 Task: Look for space in Akonolinga, Cameroon from 5th June, 2023 to 16th June, 2023 for 2 adults in price range Rs.14000 to Rs.18000. Place can be entire place with 1  bedroom having 1 bed and 1 bathroom. Property type can be house, flat, guest house, hotel. Amenities needed are: wifi, washing machine. Booking option can be shelf check-in. Required host language is English.
Action: Mouse moved to (327, 218)
Screenshot: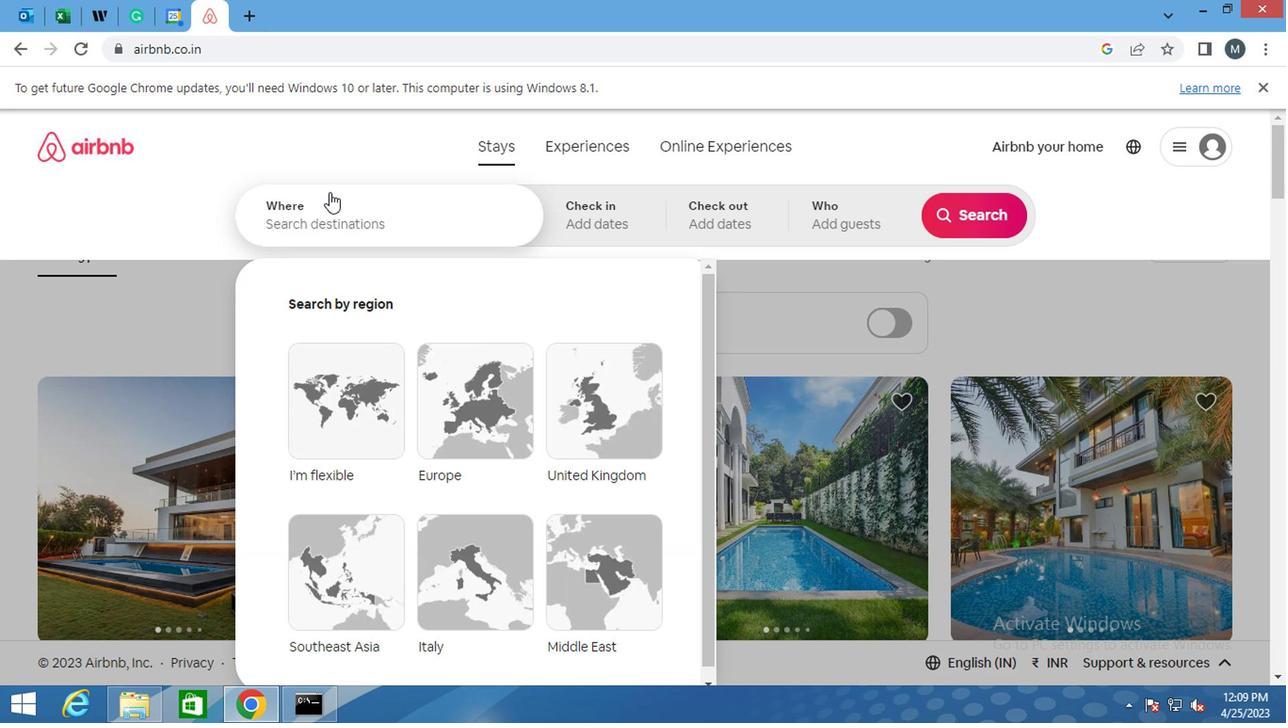 
Action: Mouse pressed left at (327, 218)
Screenshot: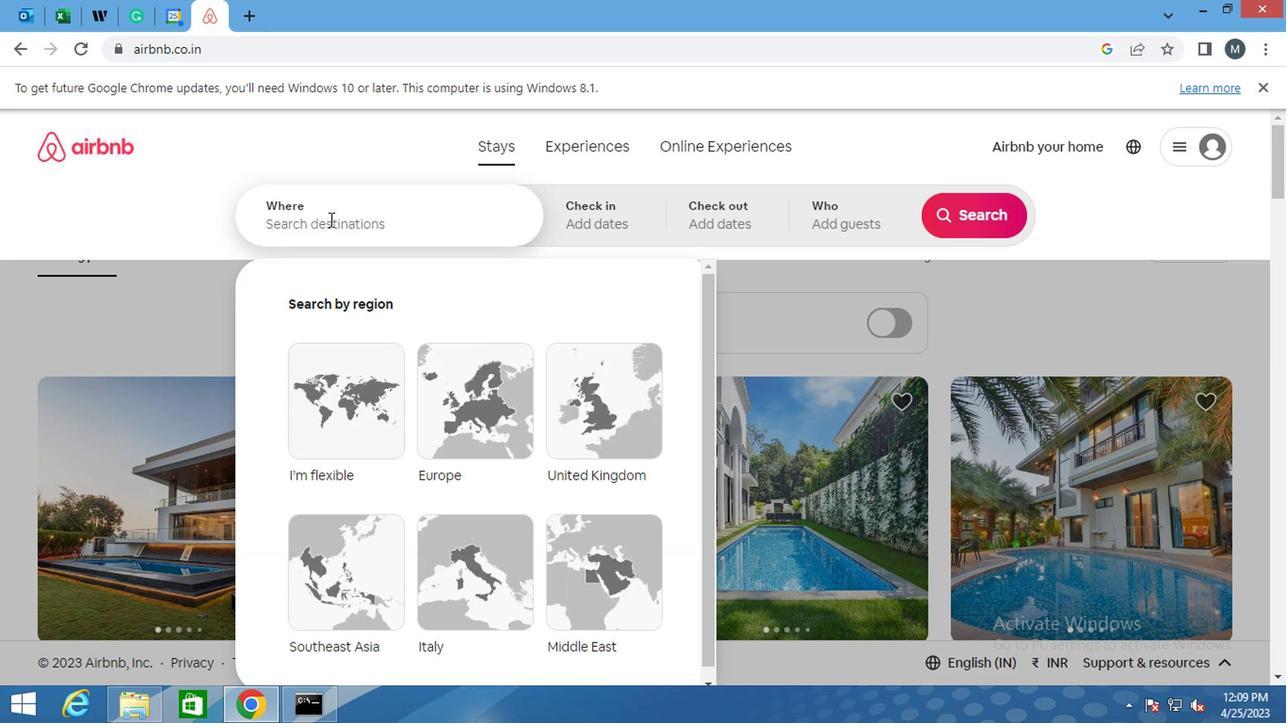 
Action: Mouse moved to (326, 219)
Screenshot: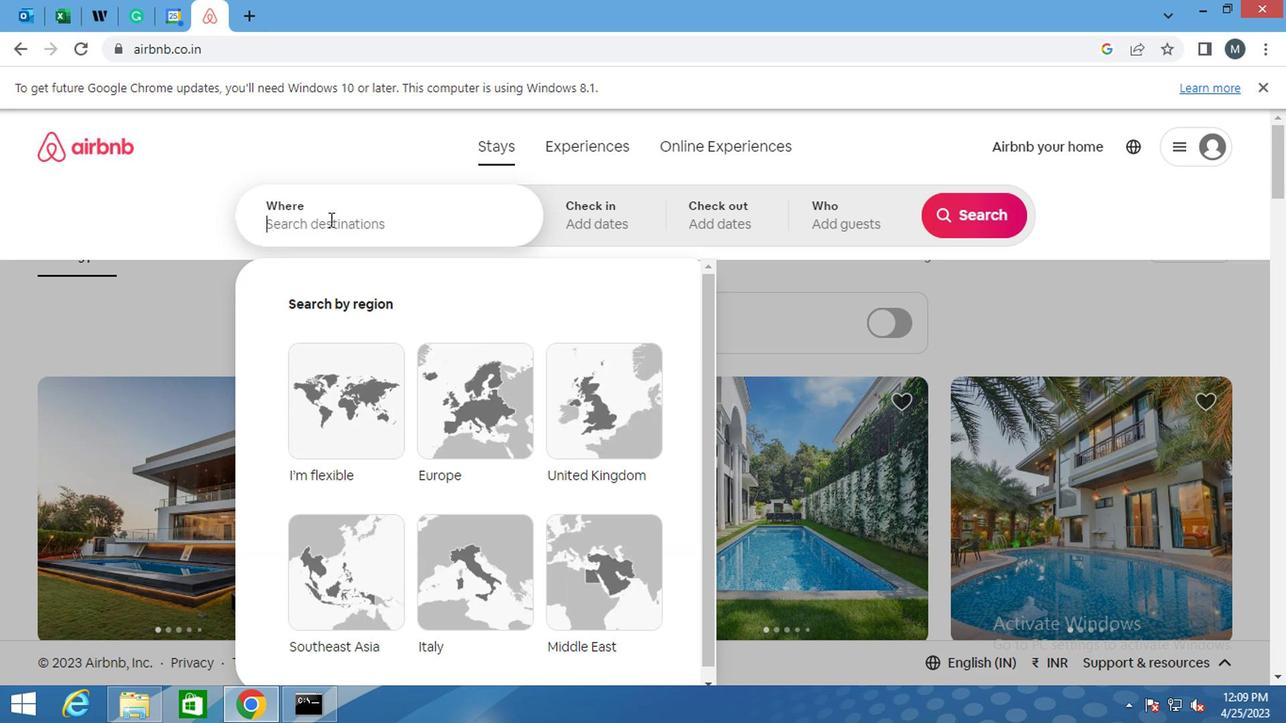
Action: Key pressed <Key.shift>AKONOLINGA
Screenshot: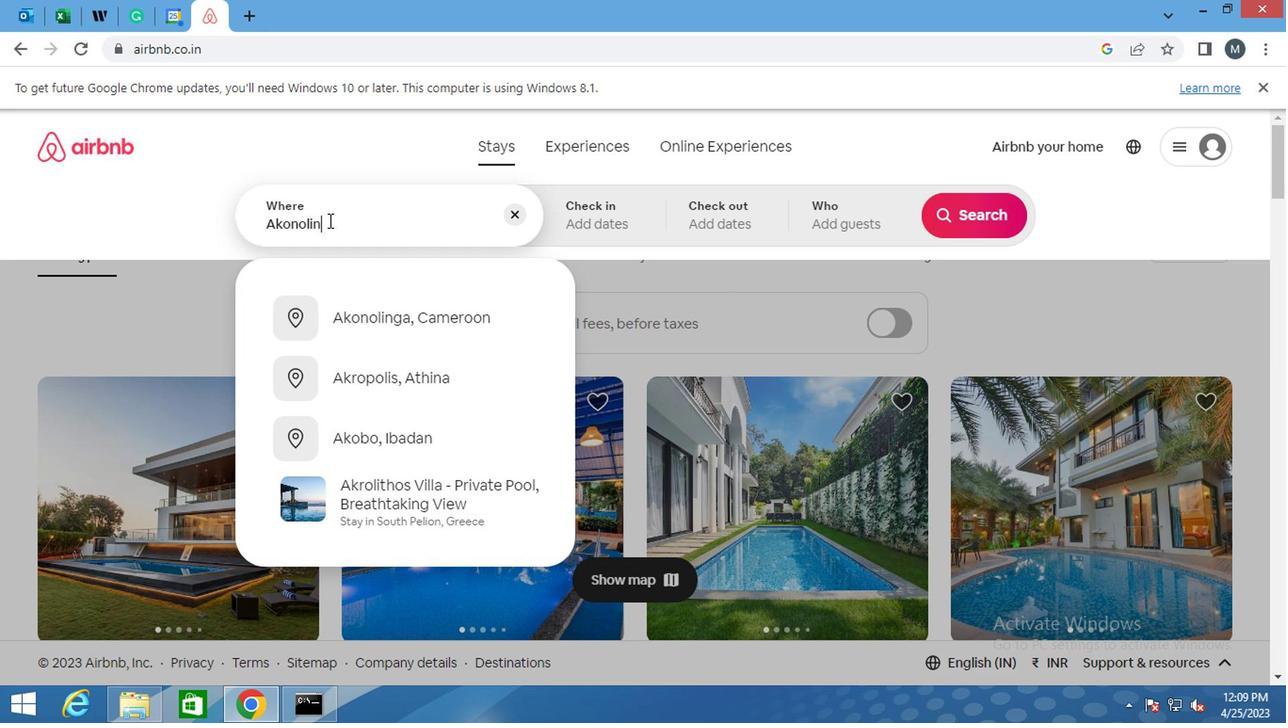 
Action: Mouse moved to (381, 316)
Screenshot: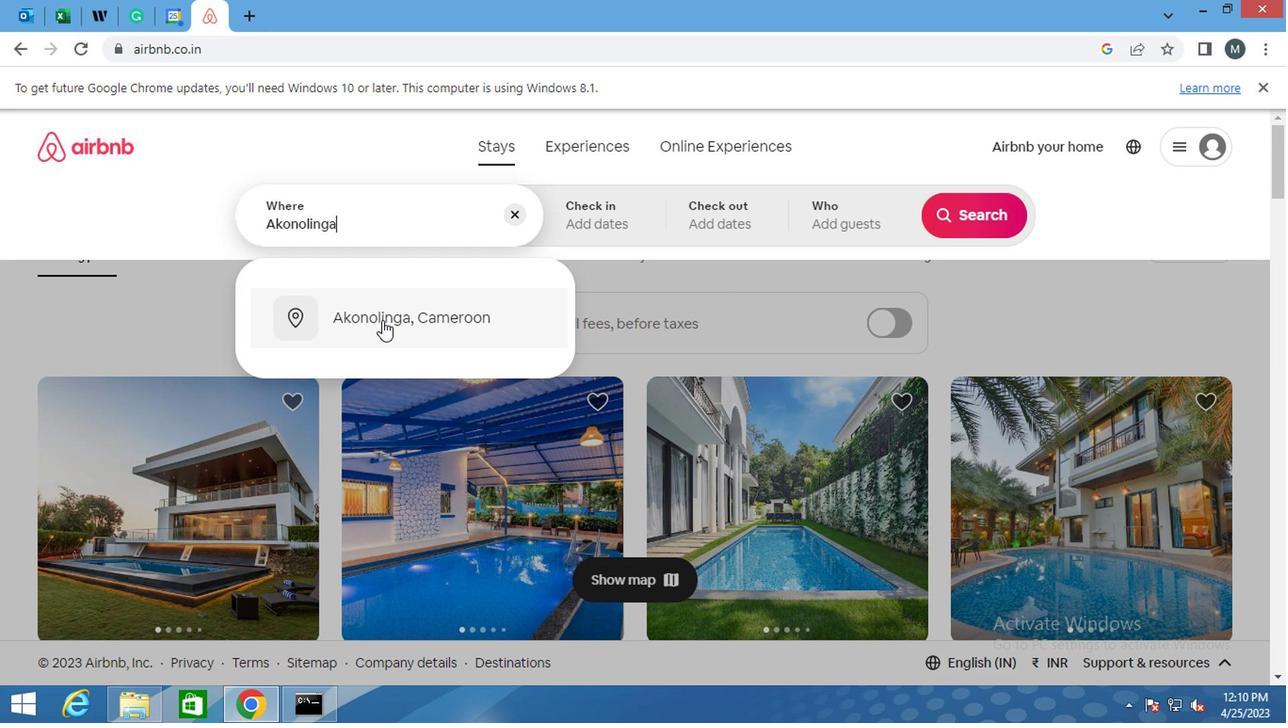
Action: Mouse pressed left at (381, 316)
Screenshot: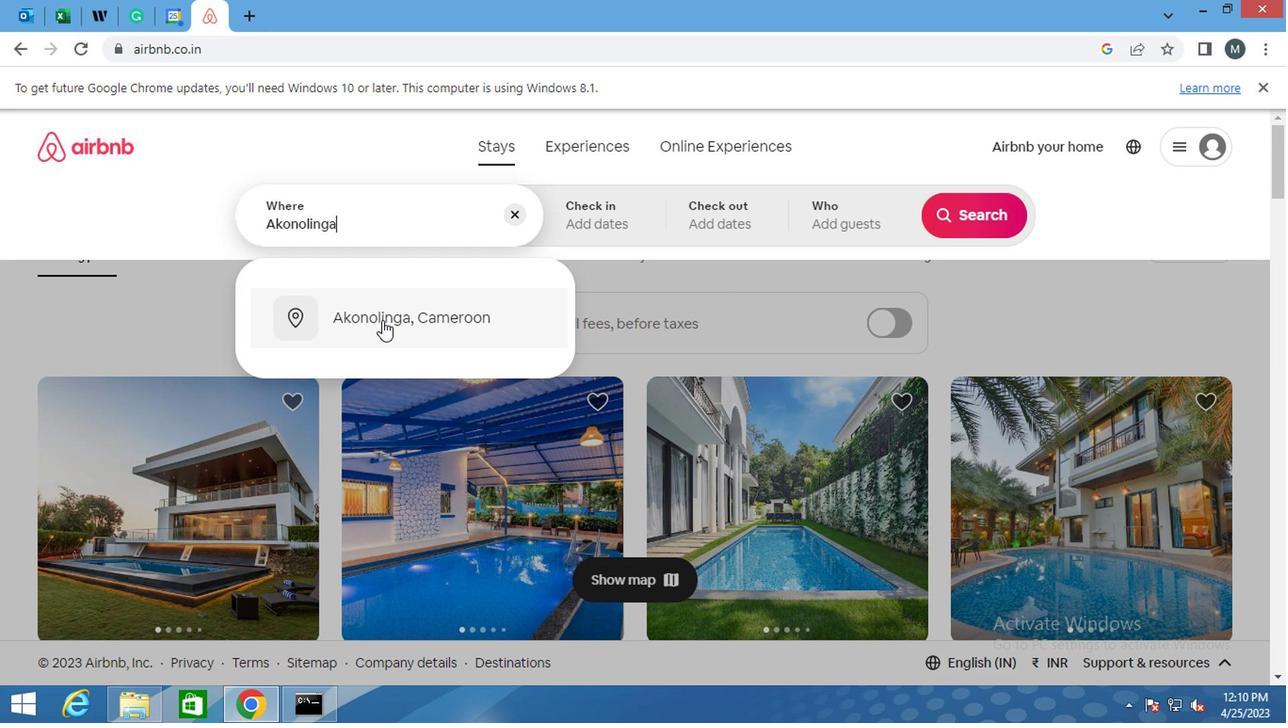 
Action: Mouse moved to (580, 221)
Screenshot: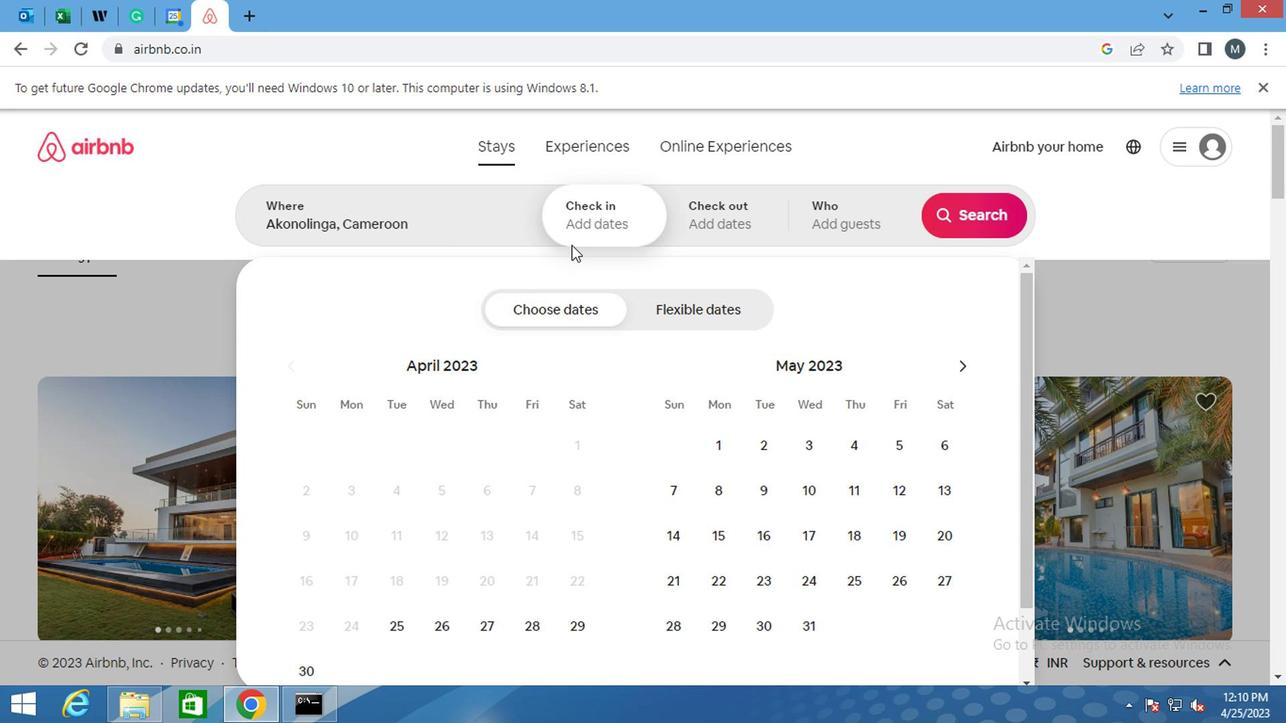 
Action: Mouse pressed left at (580, 221)
Screenshot: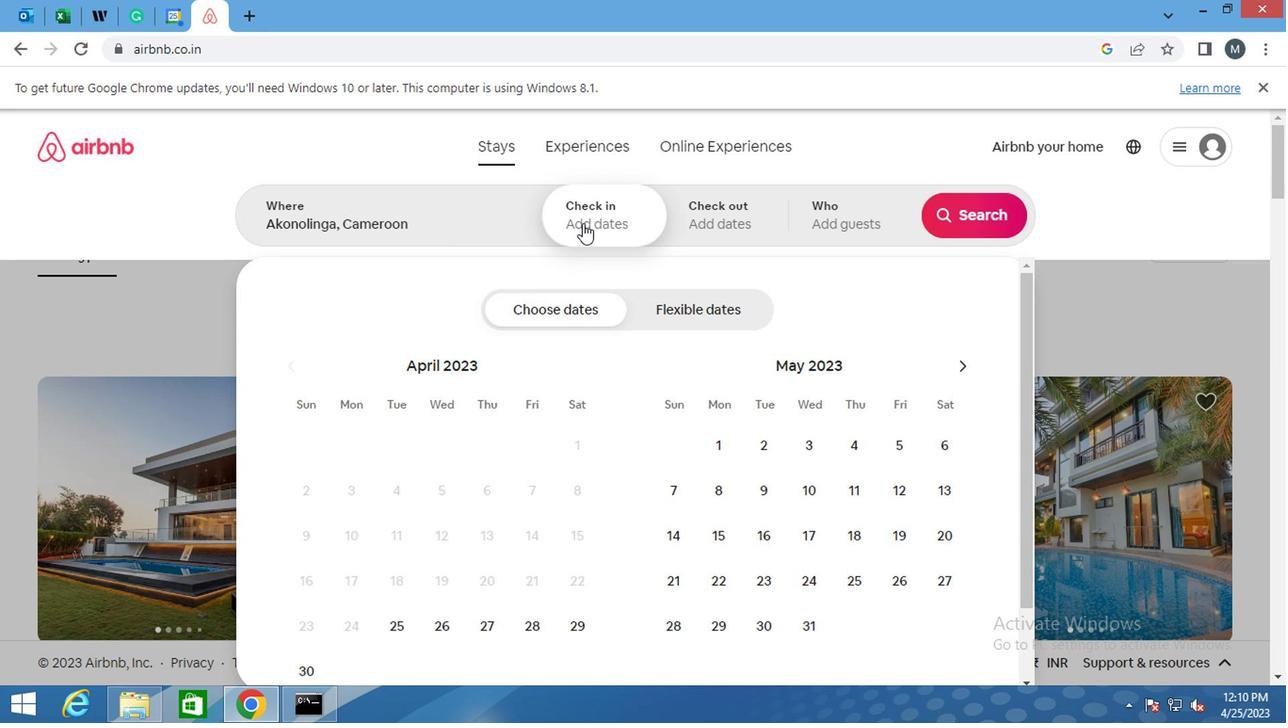 
Action: Mouse moved to (615, 209)
Screenshot: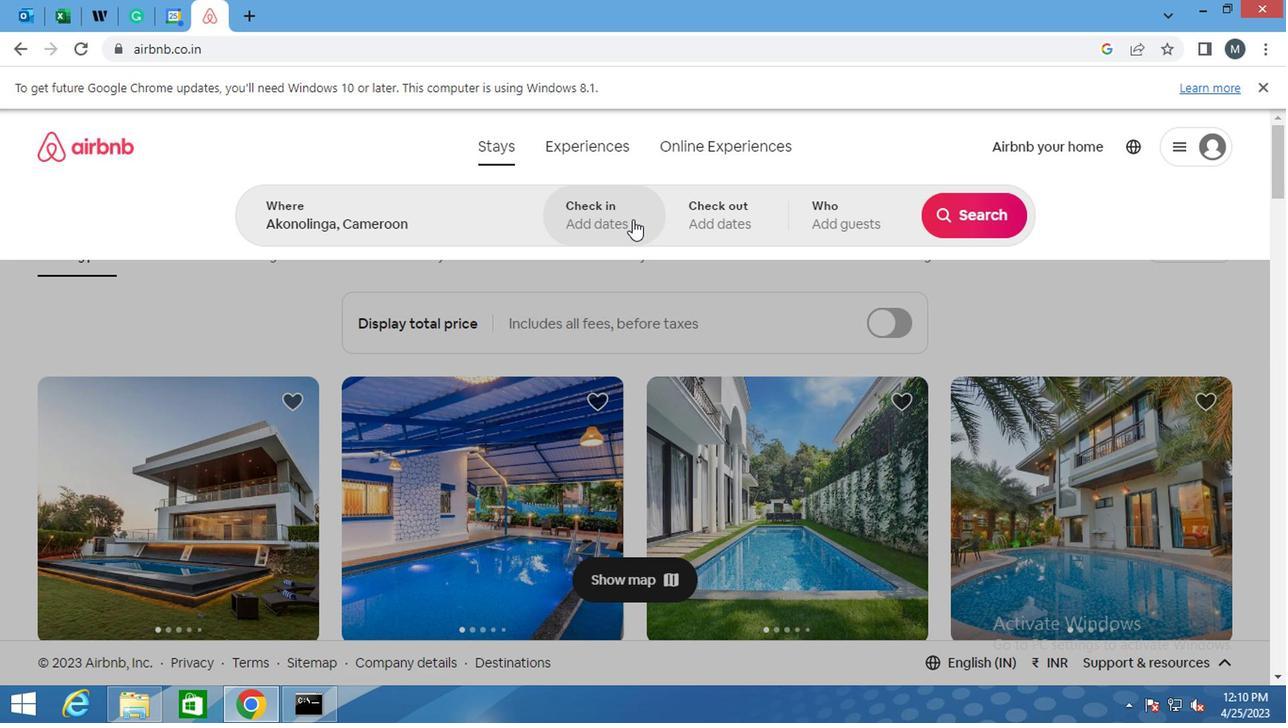 
Action: Mouse pressed left at (615, 209)
Screenshot: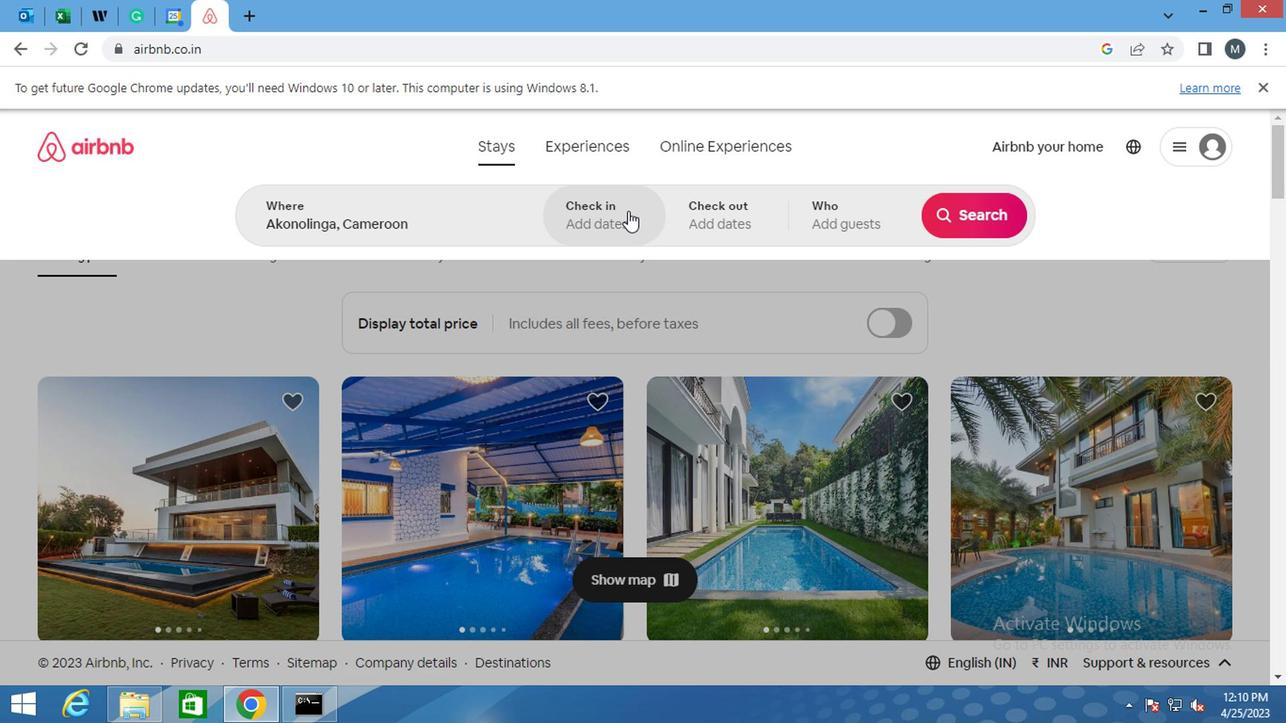 
Action: Mouse moved to (961, 368)
Screenshot: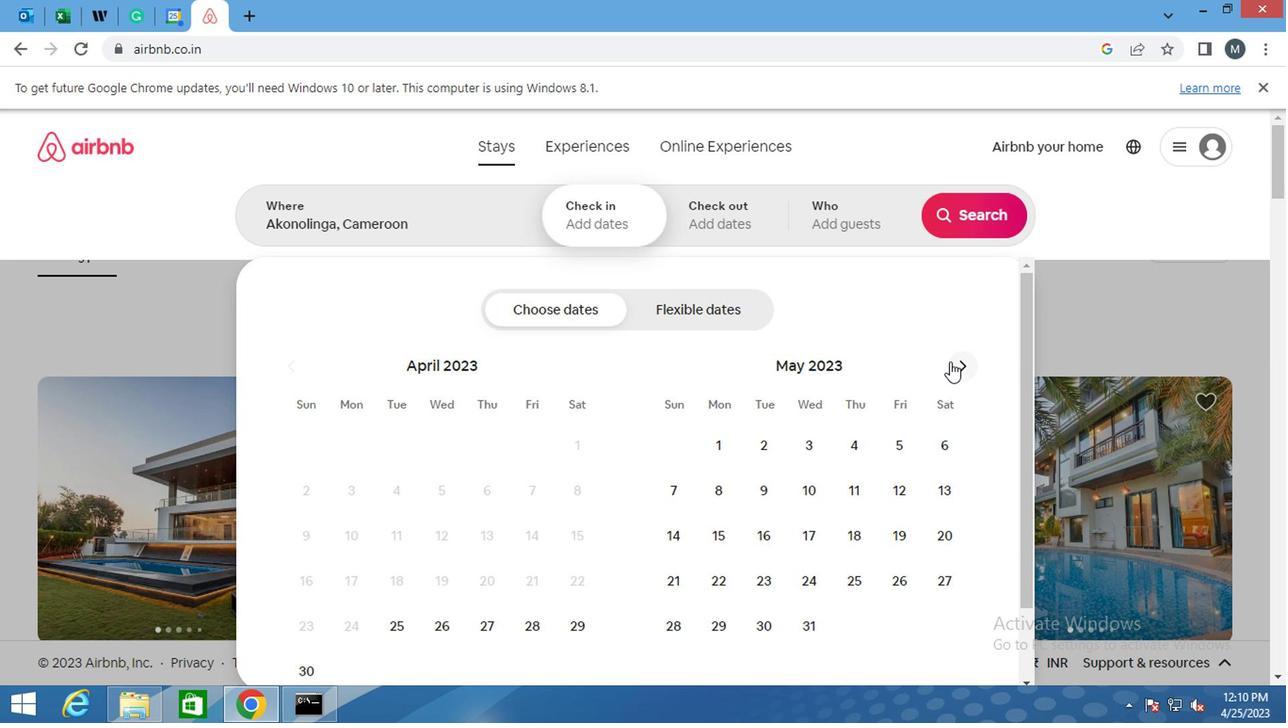 
Action: Mouse pressed left at (961, 368)
Screenshot: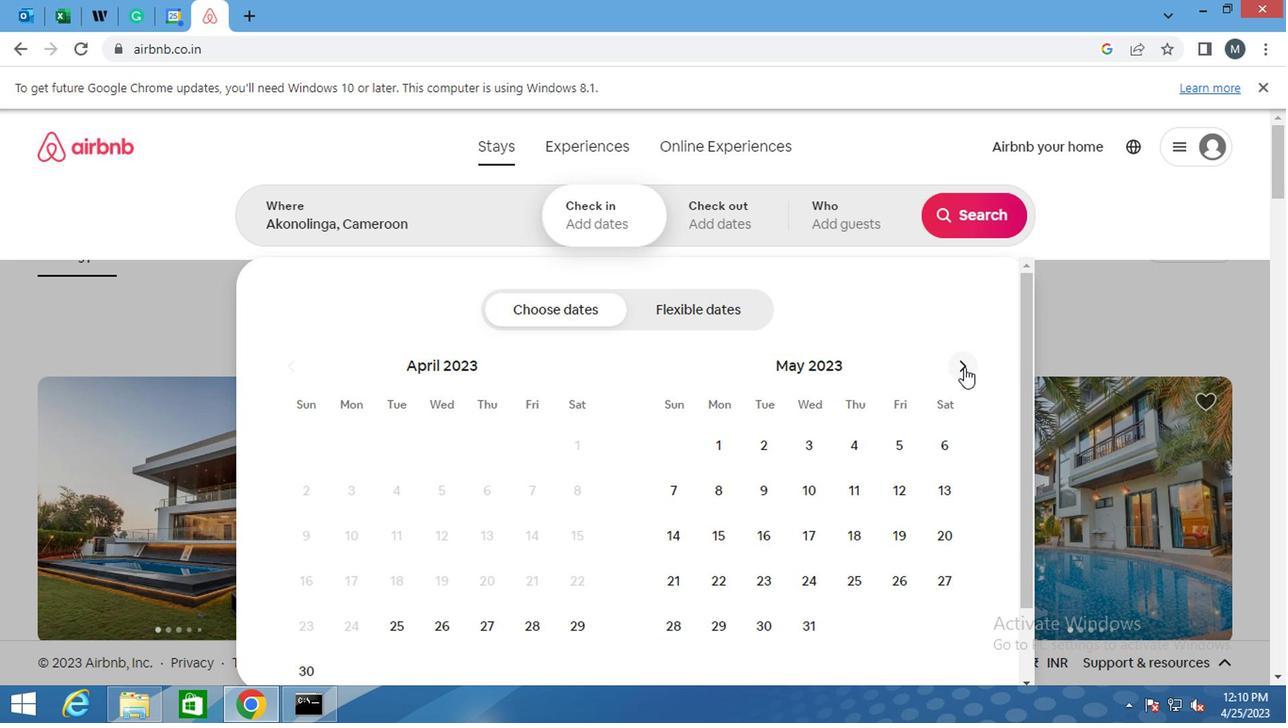 
Action: Mouse pressed left at (961, 368)
Screenshot: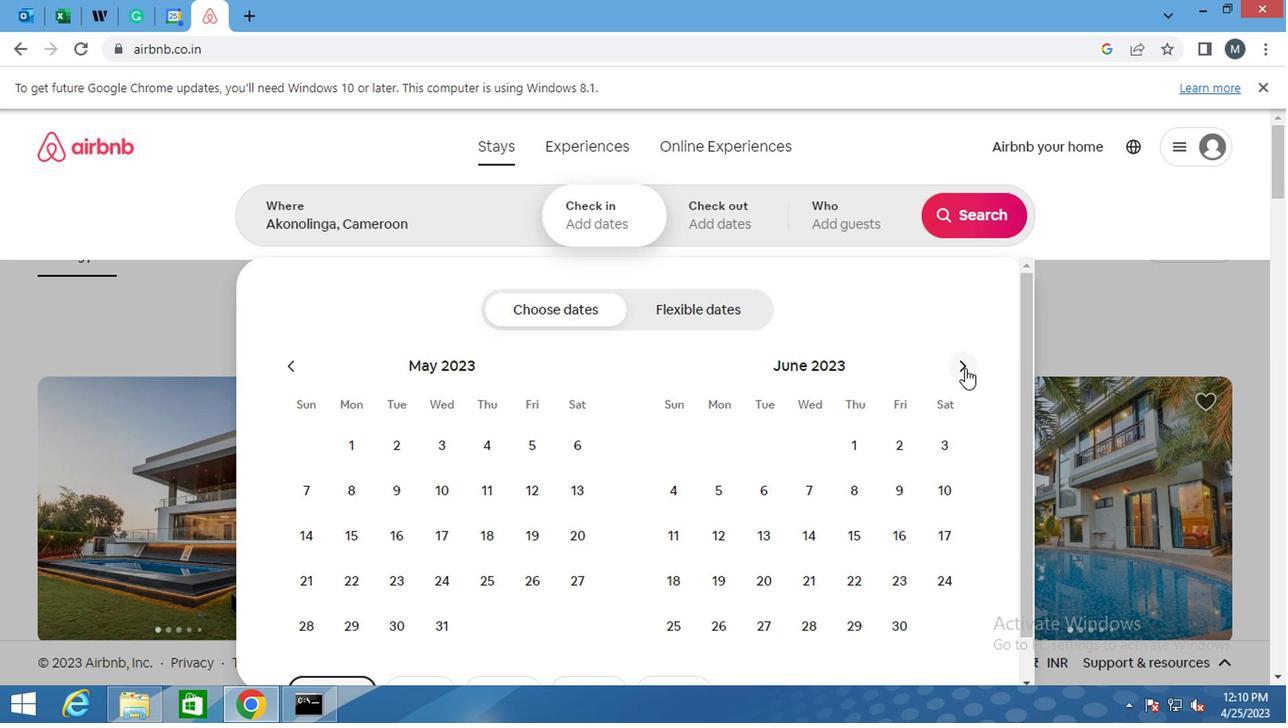
Action: Mouse moved to (363, 493)
Screenshot: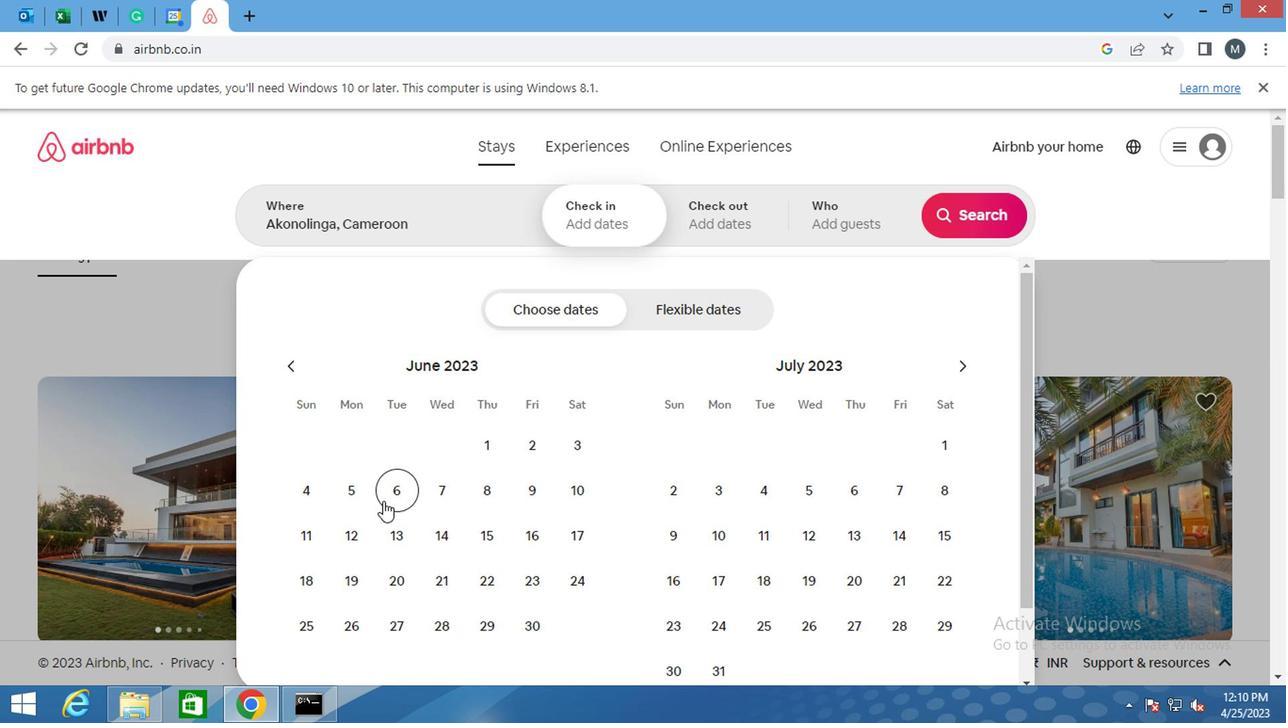 
Action: Mouse pressed left at (363, 493)
Screenshot: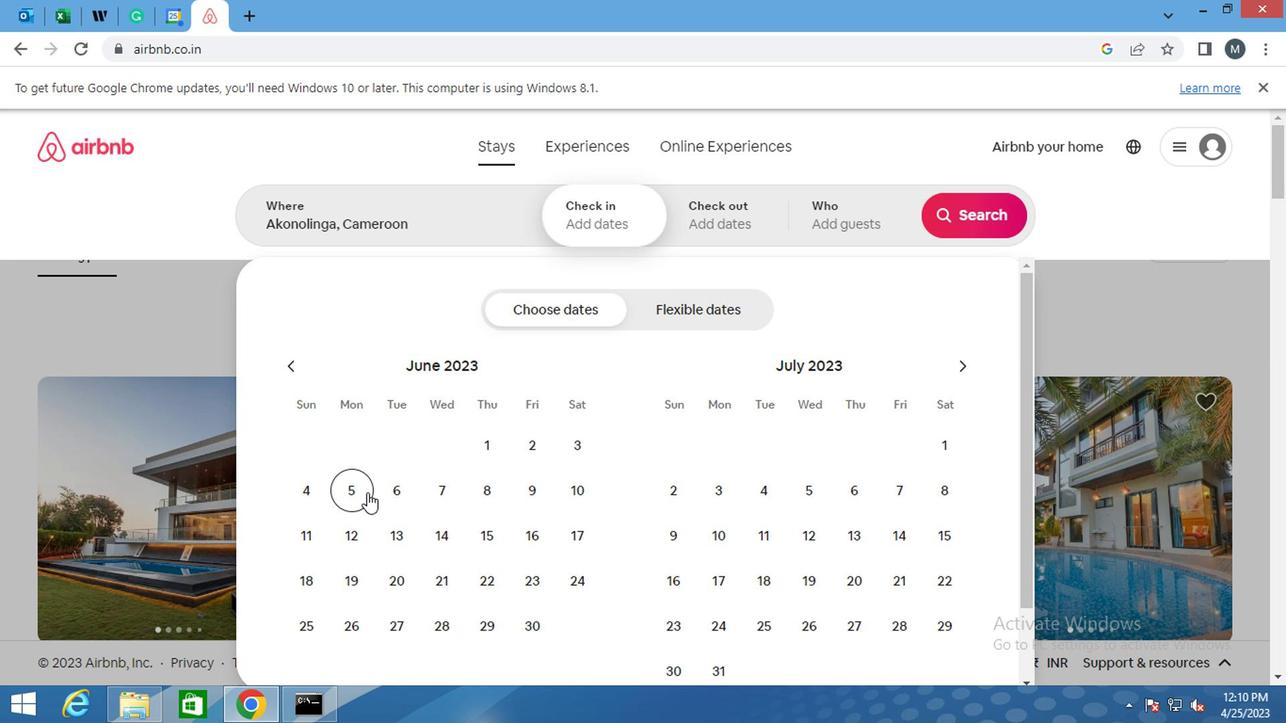 
Action: Mouse moved to (525, 544)
Screenshot: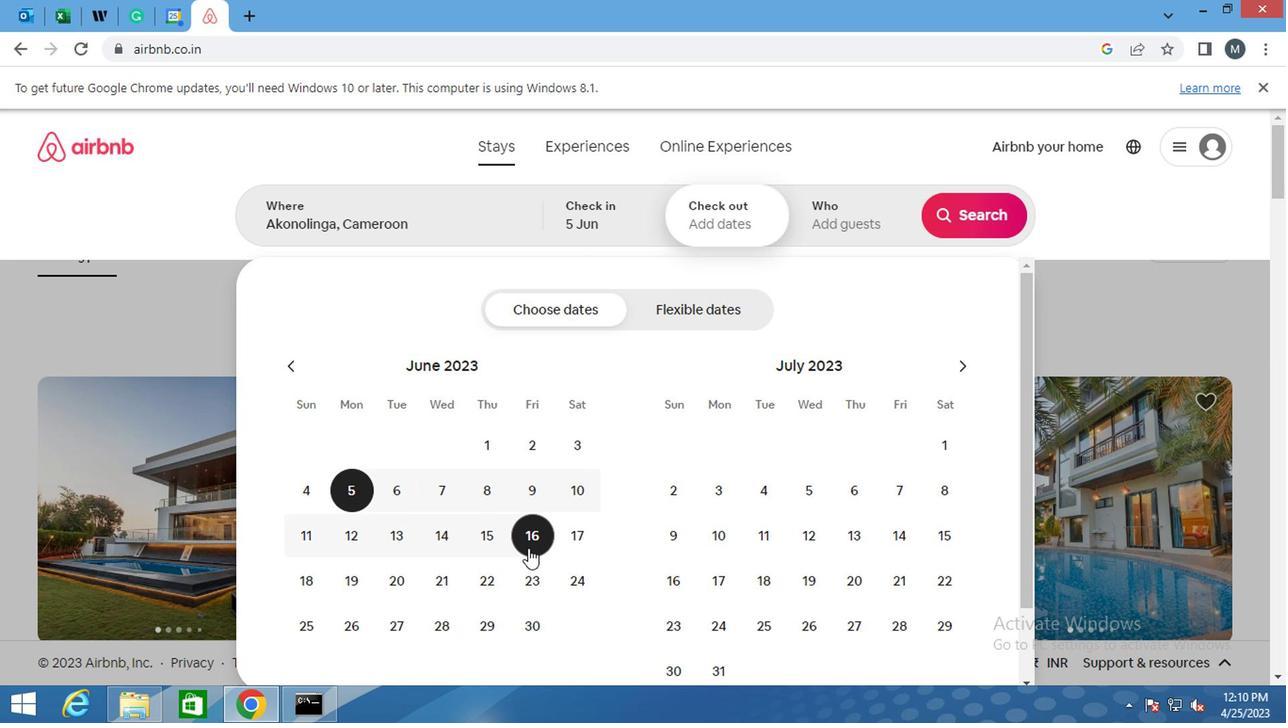 
Action: Mouse pressed left at (525, 544)
Screenshot: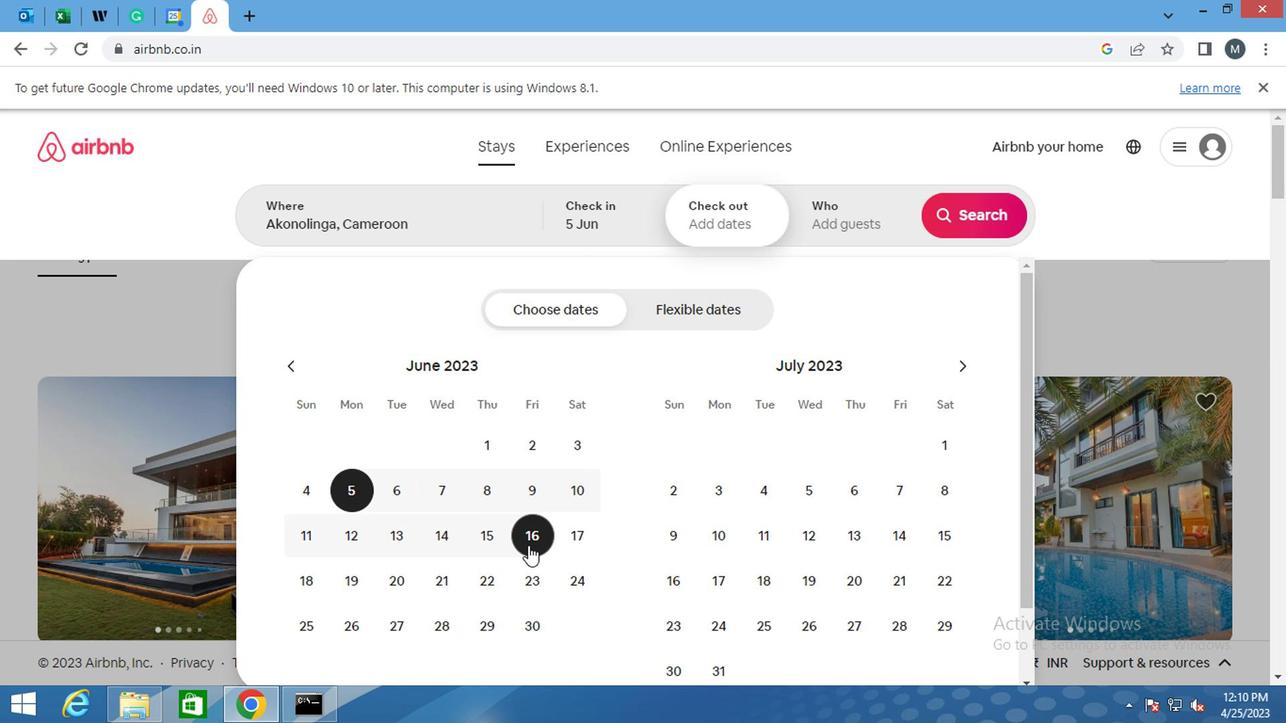 
Action: Mouse moved to (847, 215)
Screenshot: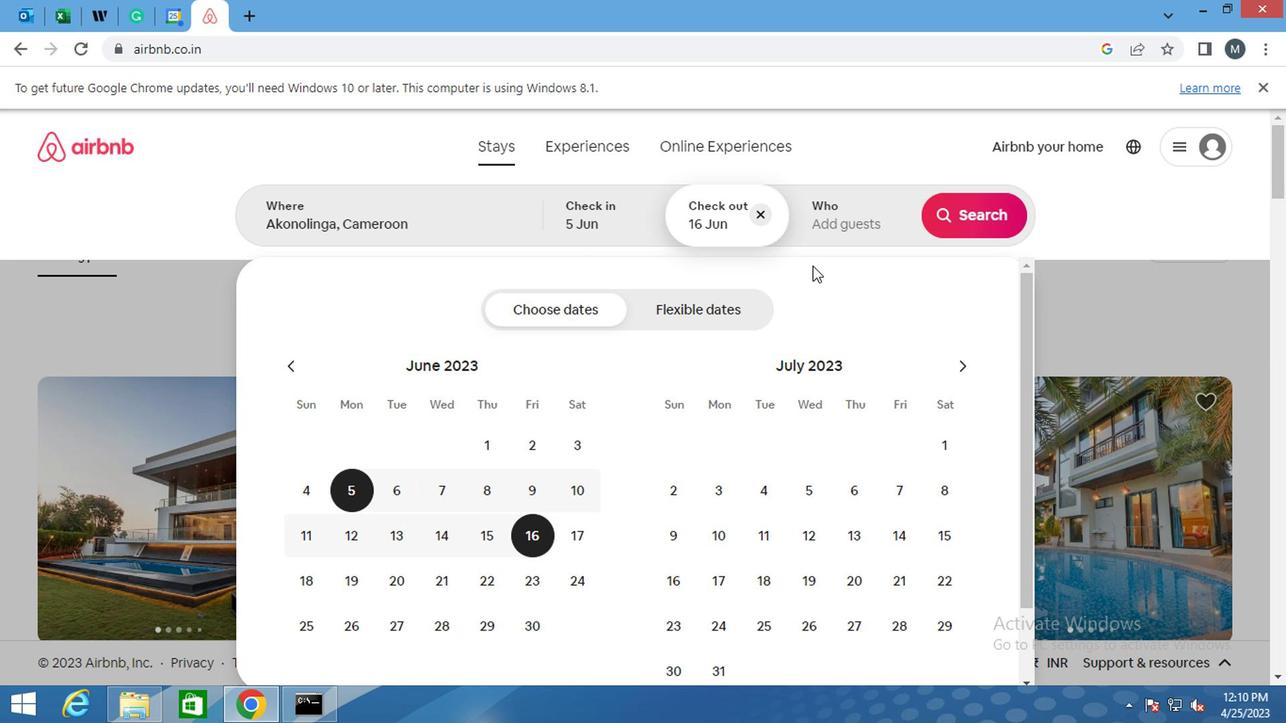 
Action: Mouse pressed left at (847, 215)
Screenshot: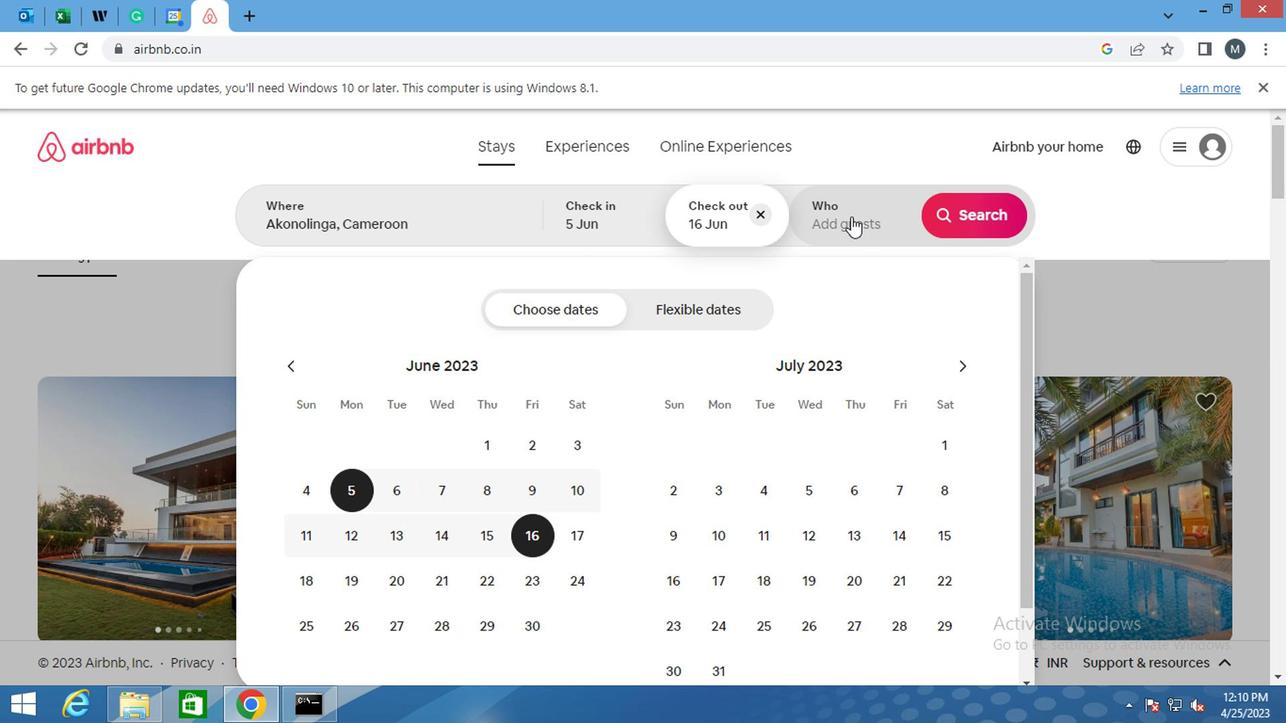 
Action: Mouse moved to (973, 316)
Screenshot: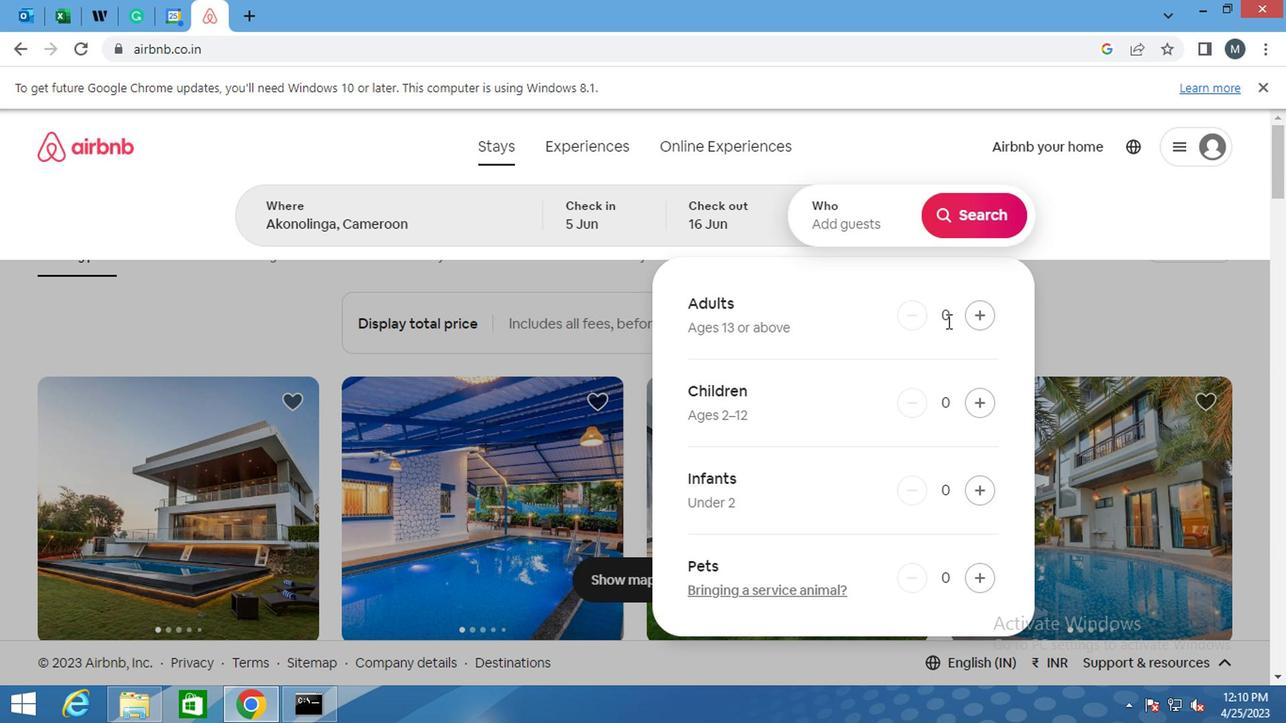 
Action: Mouse pressed left at (973, 316)
Screenshot: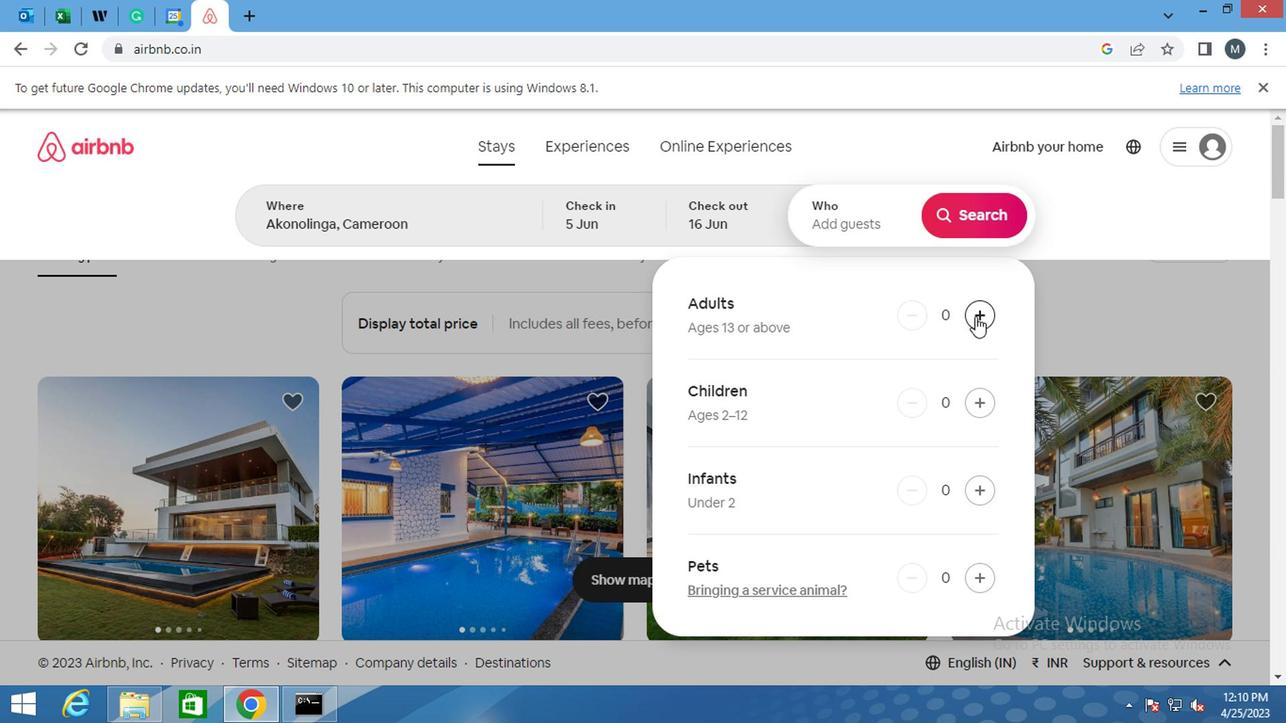 
Action: Mouse moved to (974, 316)
Screenshot: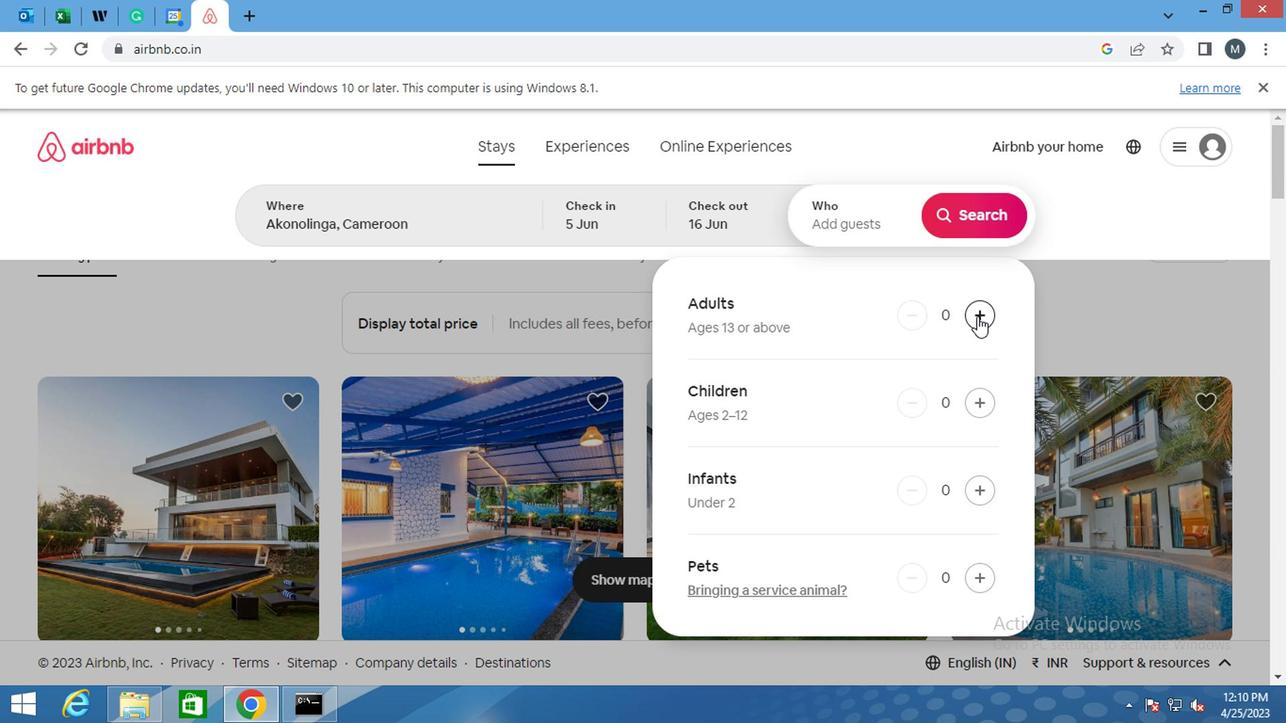 
Action: Mouse pressed left at (974, 316)
Screenshot: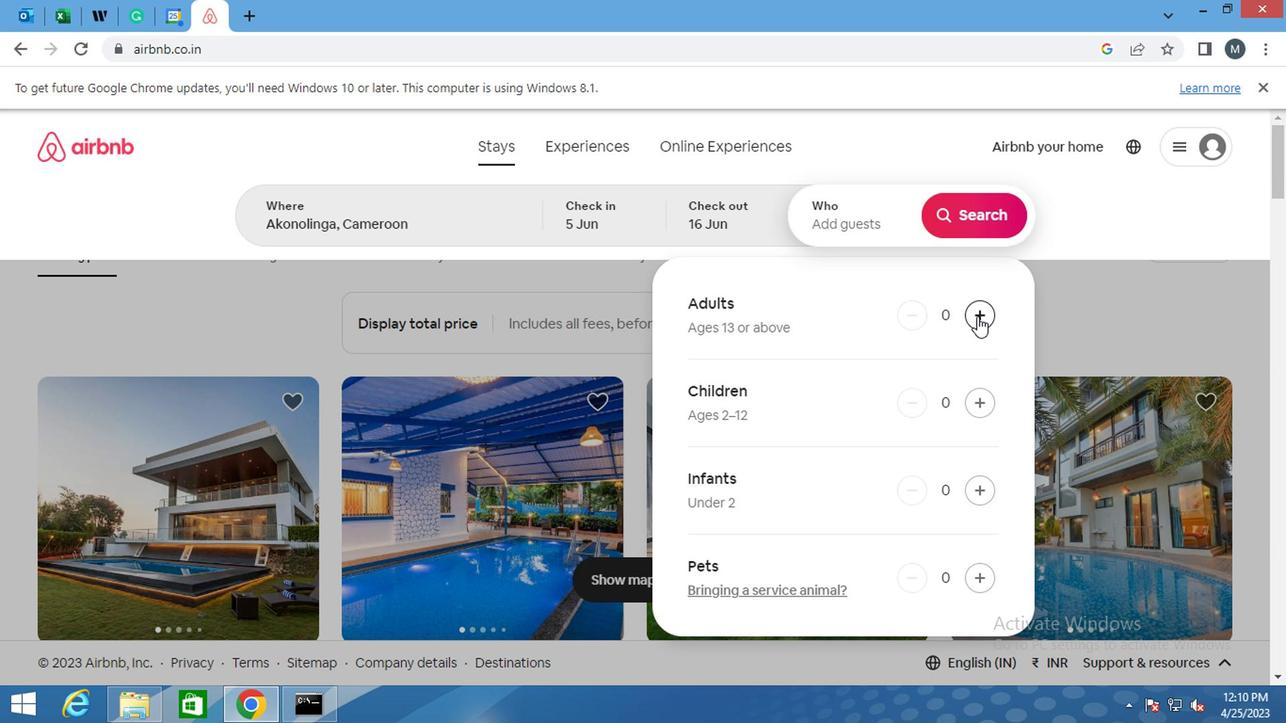 
Action: Mouse moved to (976, 221)
Screenshot: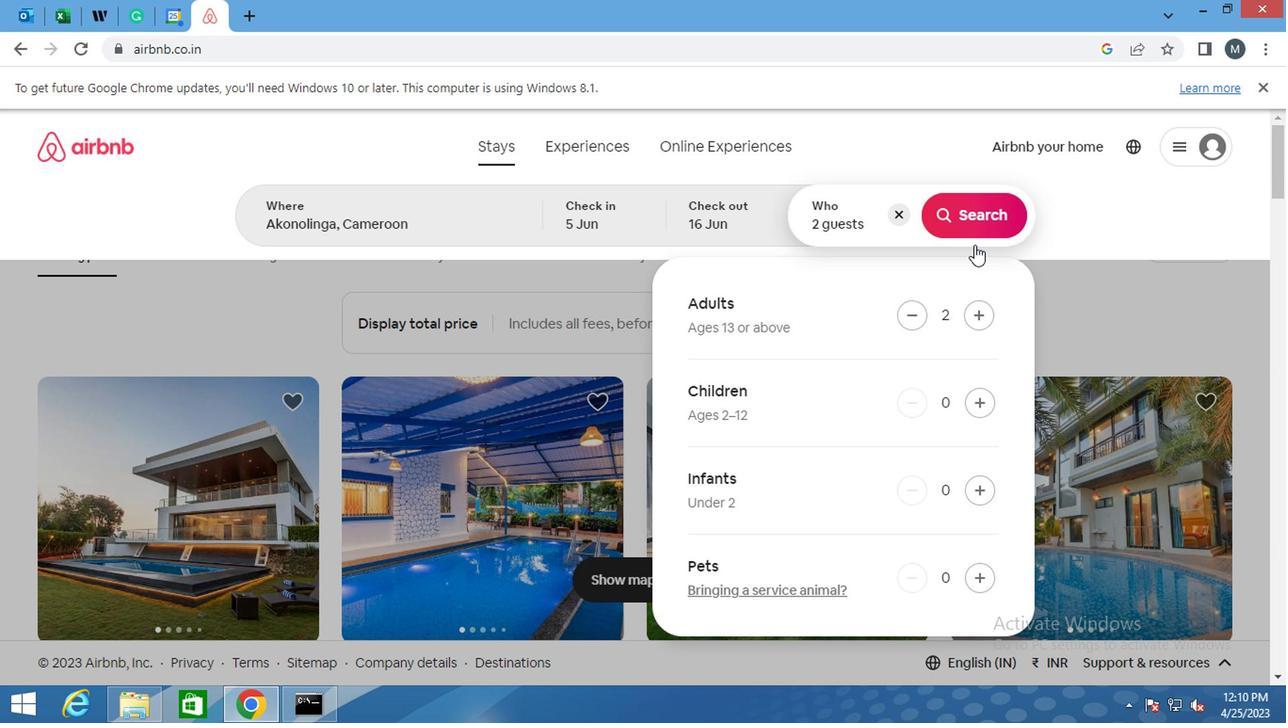 
Action: Mouse pressed left at (976, 221)
Screenshot: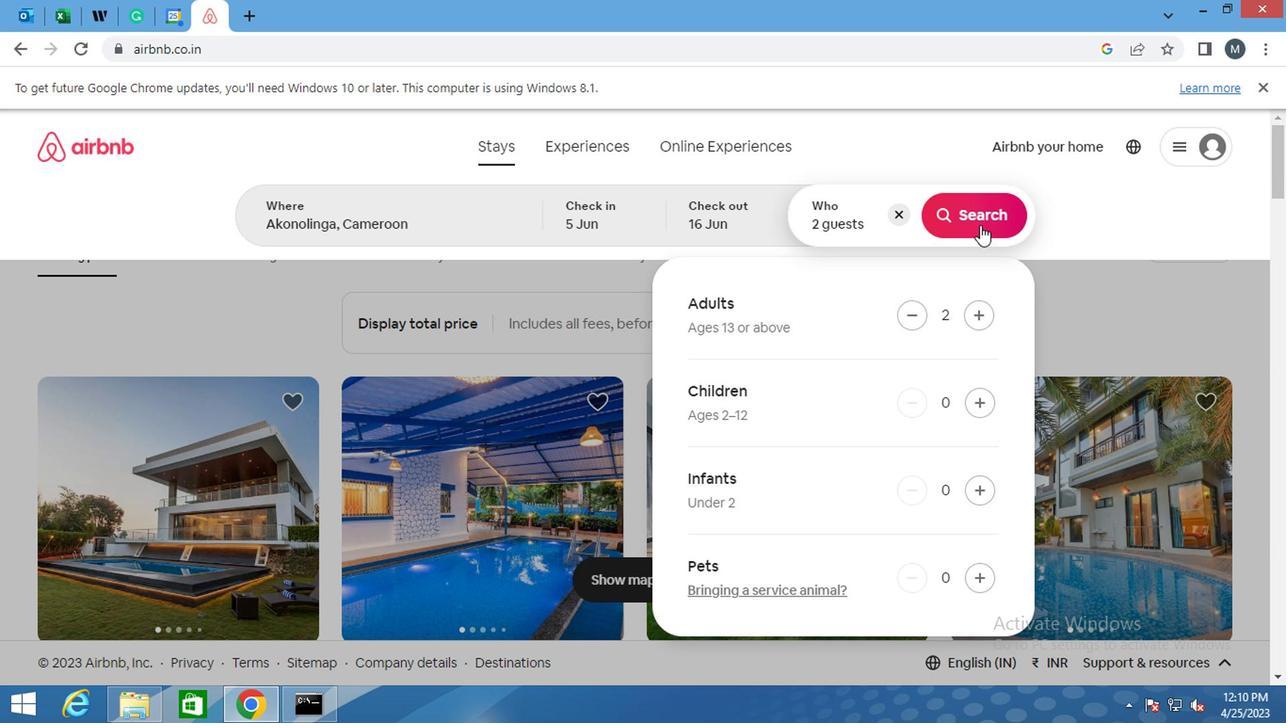 
Action: Mouse moved to (1218, 226)
Screenshot: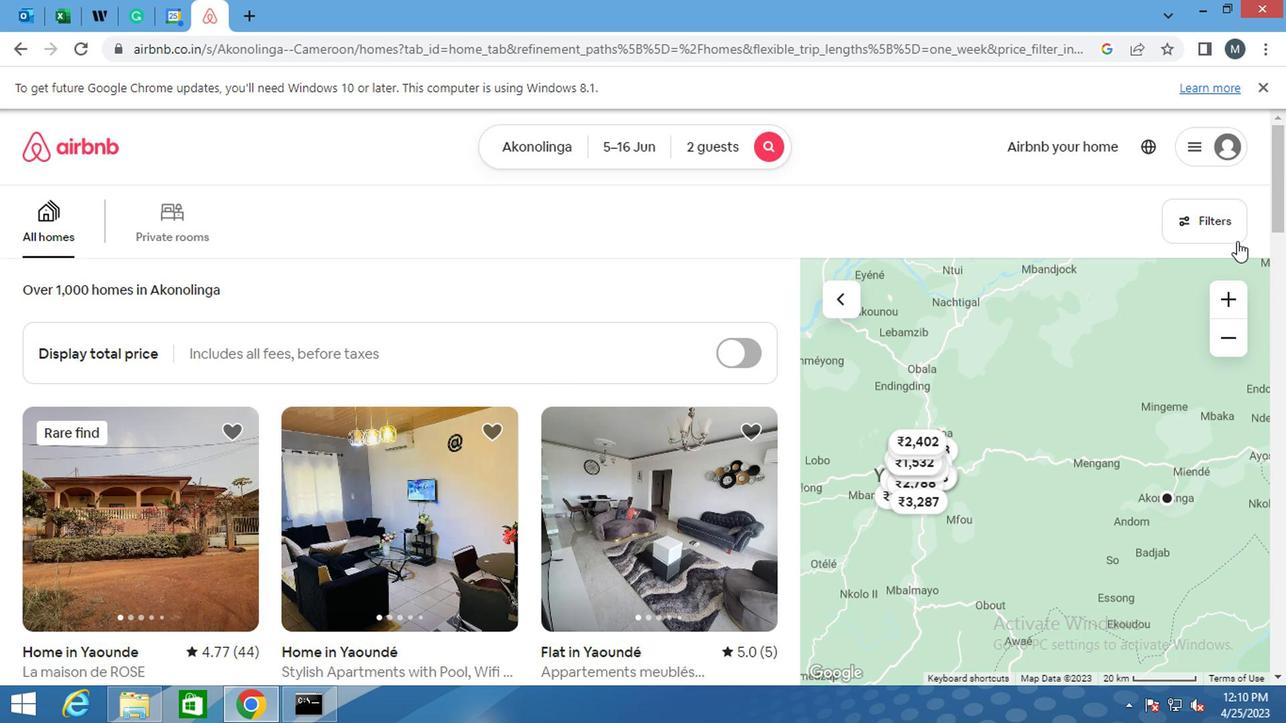 
Action: Mouse pressed left at (1218, 226)
Screenshot: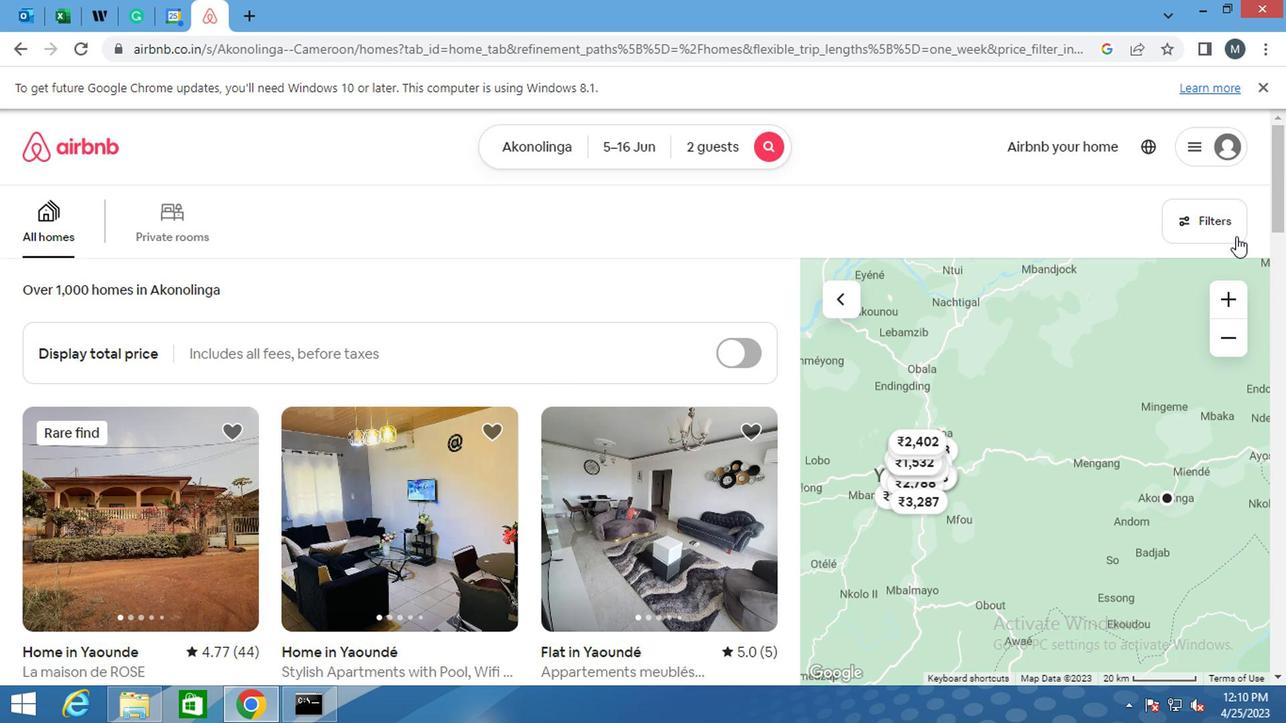 
Action: Mouse moved to (553, 452)
Screenshot: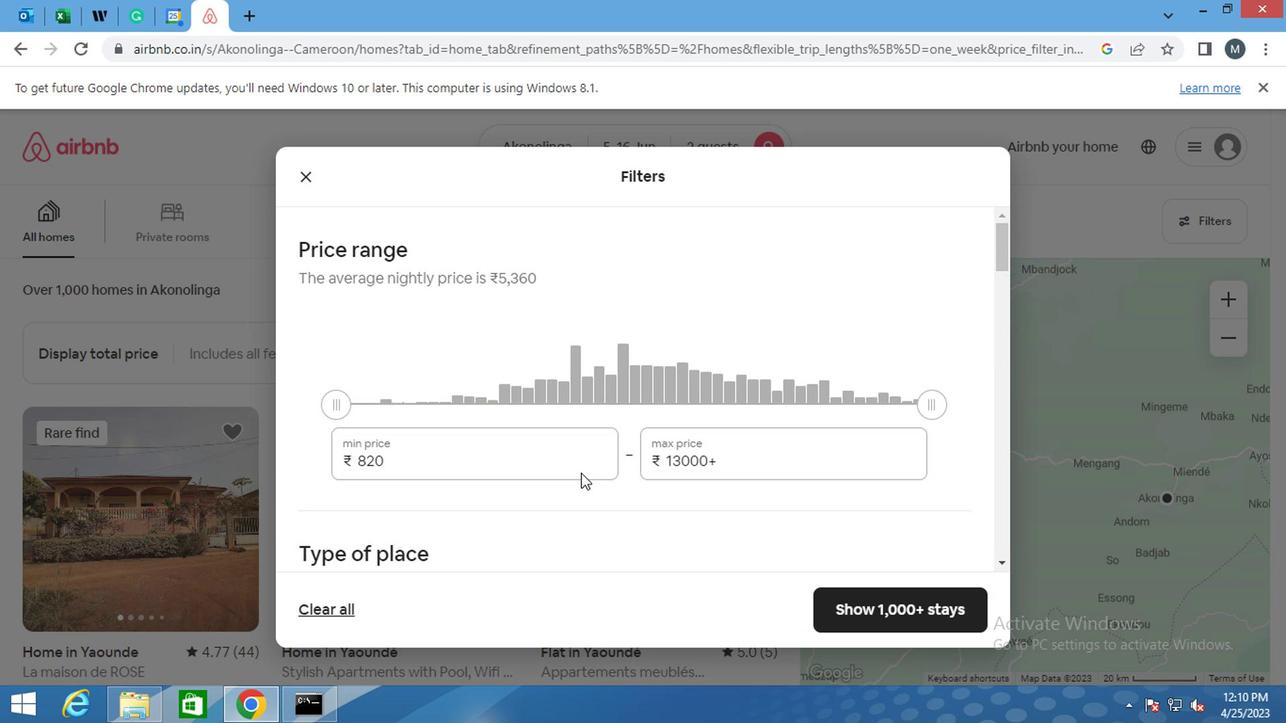 
Action: Mouse pressed left at (553, 452)
Screenshot: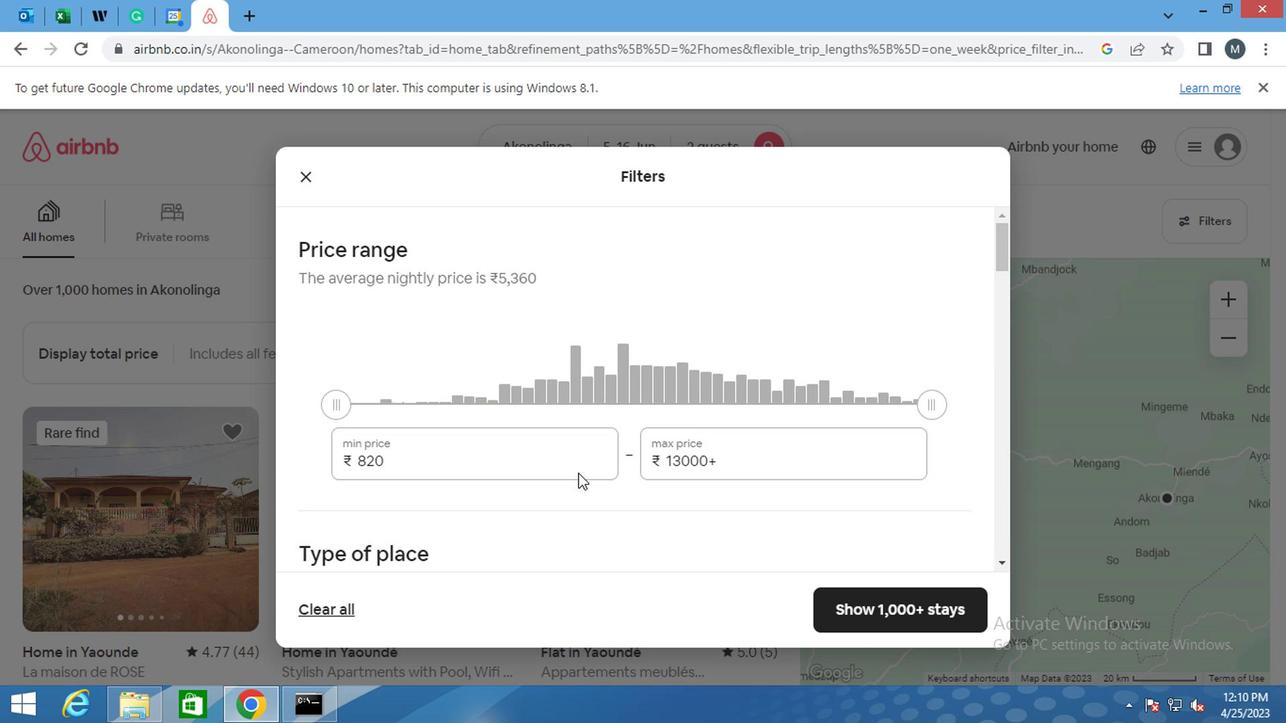 
Action: Mouse pressed left at (553, 452)
Screenshot: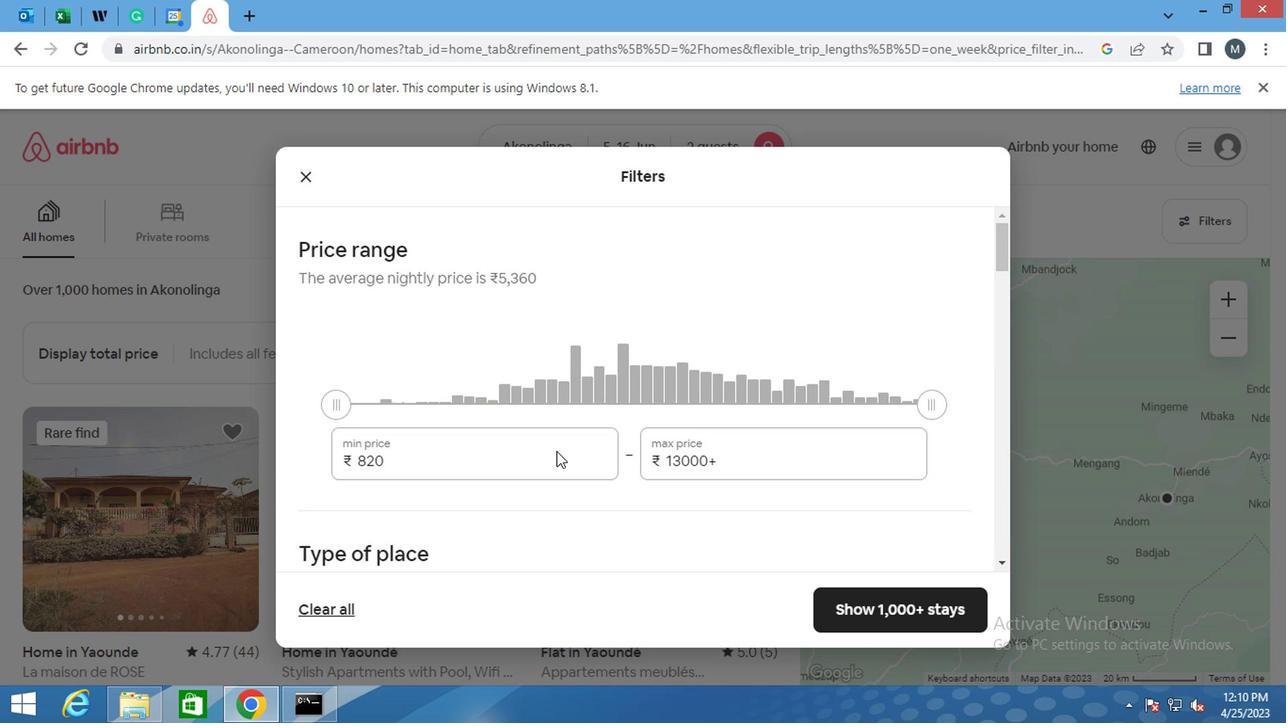 
Action: Mouse pressed left at (553, 452)
Screenshot: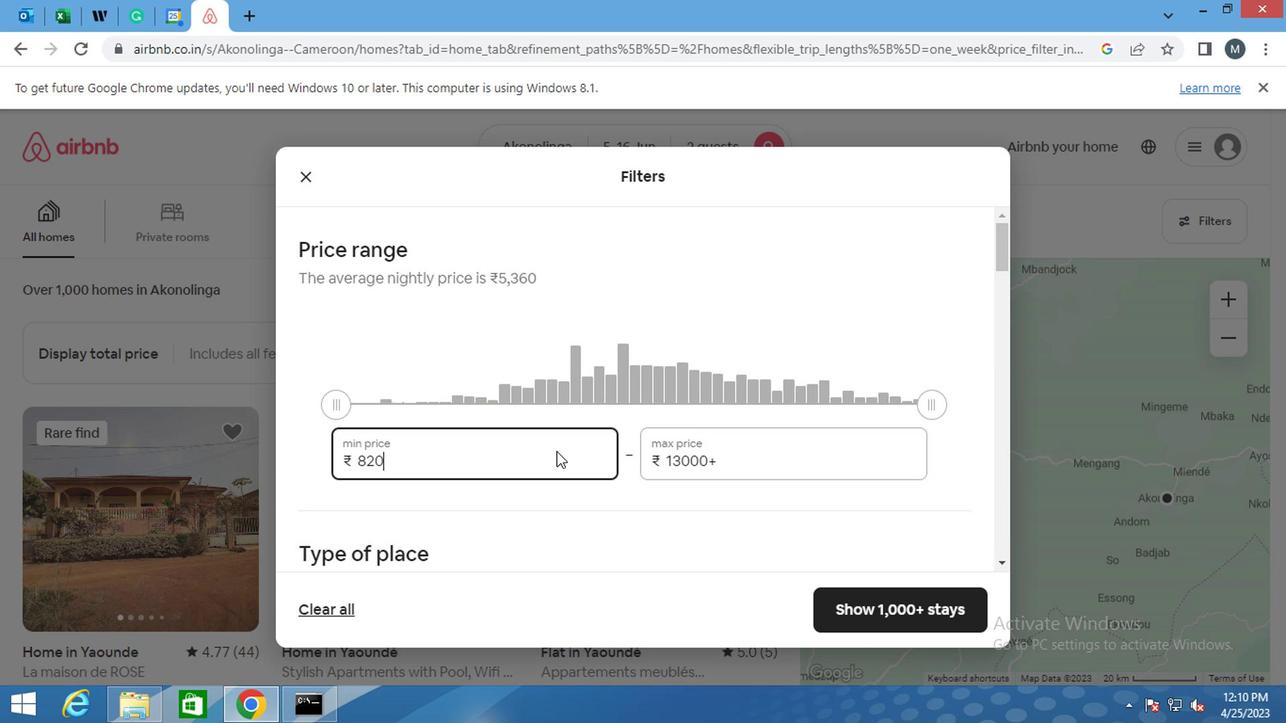 
Action: Mouse moved to (553, 452)
Screenshot: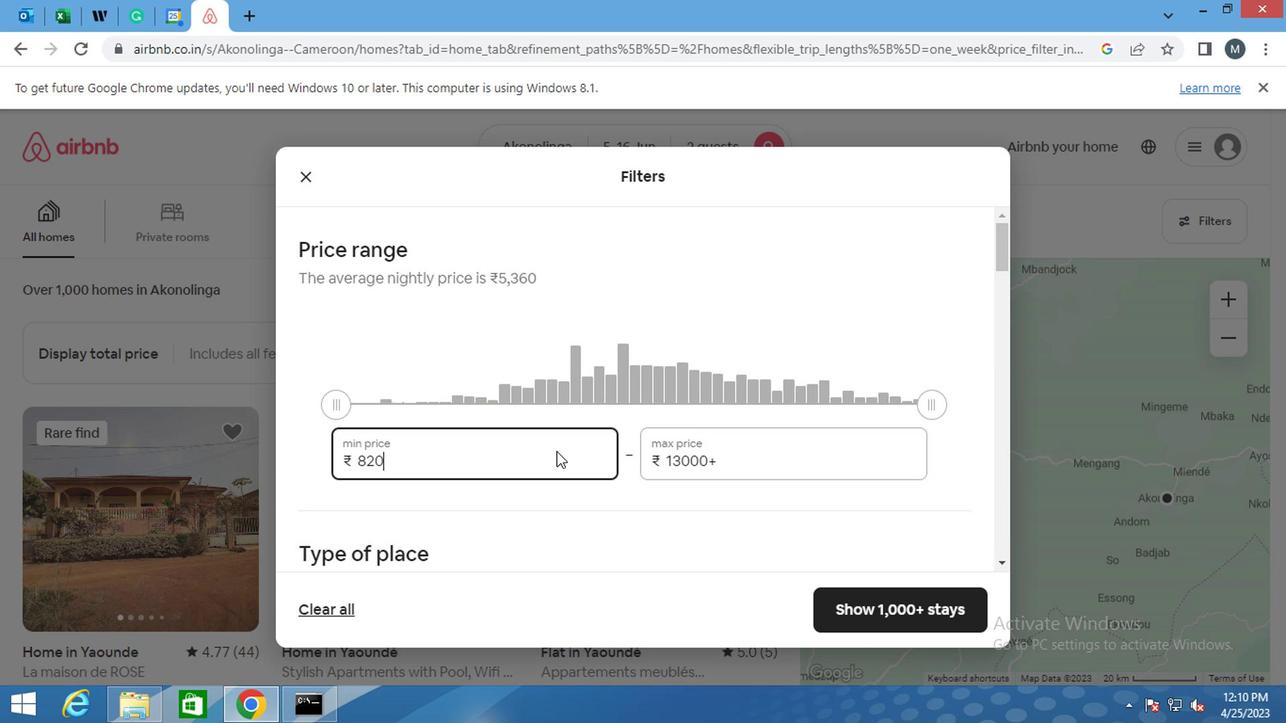 
Action: Mouse pressed left at (553, 452)
Screenshot: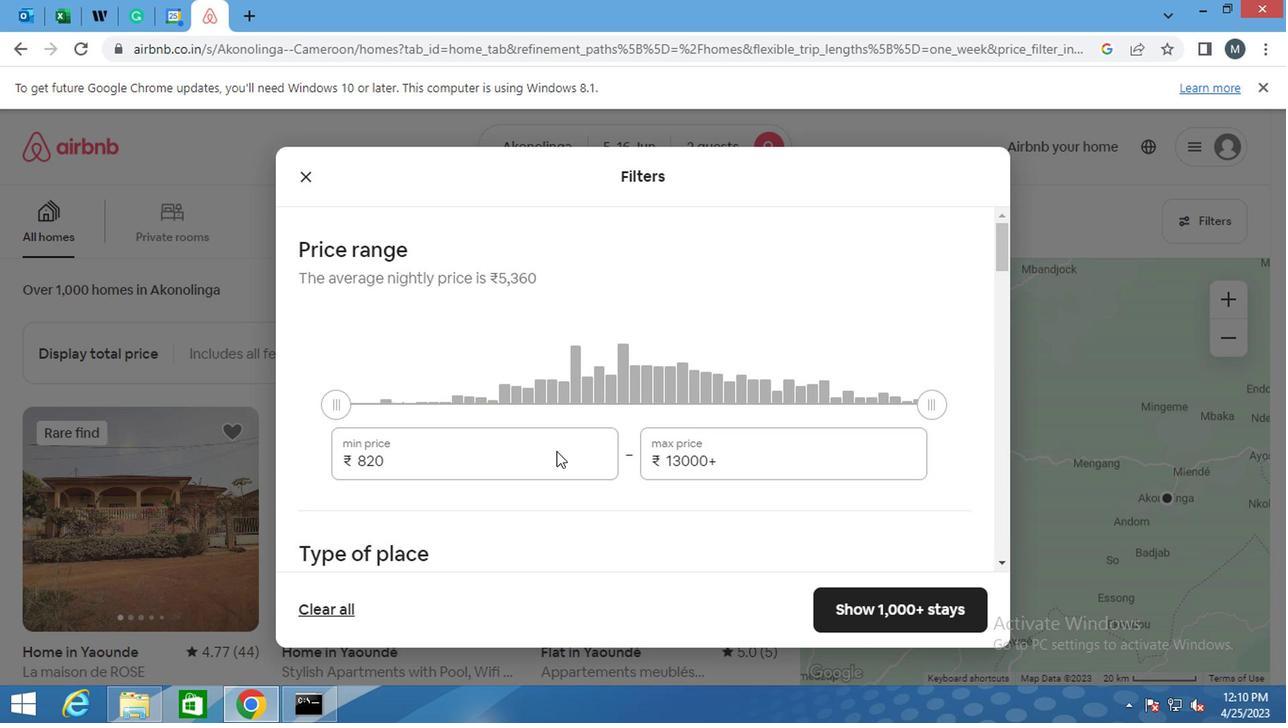 
Action: Mouse pressed left at (553, 452)
Screenshot: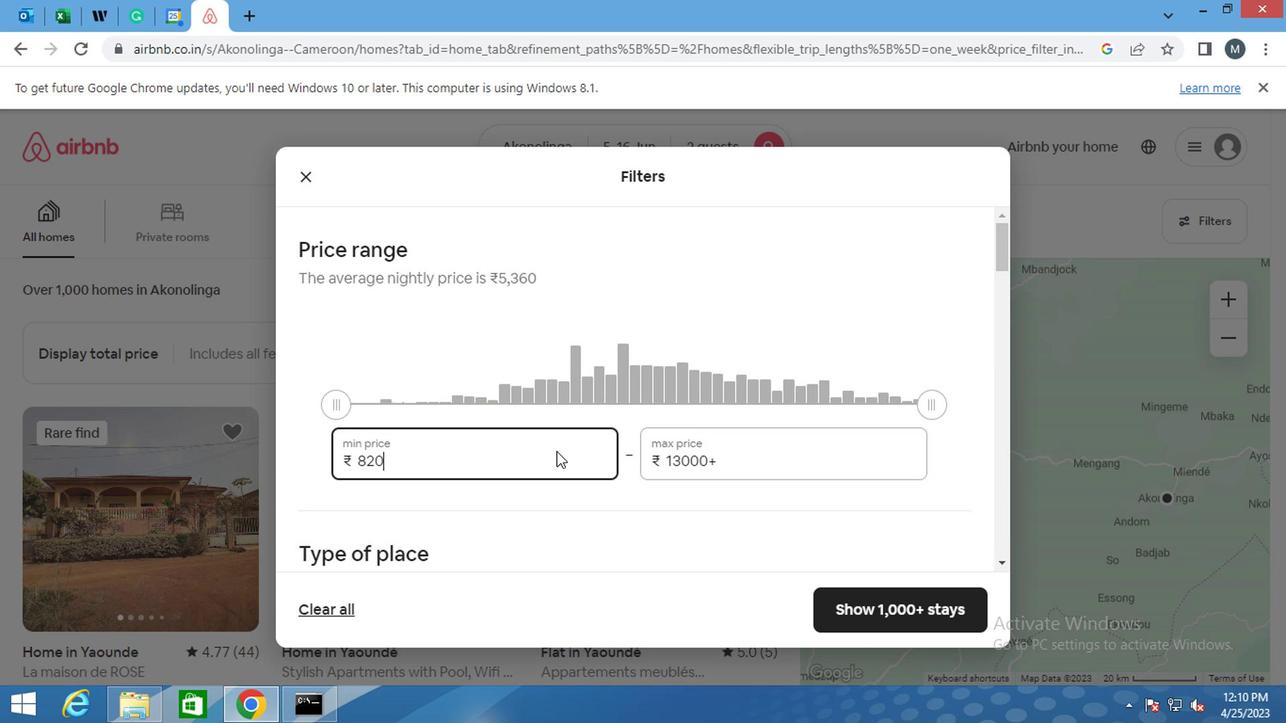 
Action: Mouse moved to (553, 452)
Screenshot: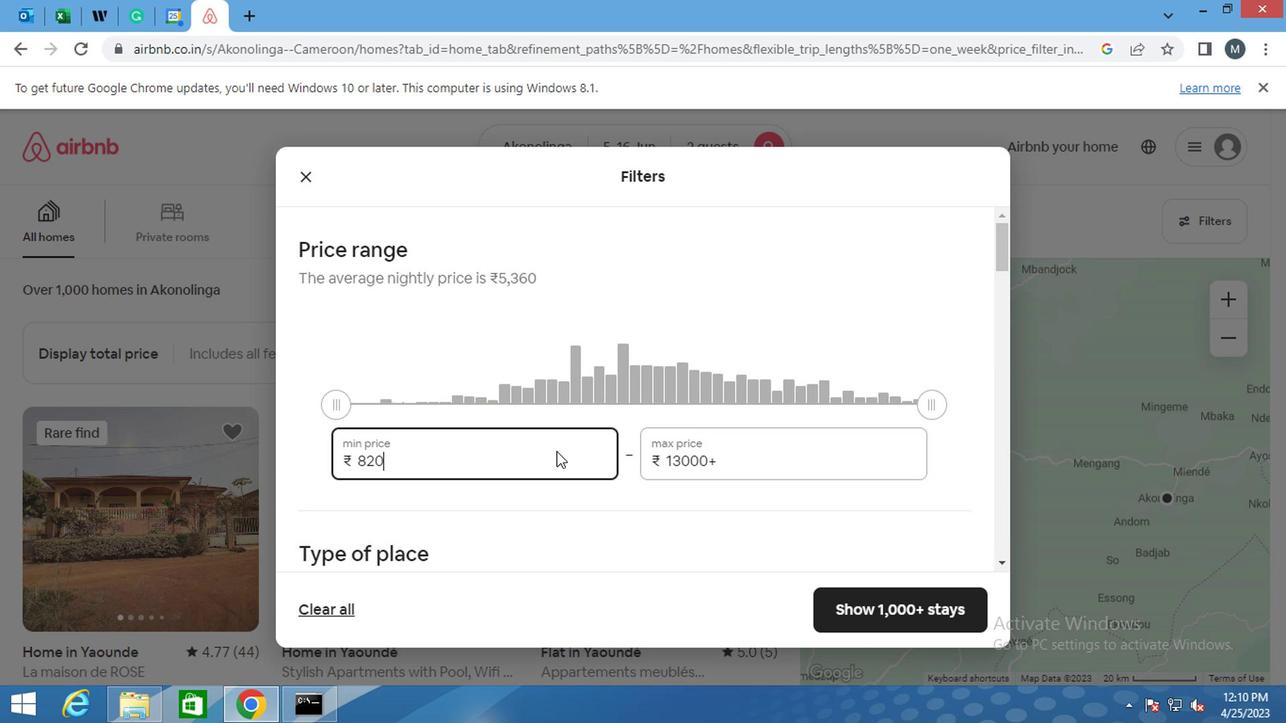 
Action: Mouse pressed left at (553, 452)
Screenshot: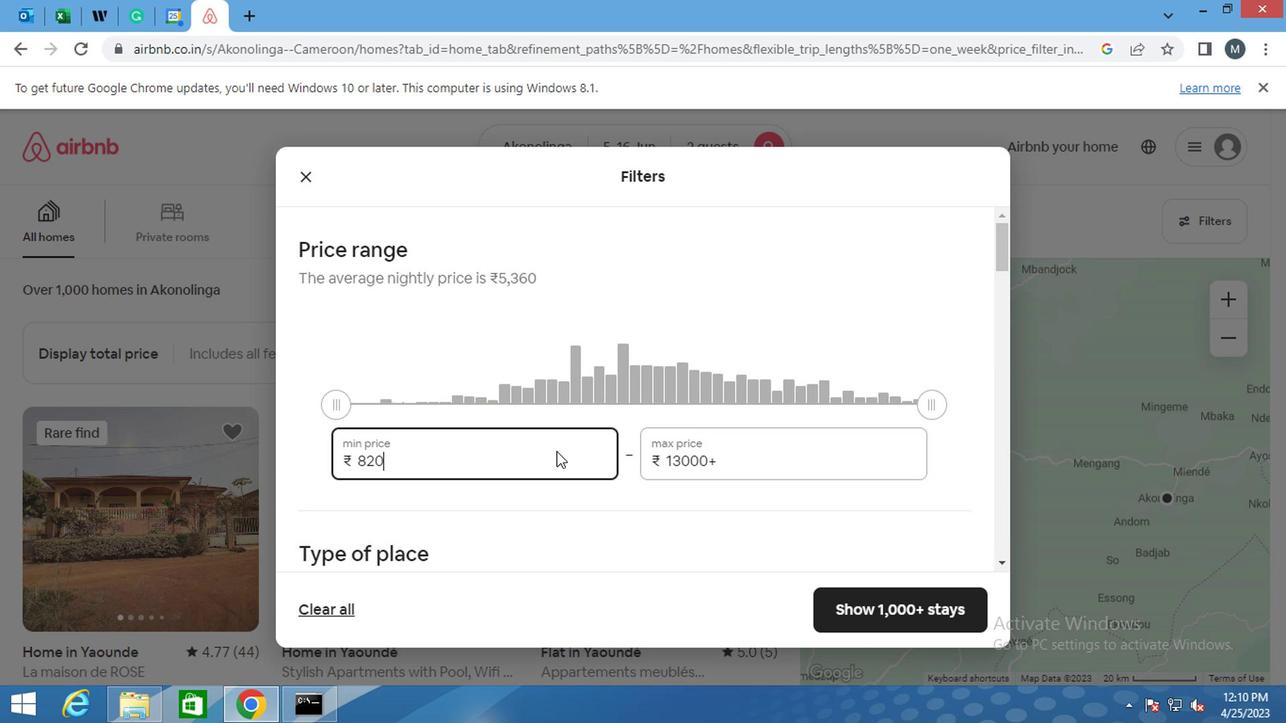 
Action: Key pressed <Key.backspace><Key.backspace><Key.backspace><Key.backspace>14000
Screenshot: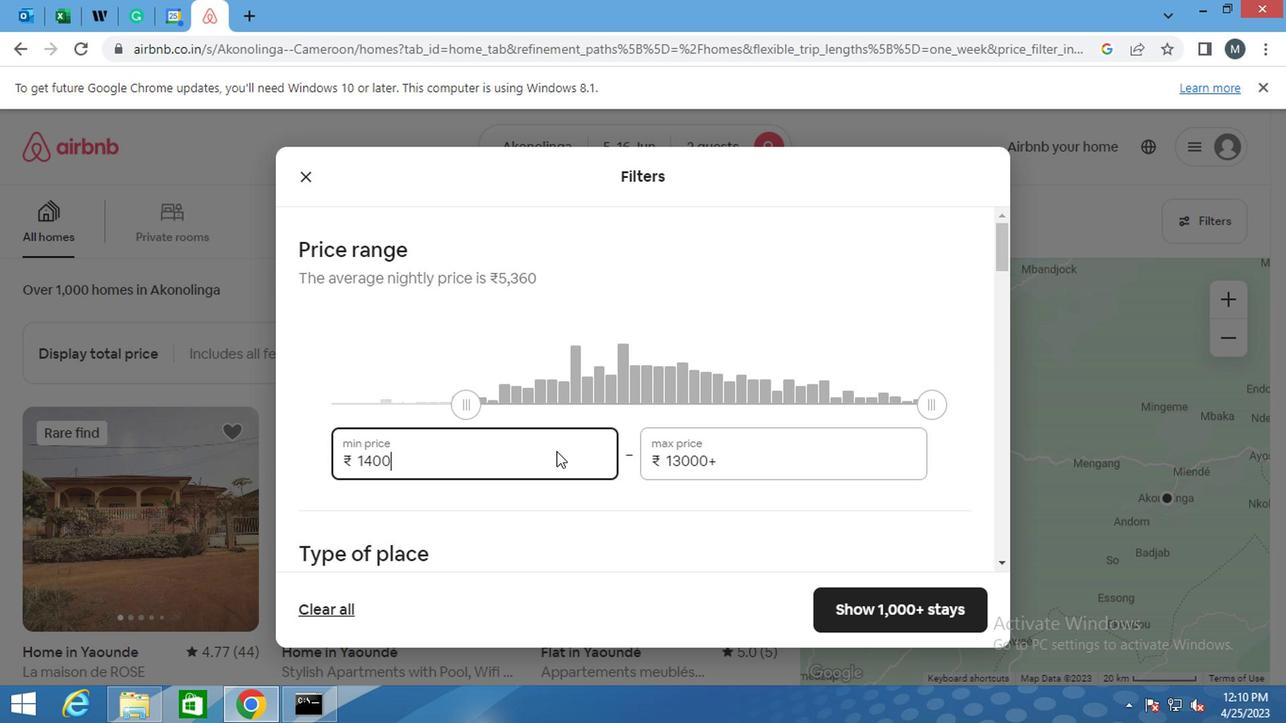 
Action: Mouse moved to (720, 459)
Screenshot: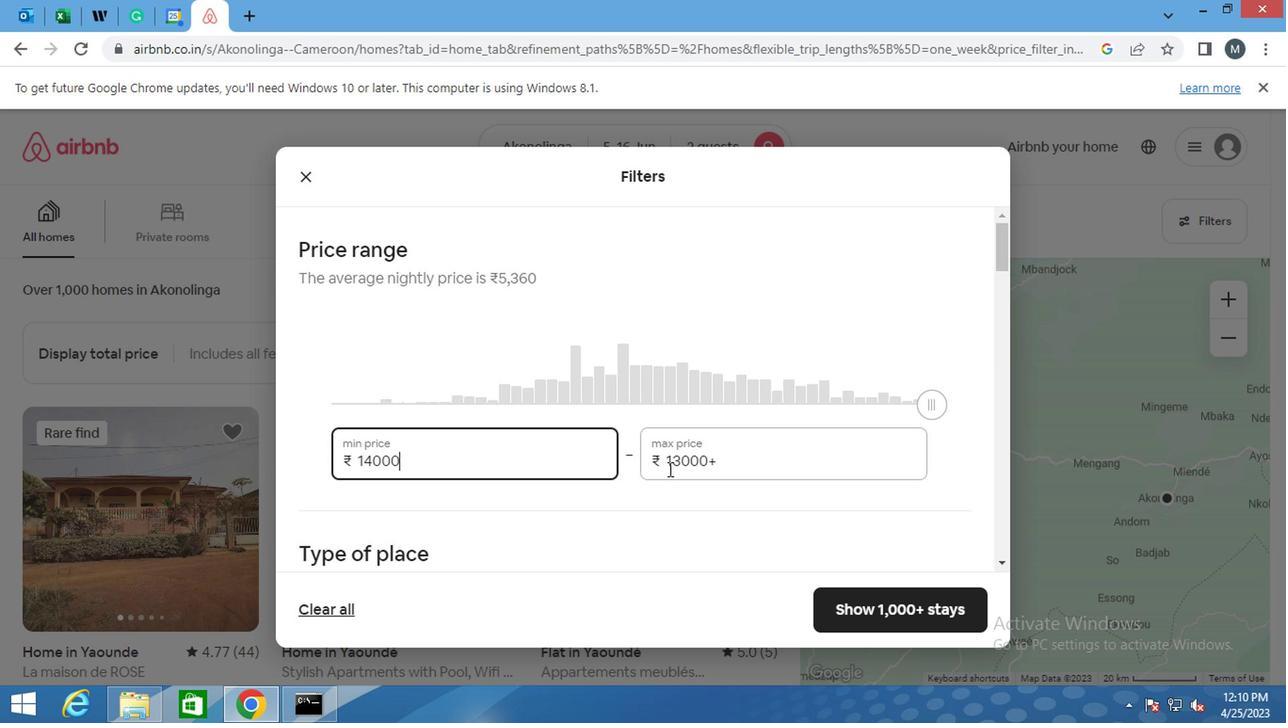 
Action: Mouse pressed left at (720, 459)
Screenshot: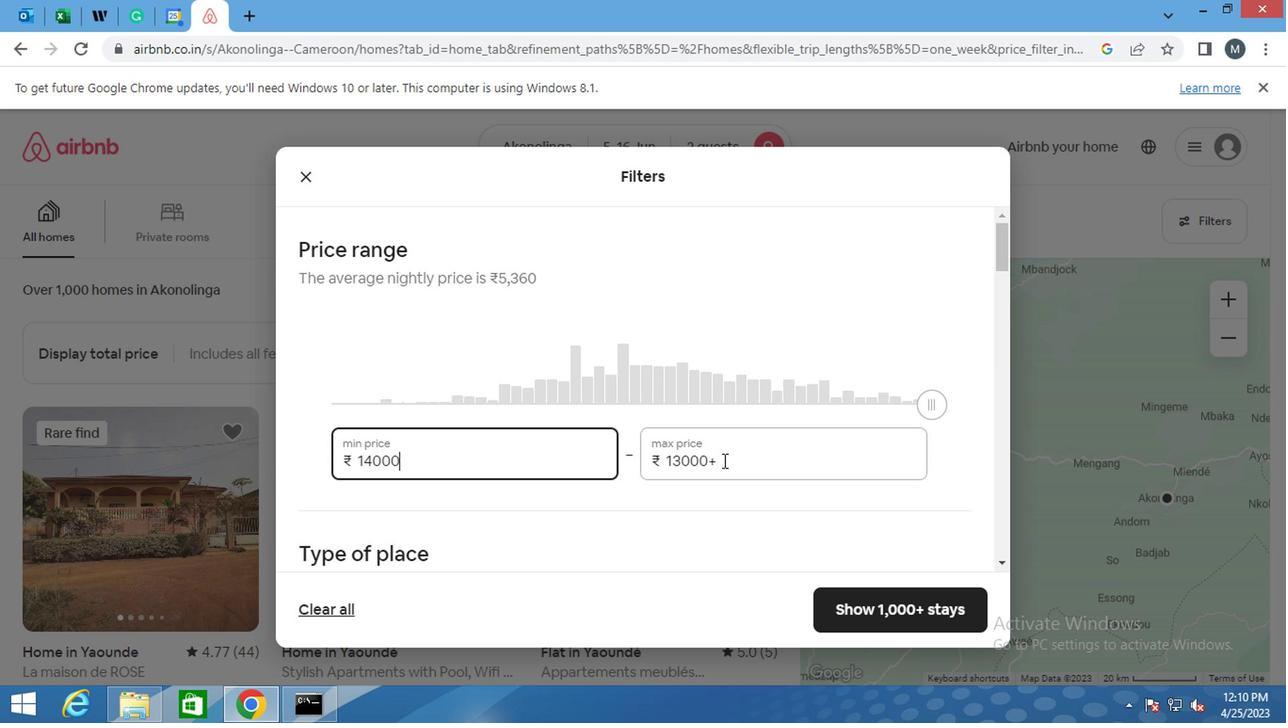 
Action: Mouse moved to (719, 459)
Screenshot: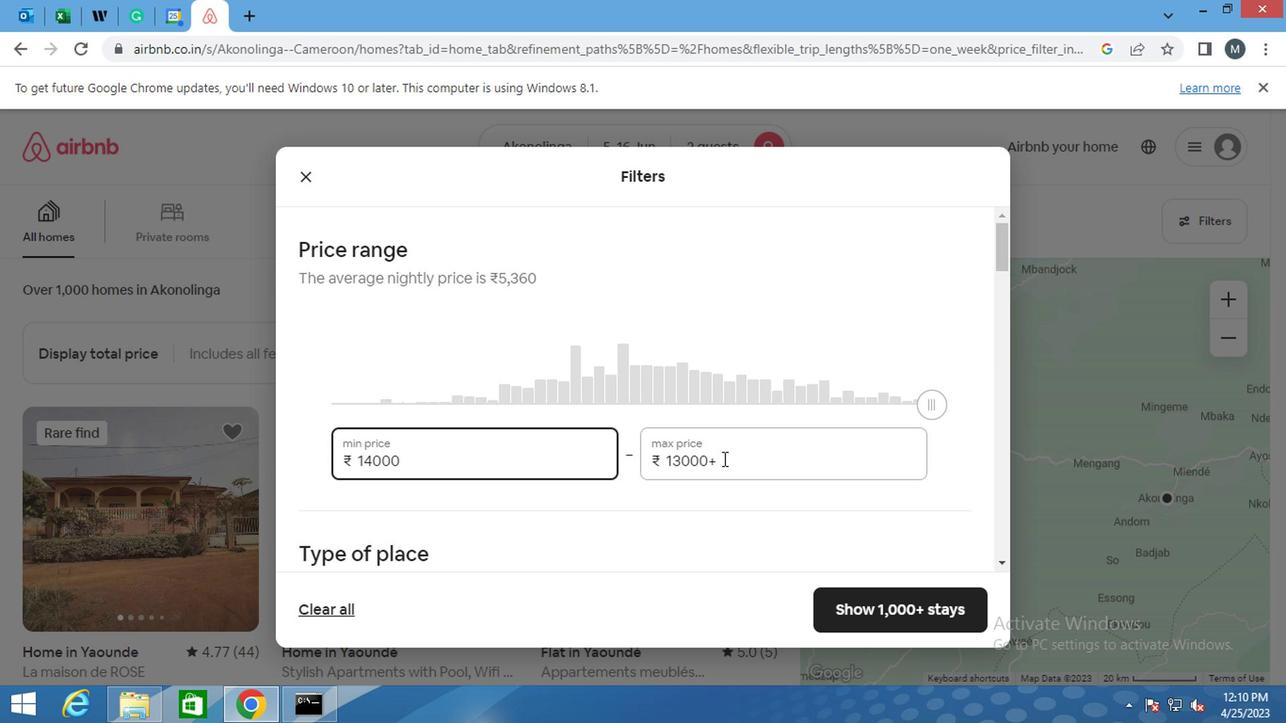 
Action: Mouse pressed left at (719, 459)
Screenshot: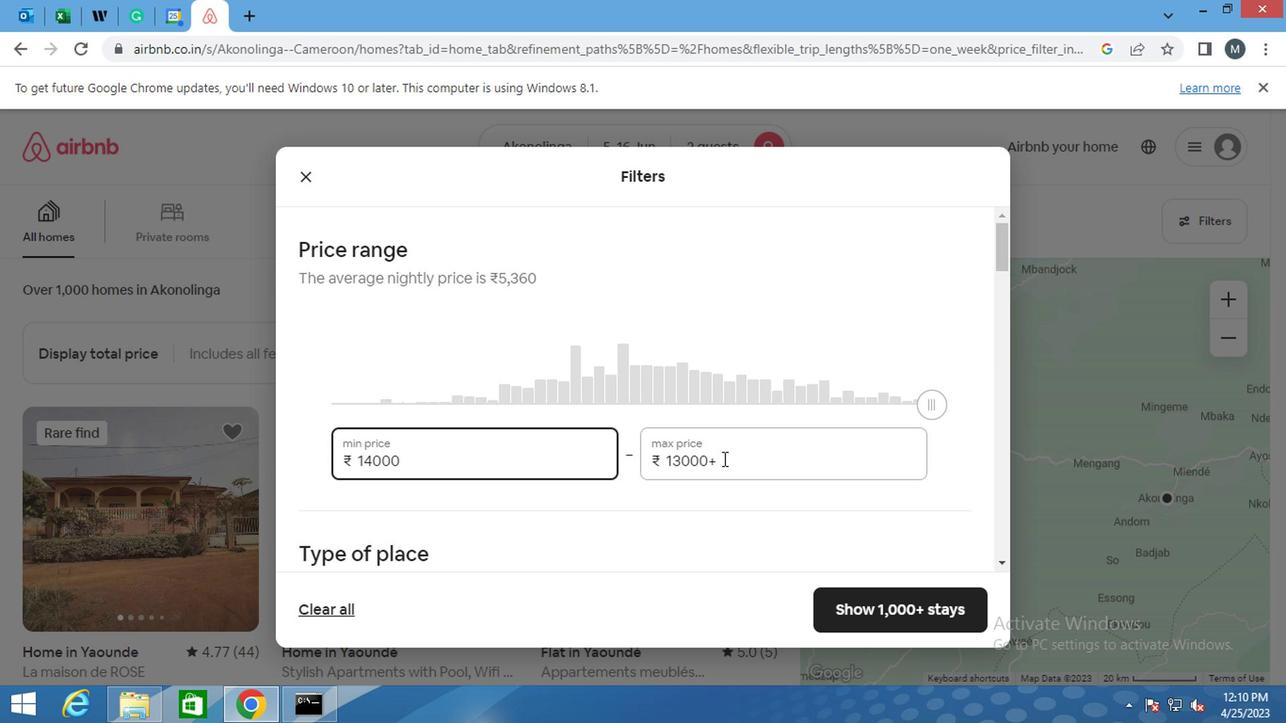 
Action: Mouse moved to (705, 464)
Screenshot: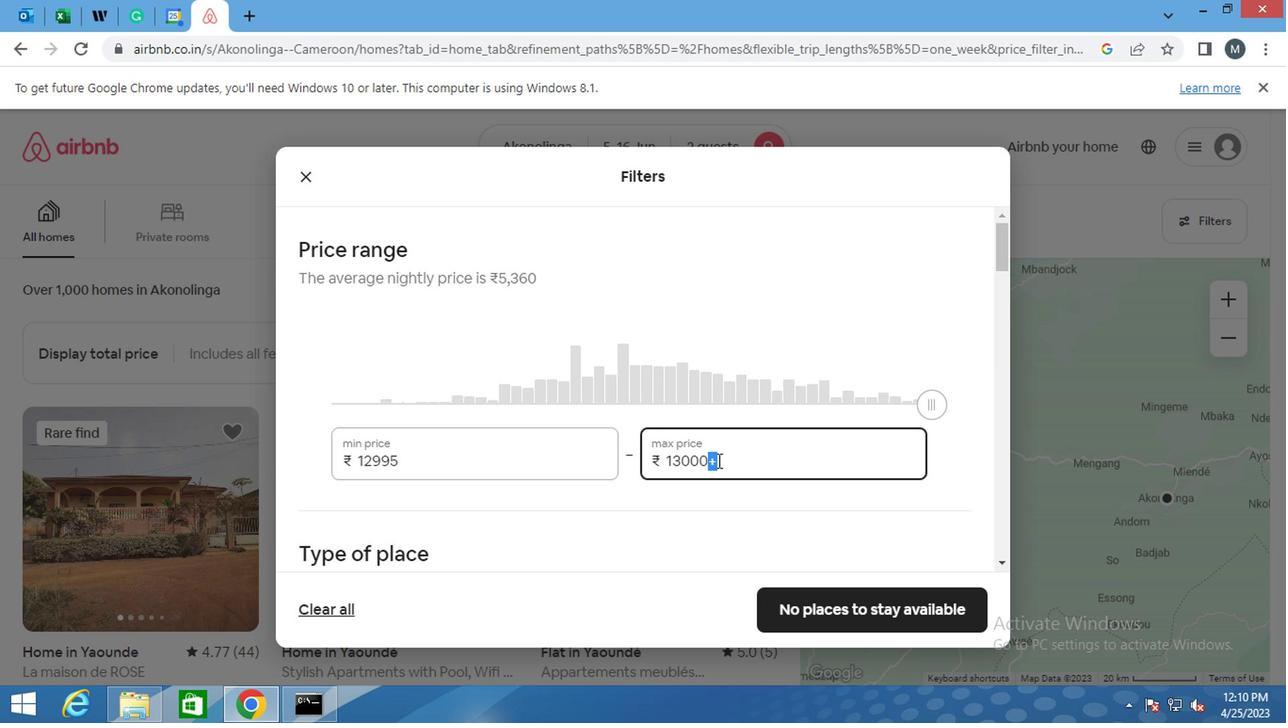 
Action: Key pressed <Key.backspace><Key.backspace><Key.backspace><Key.backspace><Key.backspace><Key.backspace><Key.backspace><Key.backspace><Key.backspace><Key.backspace><Key.backspace><Key.backspace>
Screenshot: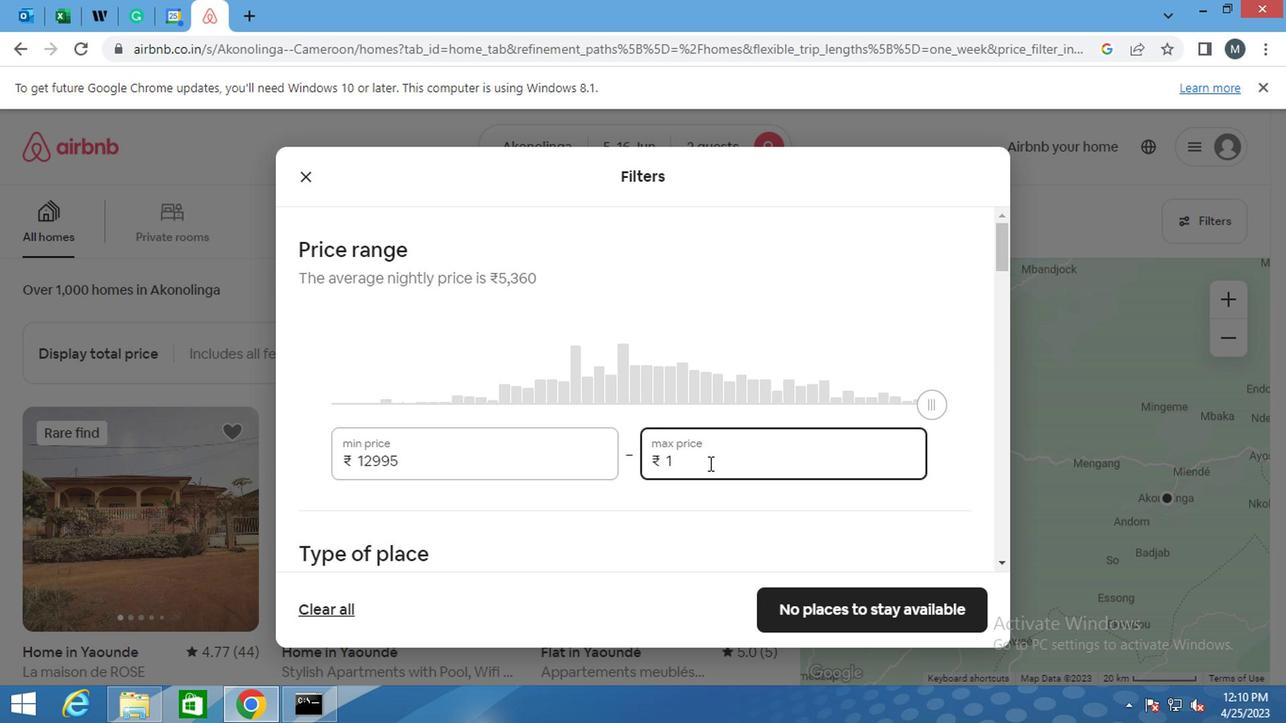 
Action: Mouse moved to (705, 464)
Screenshot: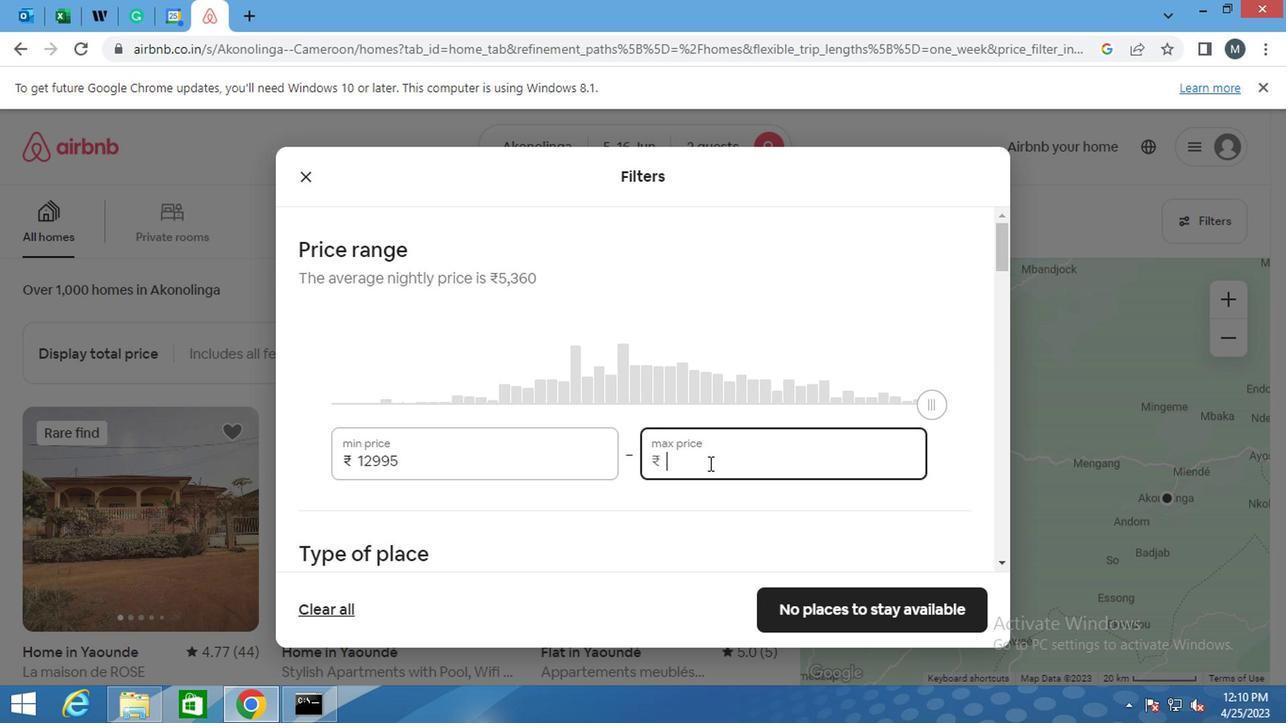 
Action: Key pressed 18000
Screenshot: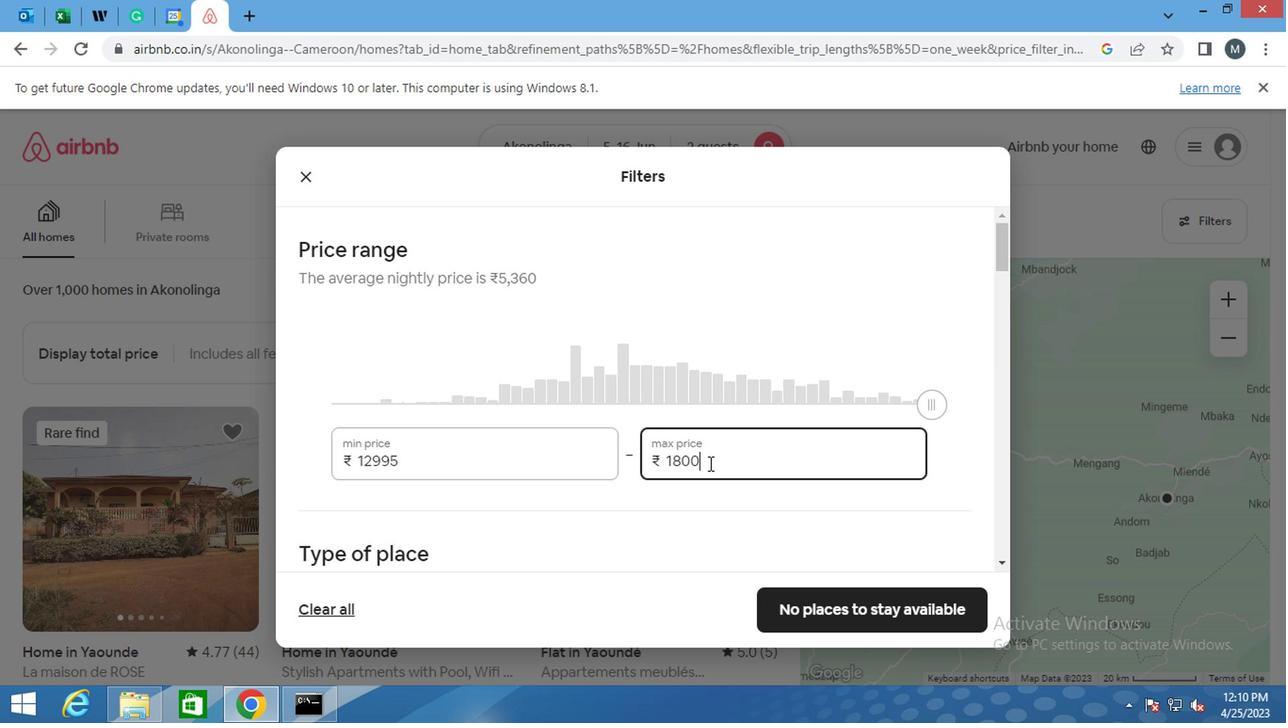 
Action: Mouse moved to (554, 401)
Screenshot: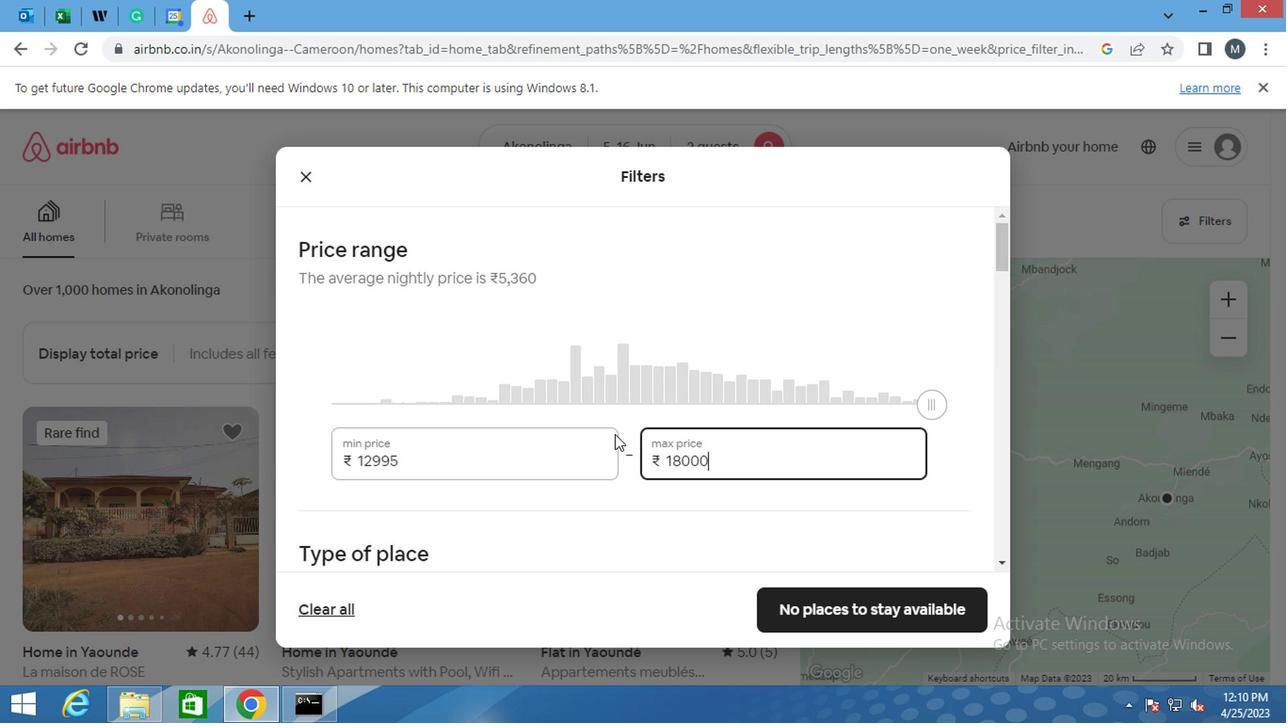 
Action: Mouse scrolled (554, 400) with delta (0, 0)
Screenshot: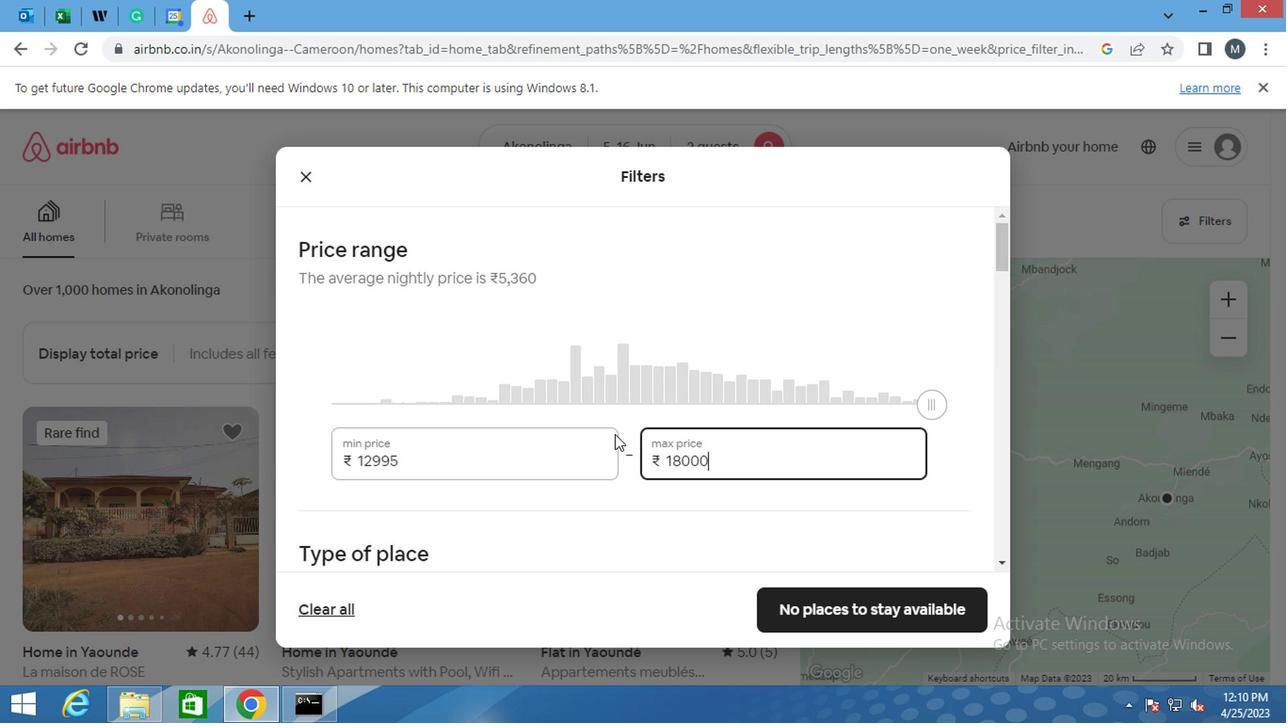 
Action: Mouse scrolled (554, 400) with delta (0, 0)
Screenshot: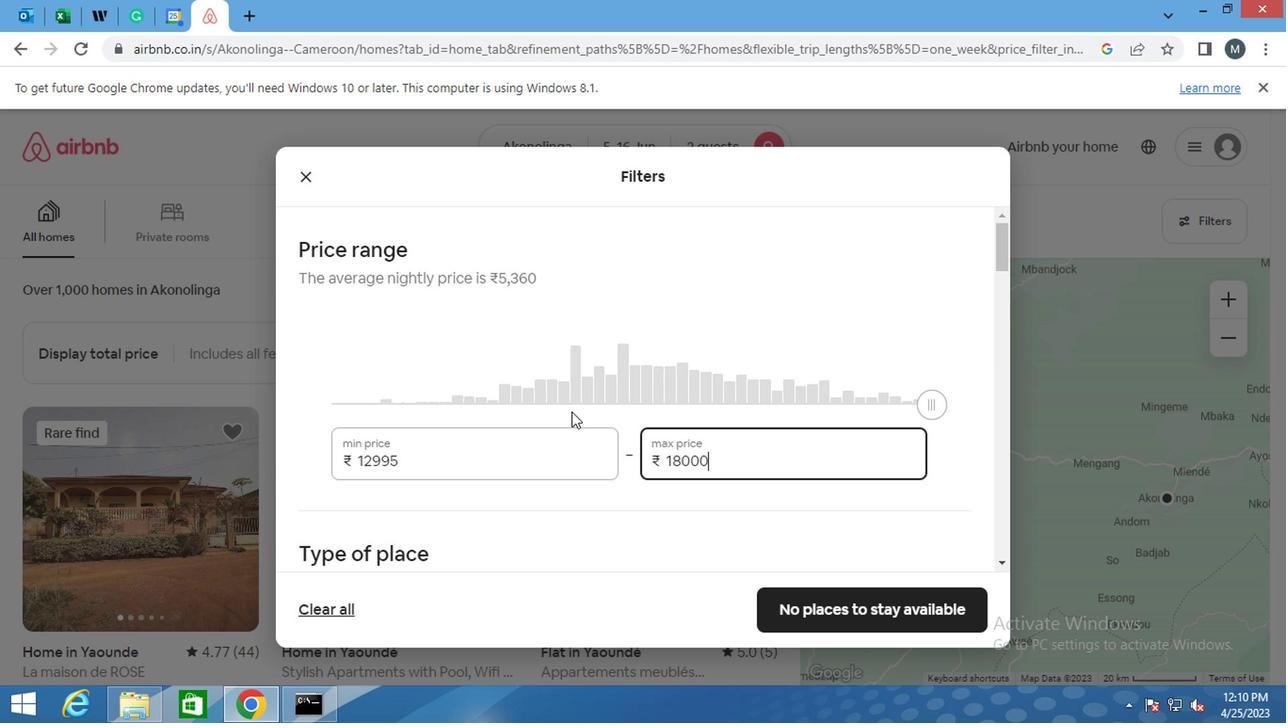 
Action: Mouse moved to (472, 379)
Screenshot: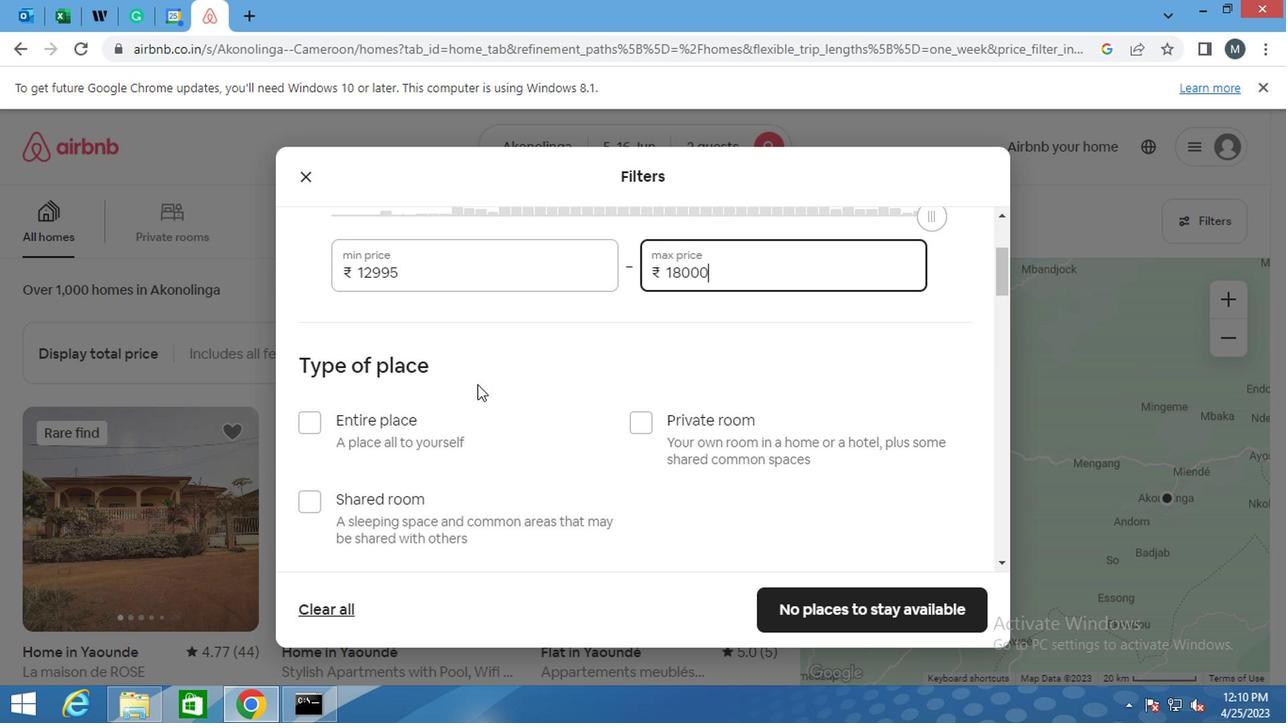 
Action: Mouse scrolled (472, 378) with delta (0, -1)
Screenshot: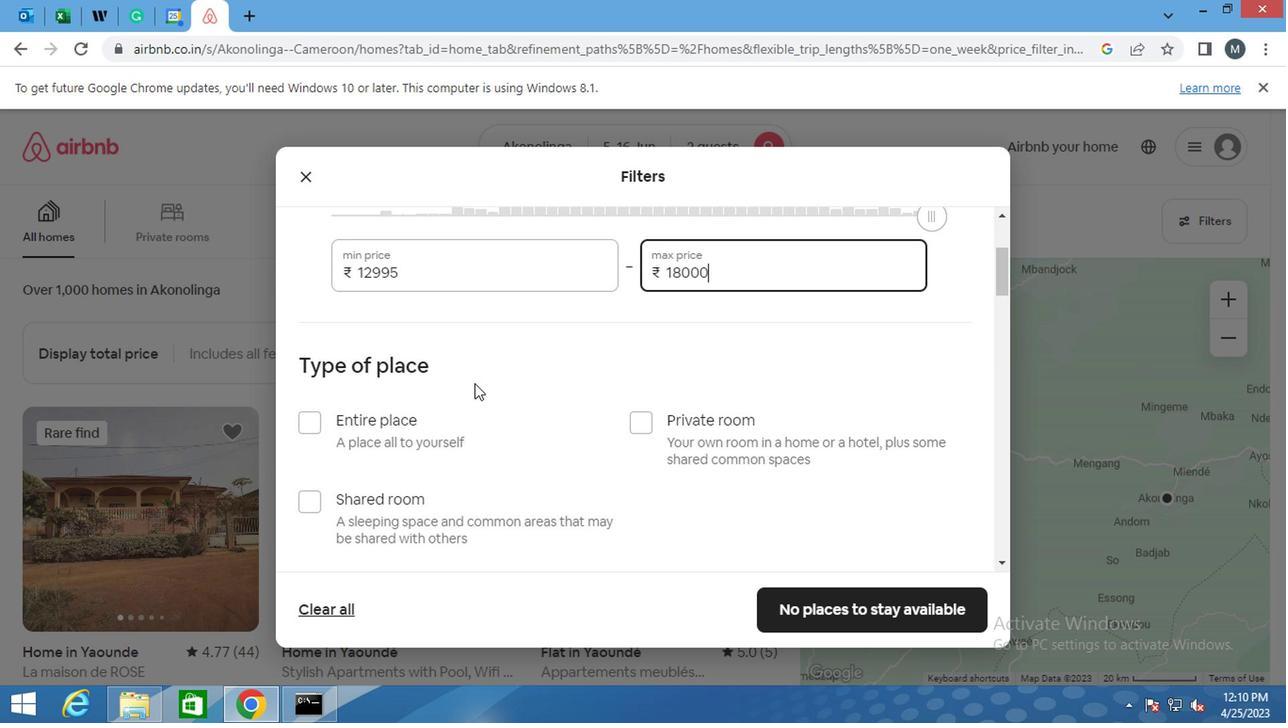 
Action: Mouse moved to (309, 330)
Screenshot: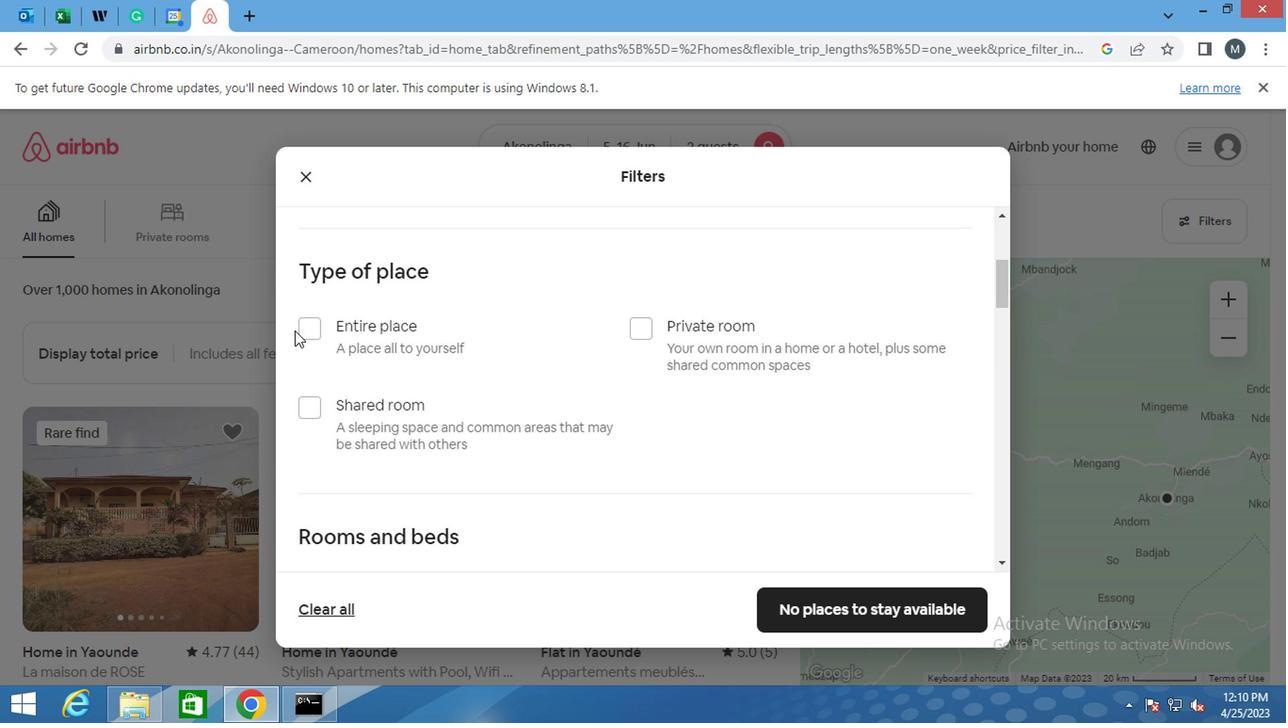 
Action: Mouse pressed left at (309, 330)
Screenshot: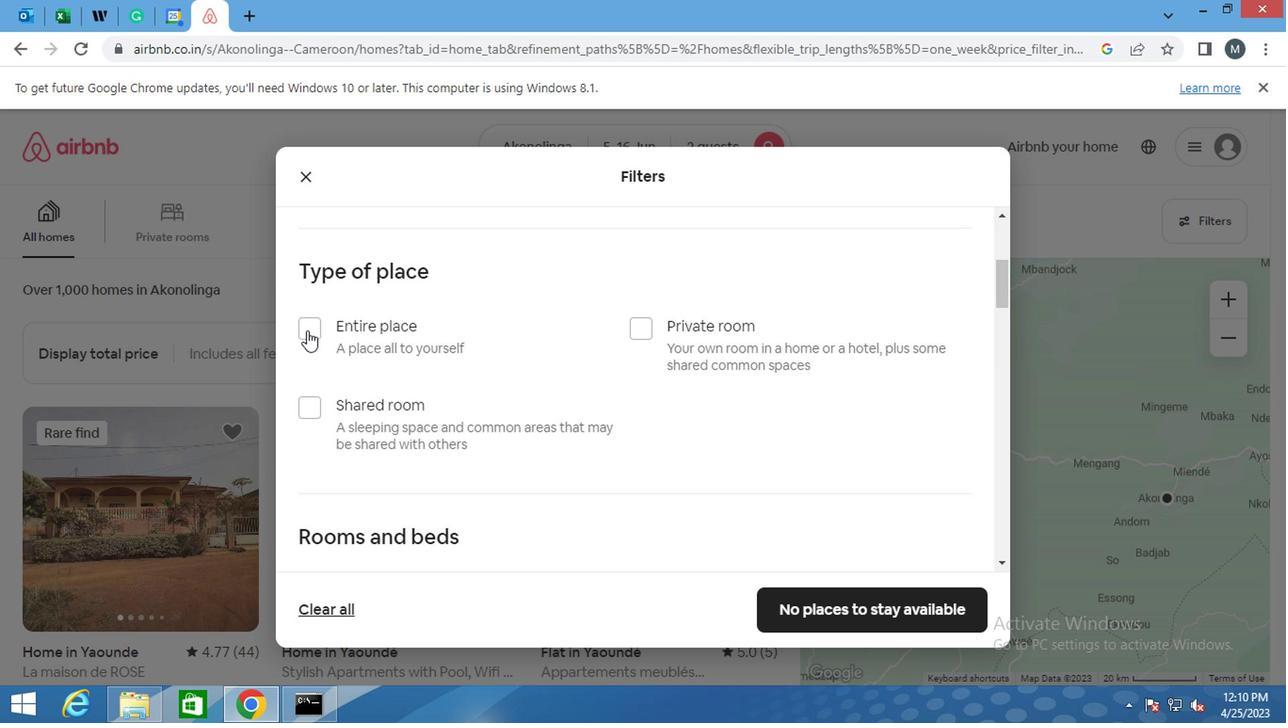 
Action: Mouse moved to (370, 329)
Screenshot: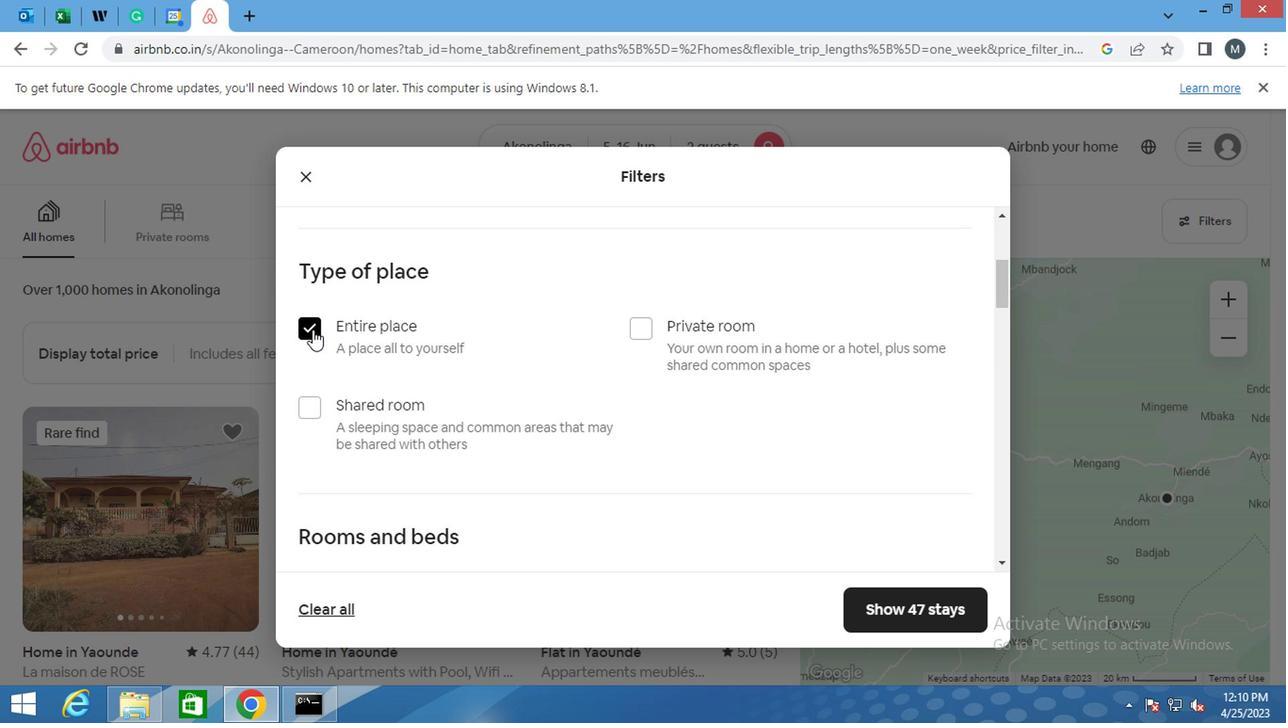 
Action: Mouse scrolled (370, 328) with delta (0, -1)
Screenshot: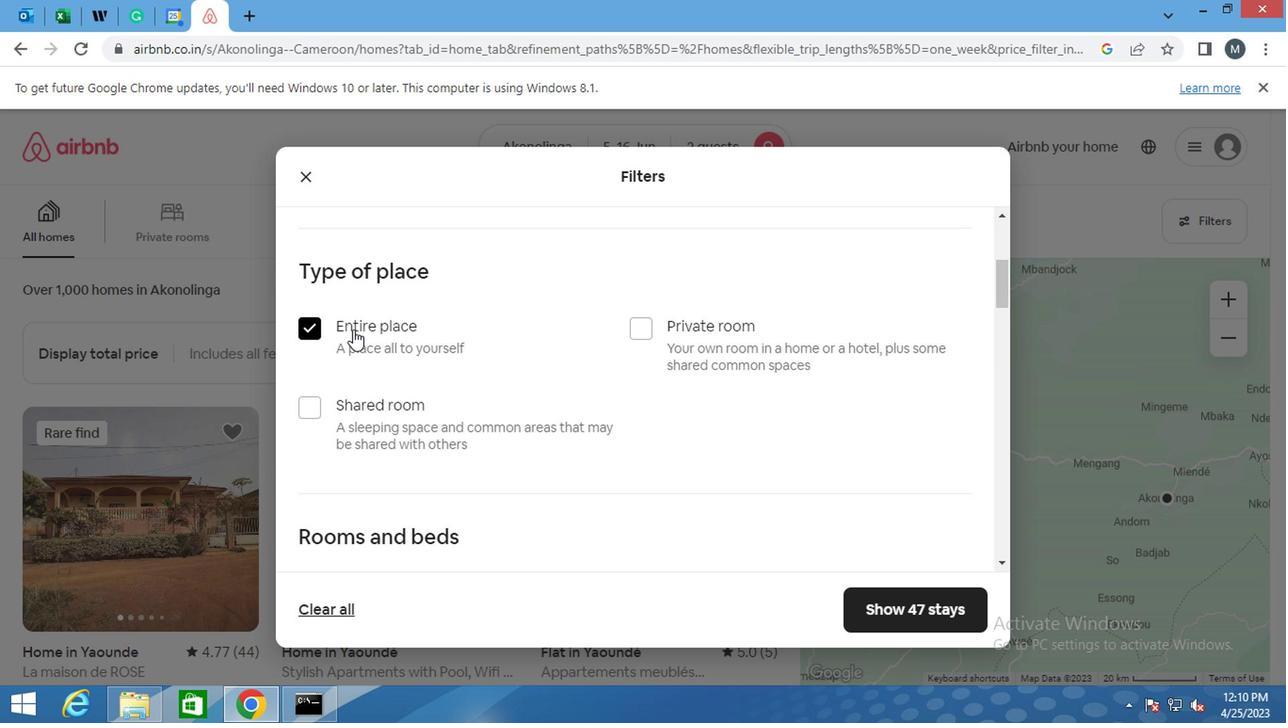 
Action: Mouse scrolled (370, 328) with delta (0, -1)
Screenshot: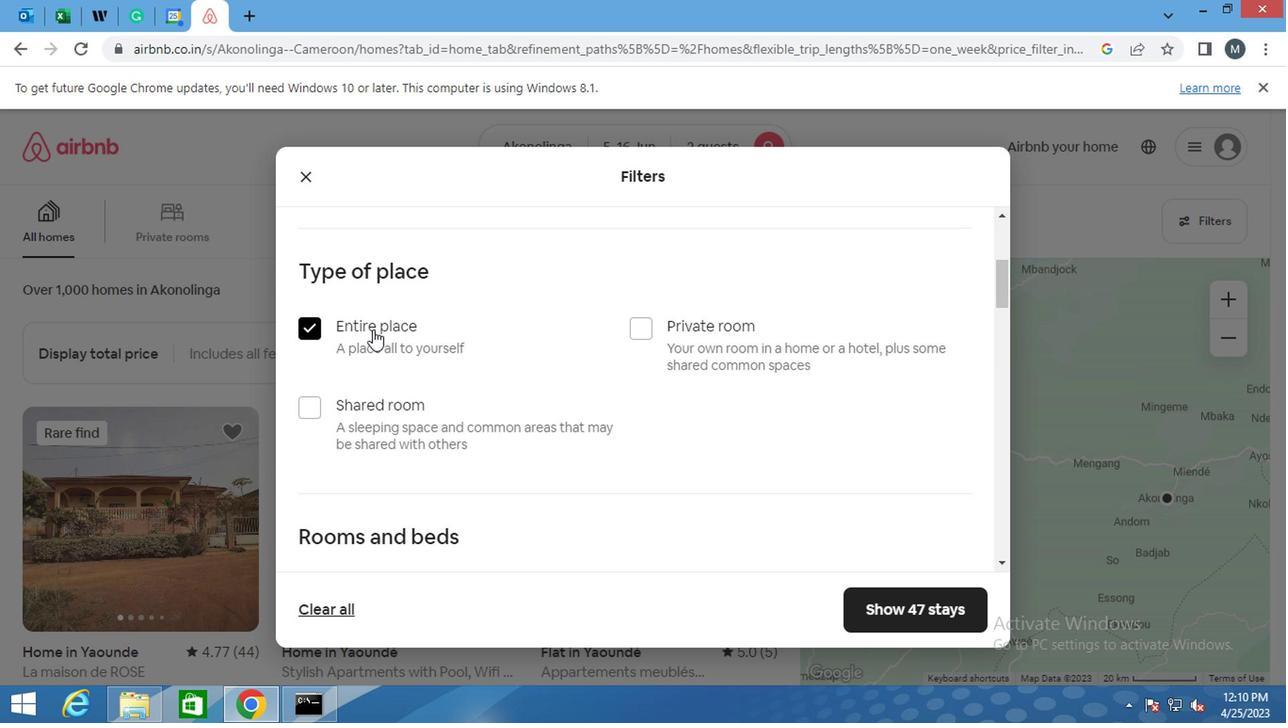 
Action: Mouse moved to (368, 330)
Screenshot: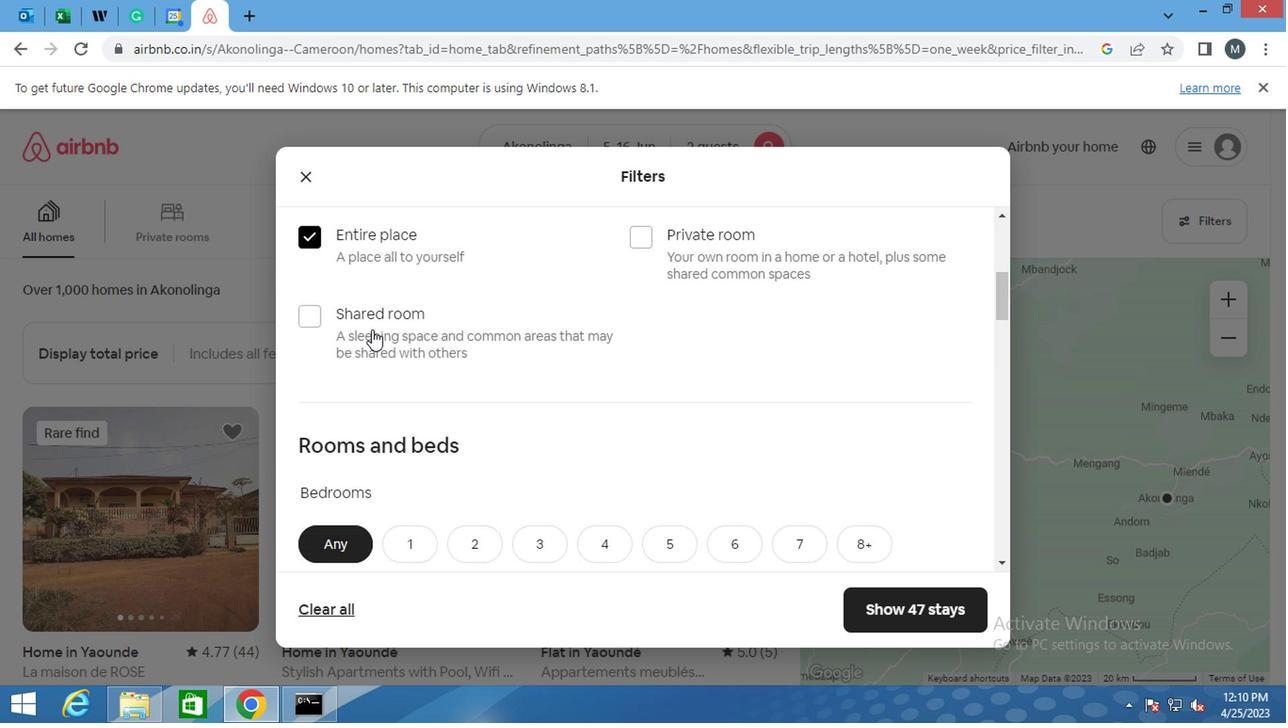 
Action: Mouse scrolled (368, 329) with delta (0, 0)
Screenshot: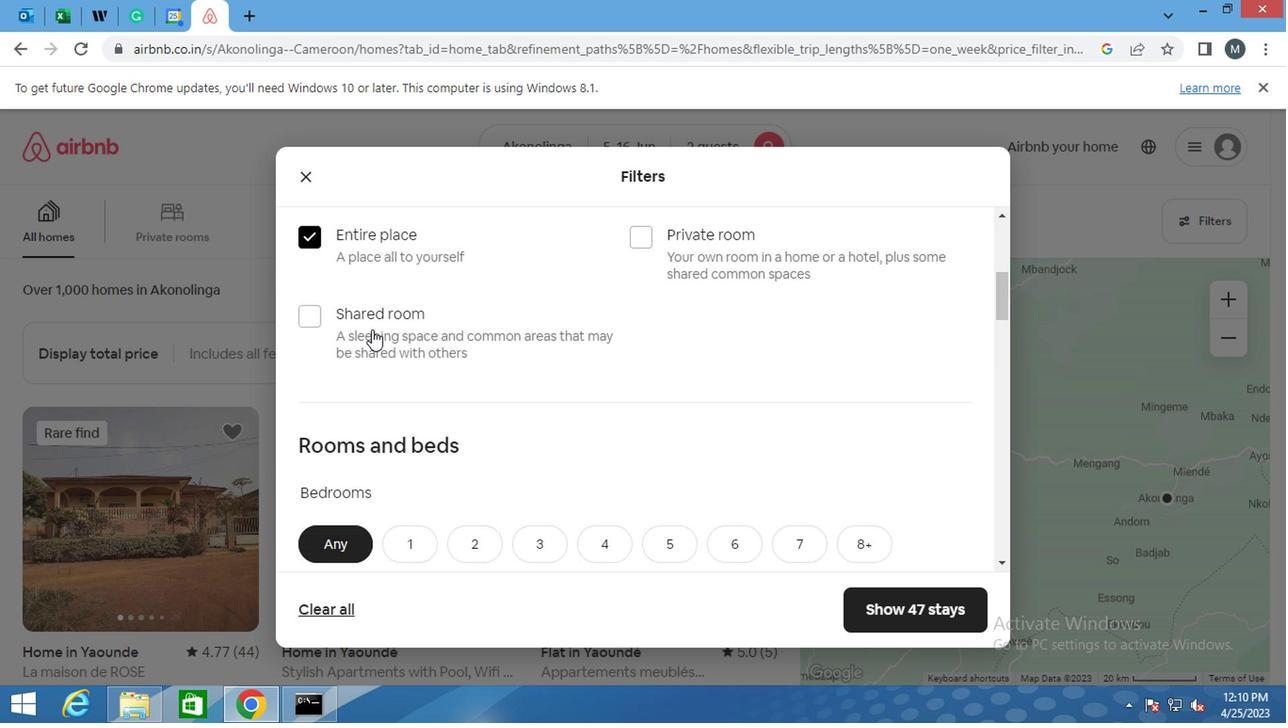 
Action: Mouse moved to (414, 351)
Screenshot: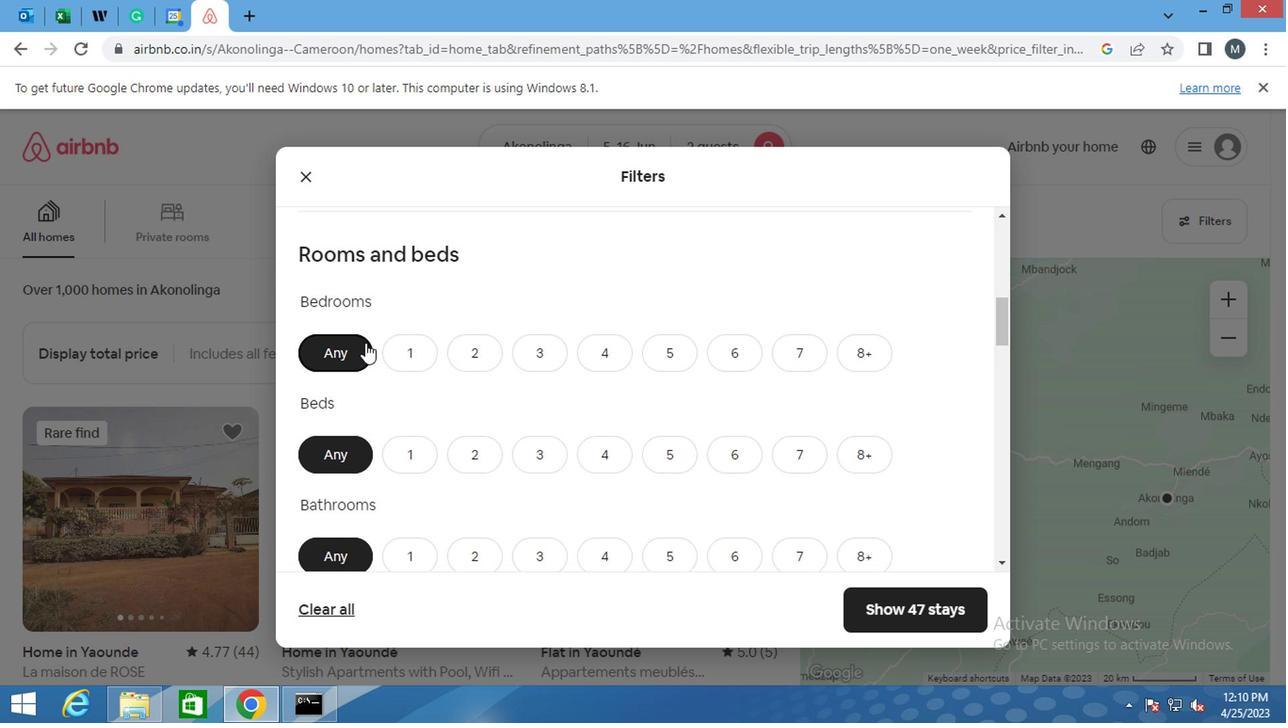 
Action: Mouse pressed left at (414, 351)
Screenshot: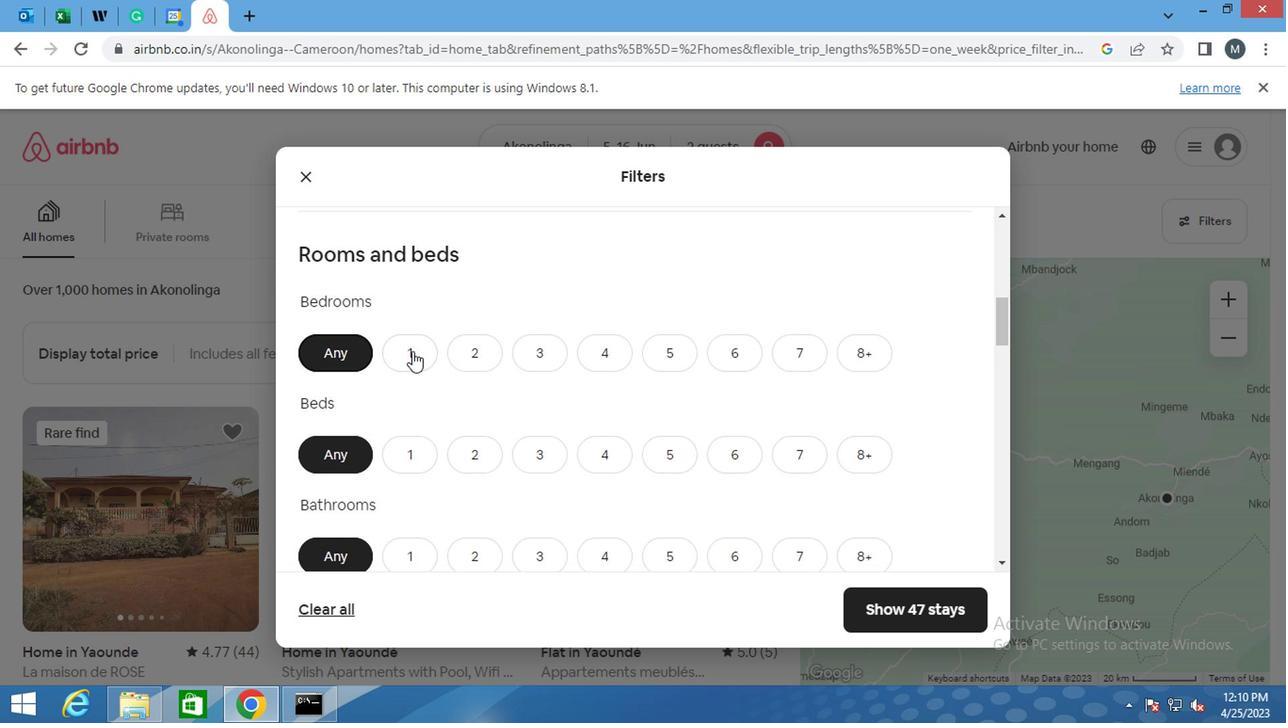 
Action: Mouse moved to (428, 353)
Screenshot: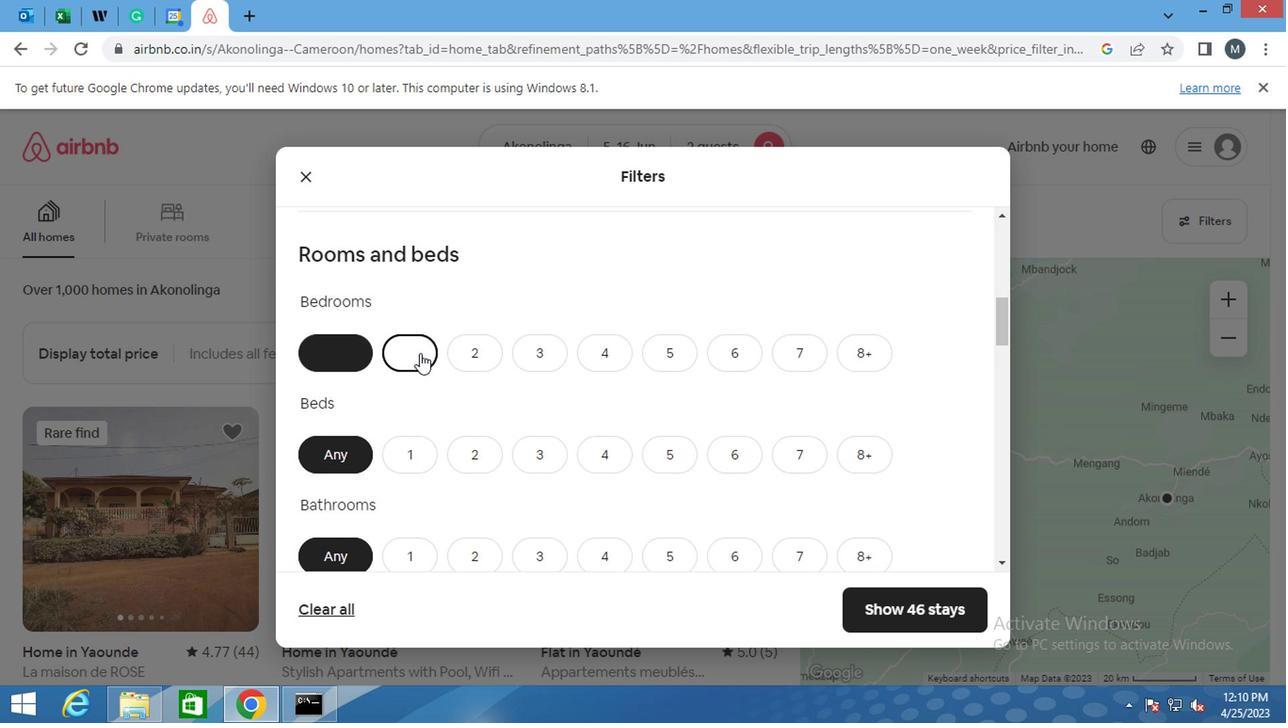 
Action: Mouse scrolled (428, 353) with delta (0, 0)
Screenshot: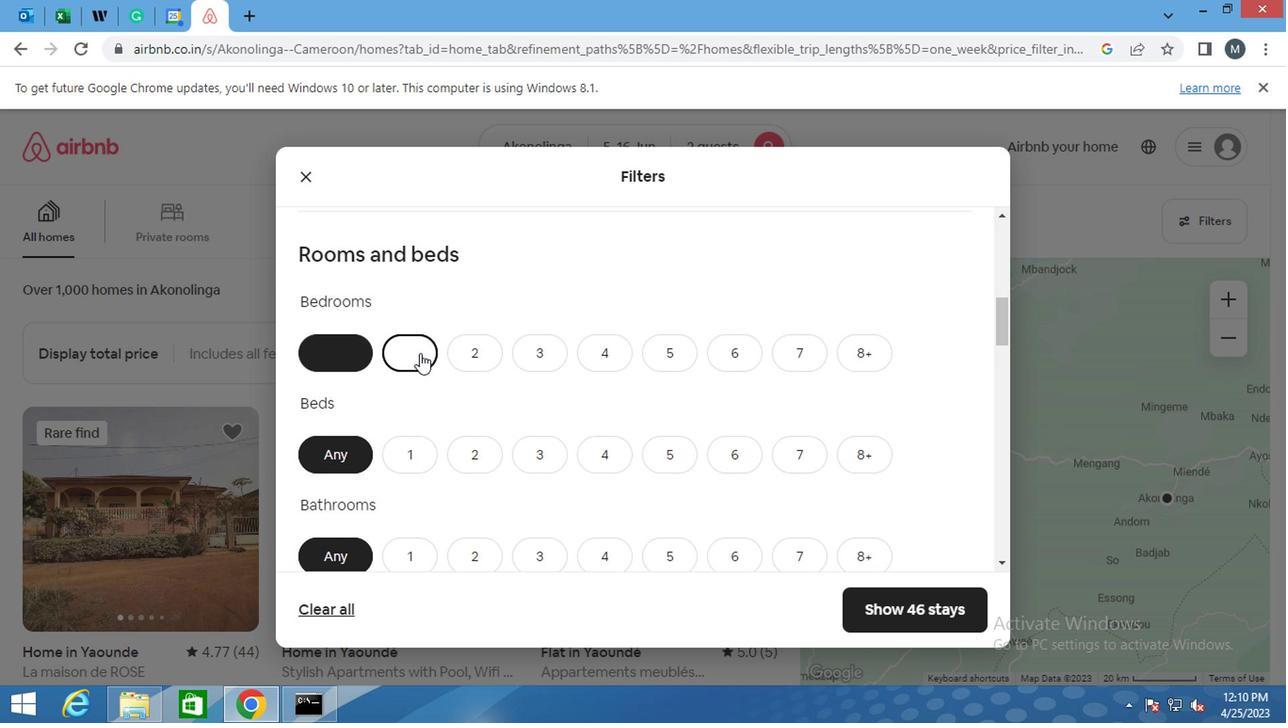 
Action: Mouse moved to (394, 370)
Screenshot: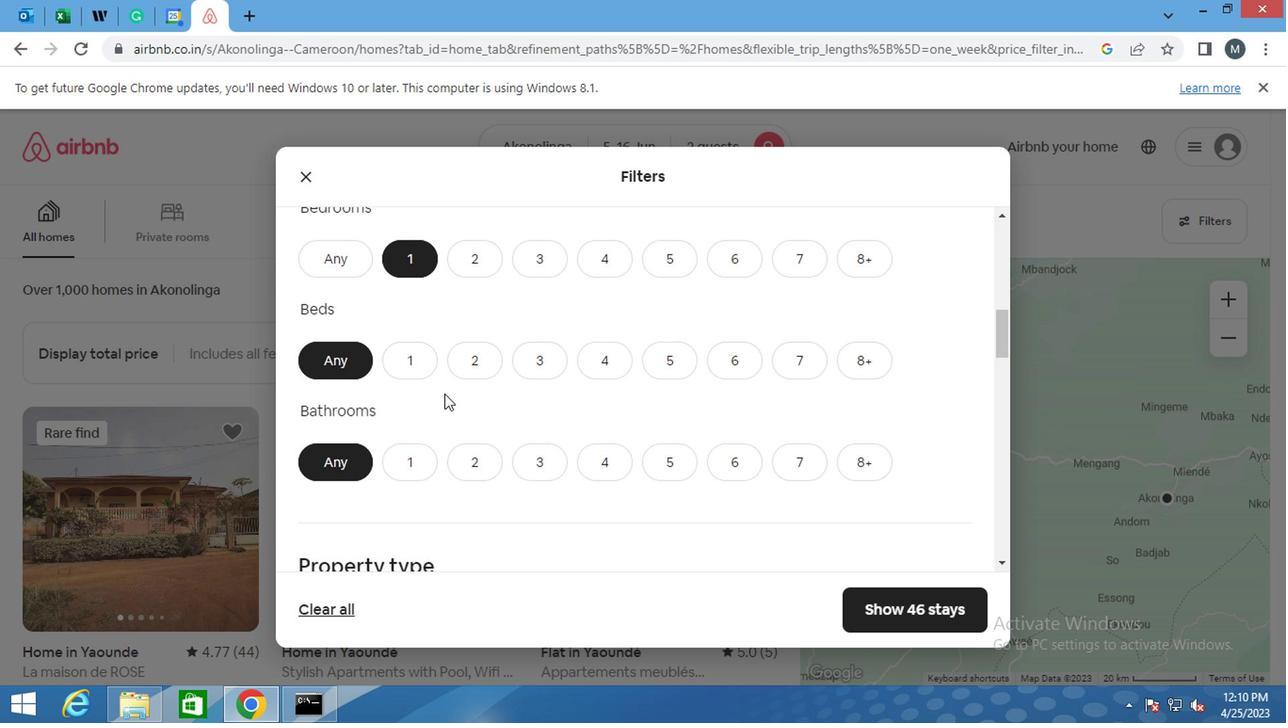 
Action: Mouse pressed left at (394, 370)
Screenshot: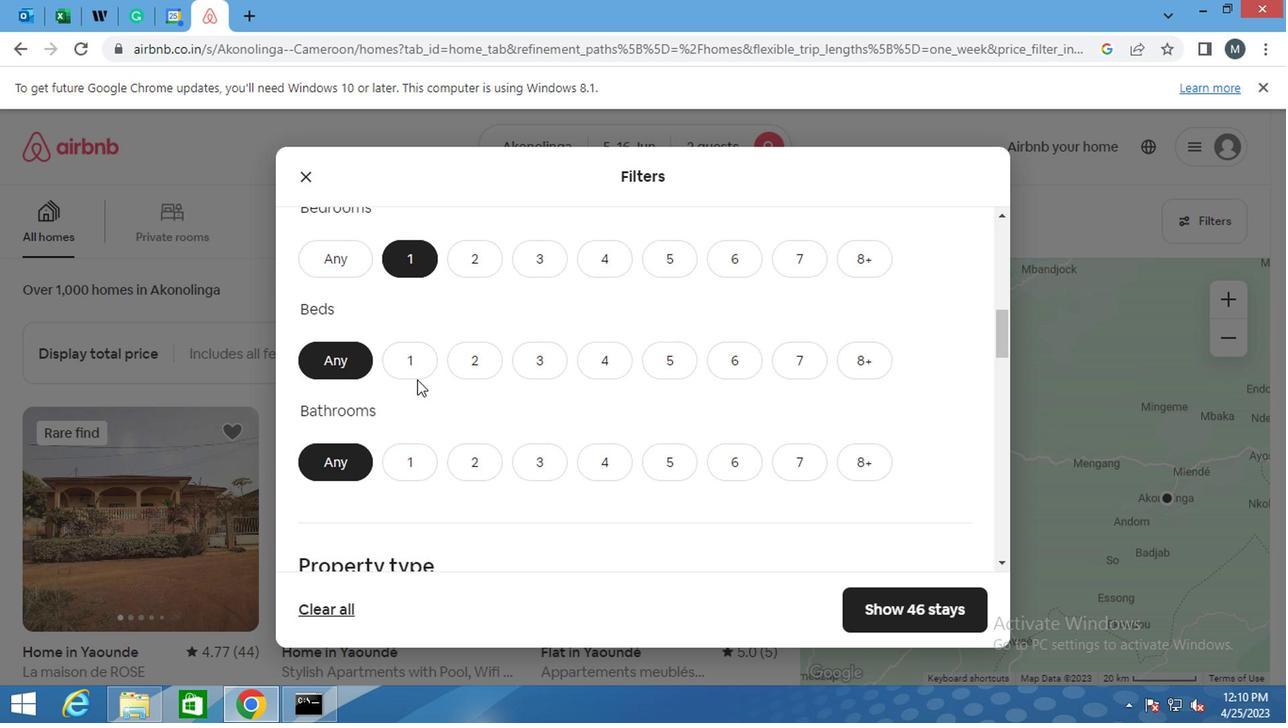 
Action: Mouse moved to (390, 448)
Screenshot: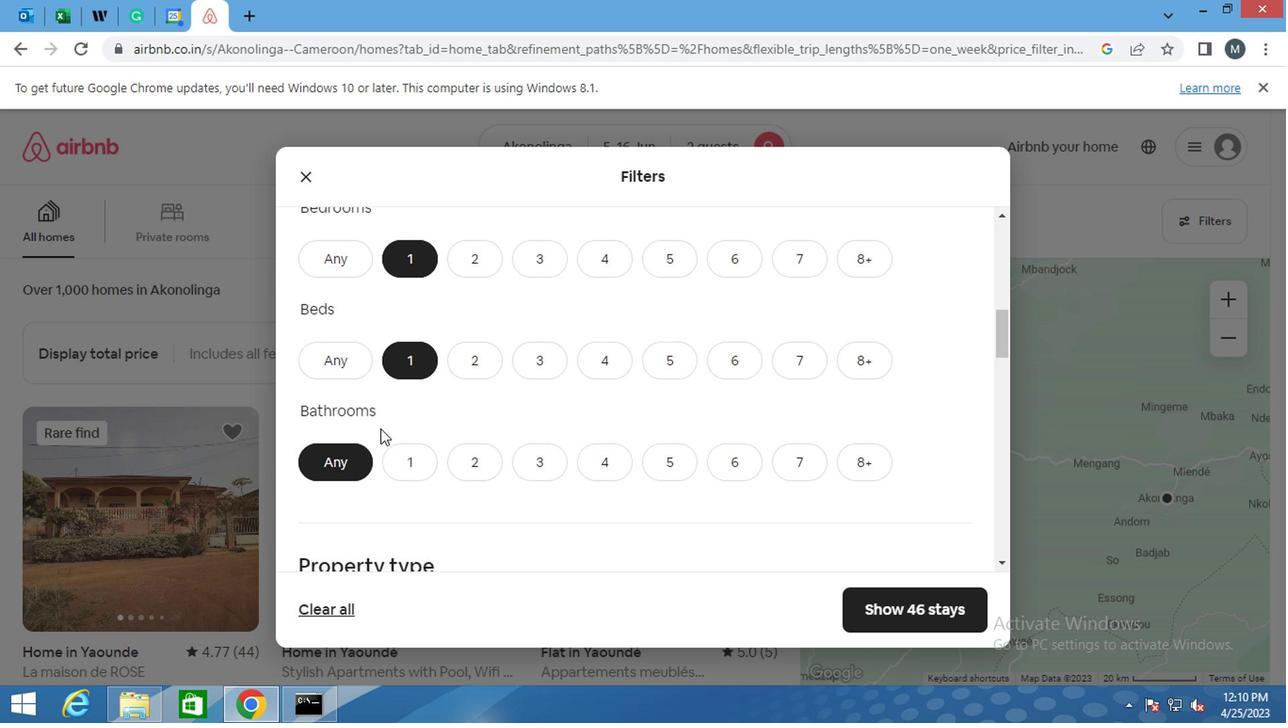 
Action: Mouse pressed left at (390, 448)
Screenshot: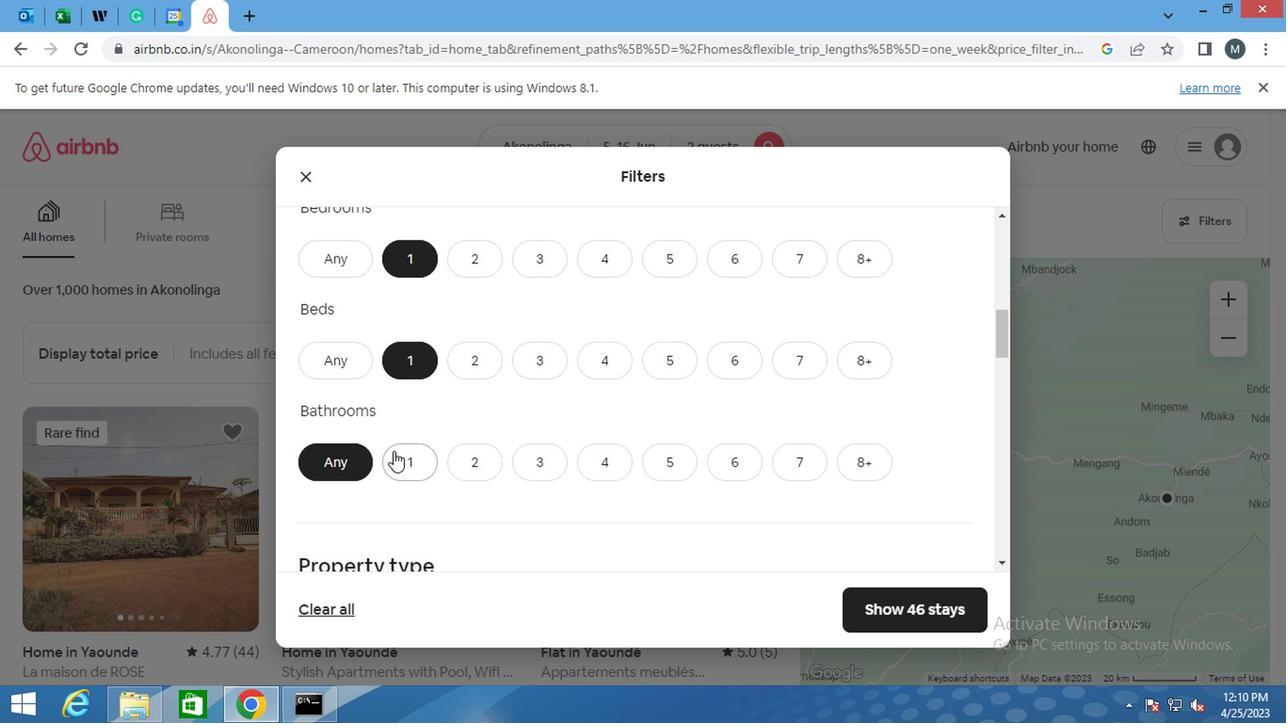 
Action: Mouse moved to (398, 424)
Screenshot: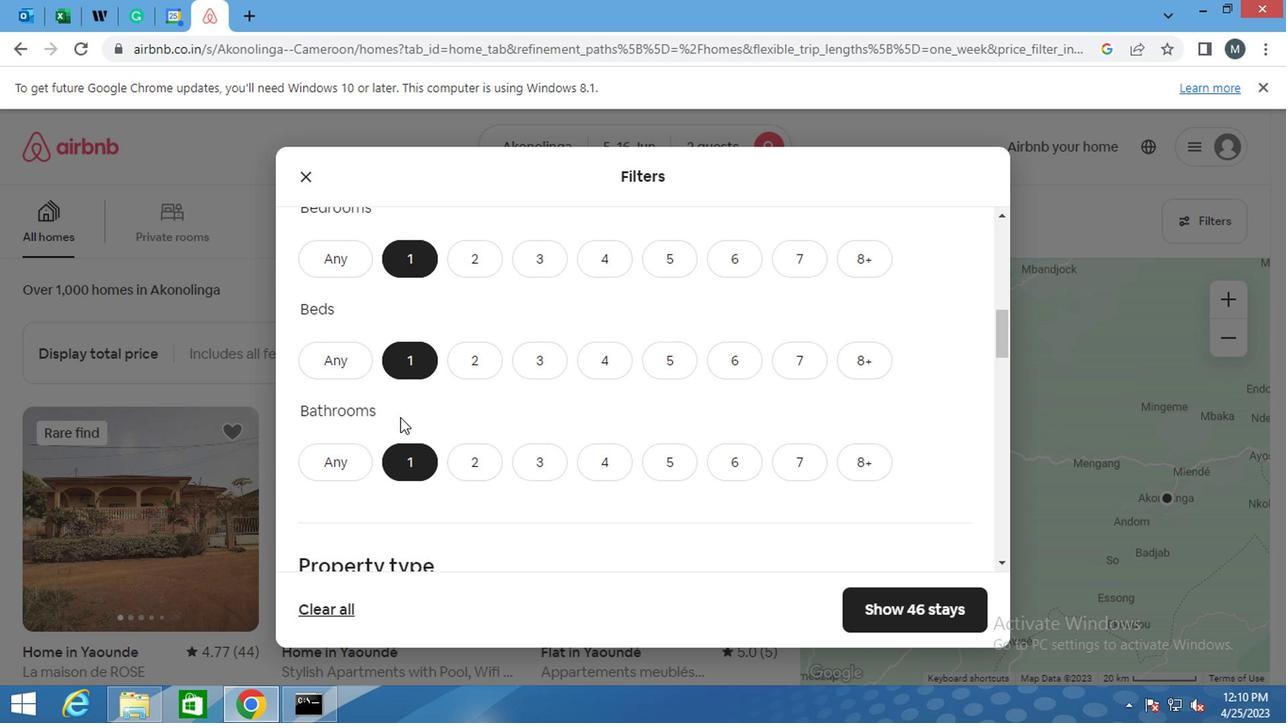 
Action: Mouse scrolled (398, 423) with delta (0, 0)
Screenshot: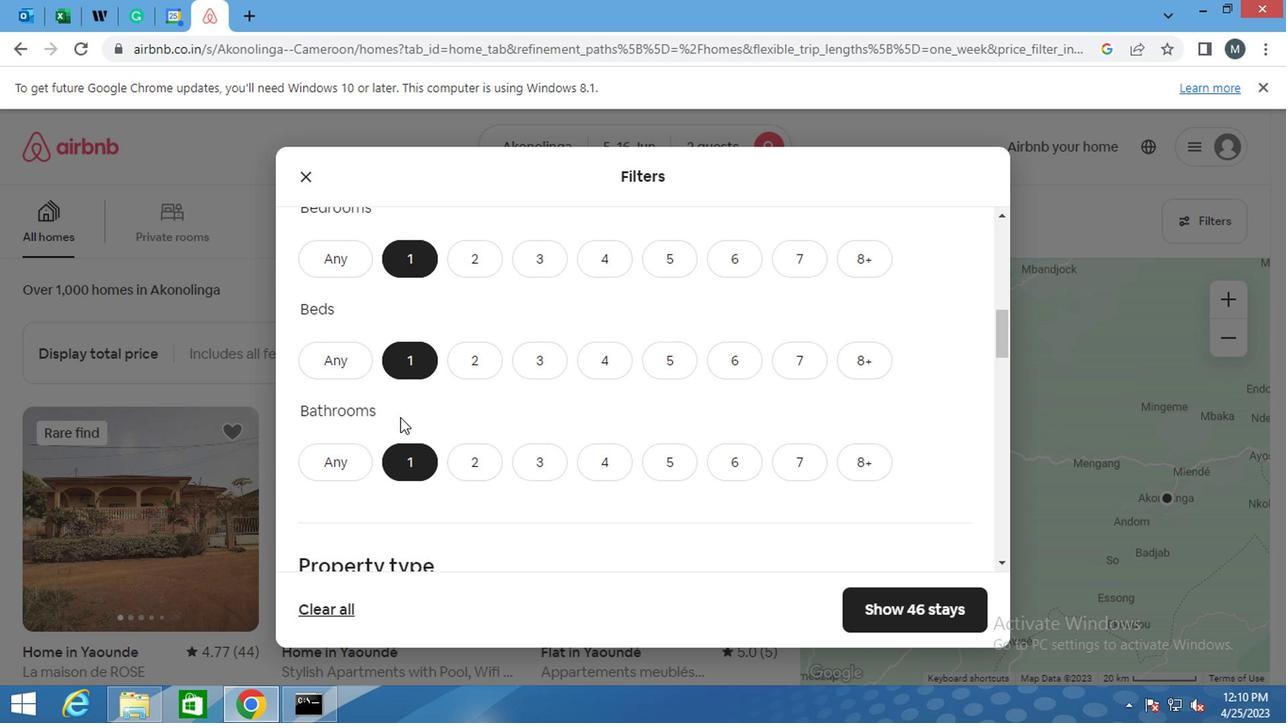 
Action: Mouse moved to (398, 434)
Screenshot: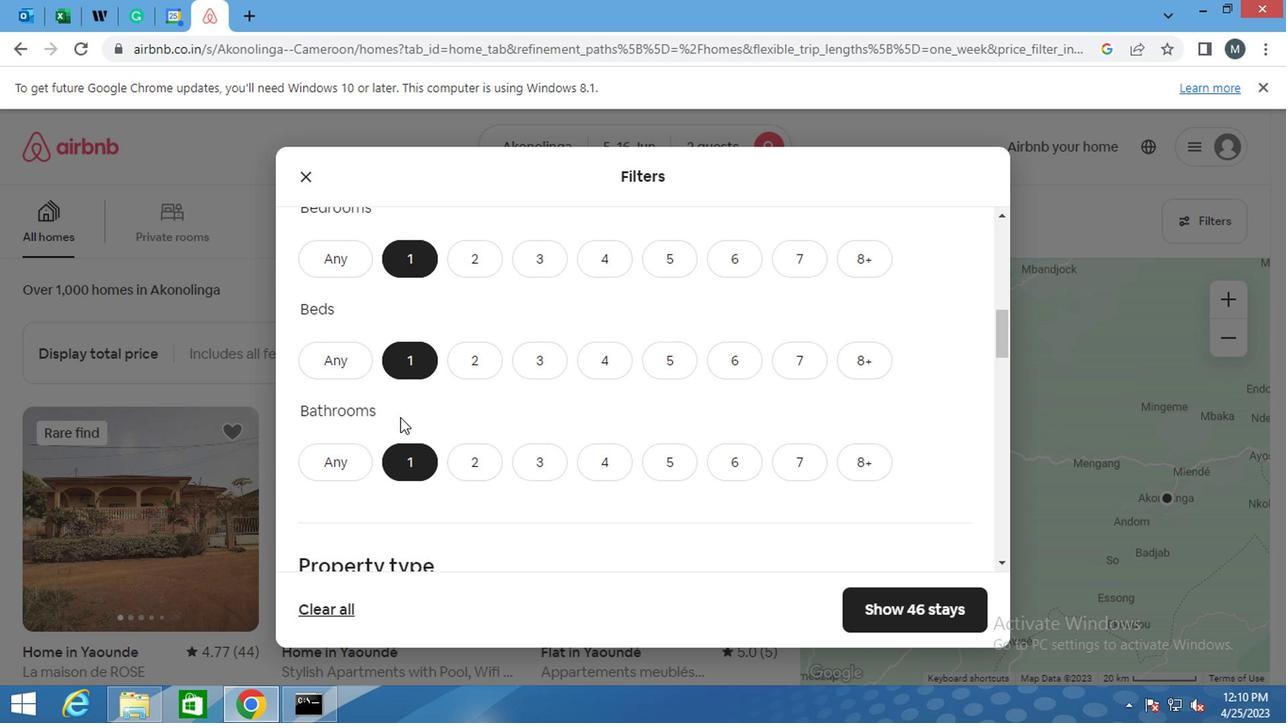 
Action: Mouse scrolled (398, 434) with delta (0, 0)
Screenshot: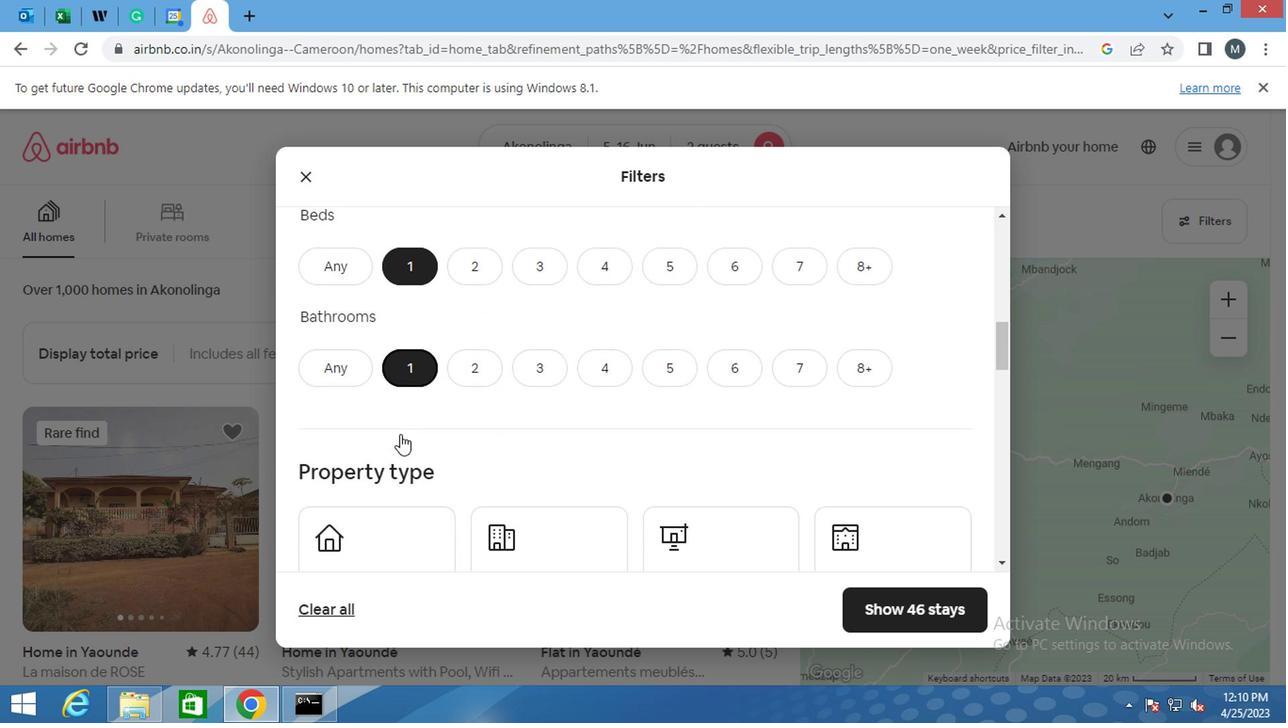 
Action: Mouse moved to (396, 435)
Screenshot: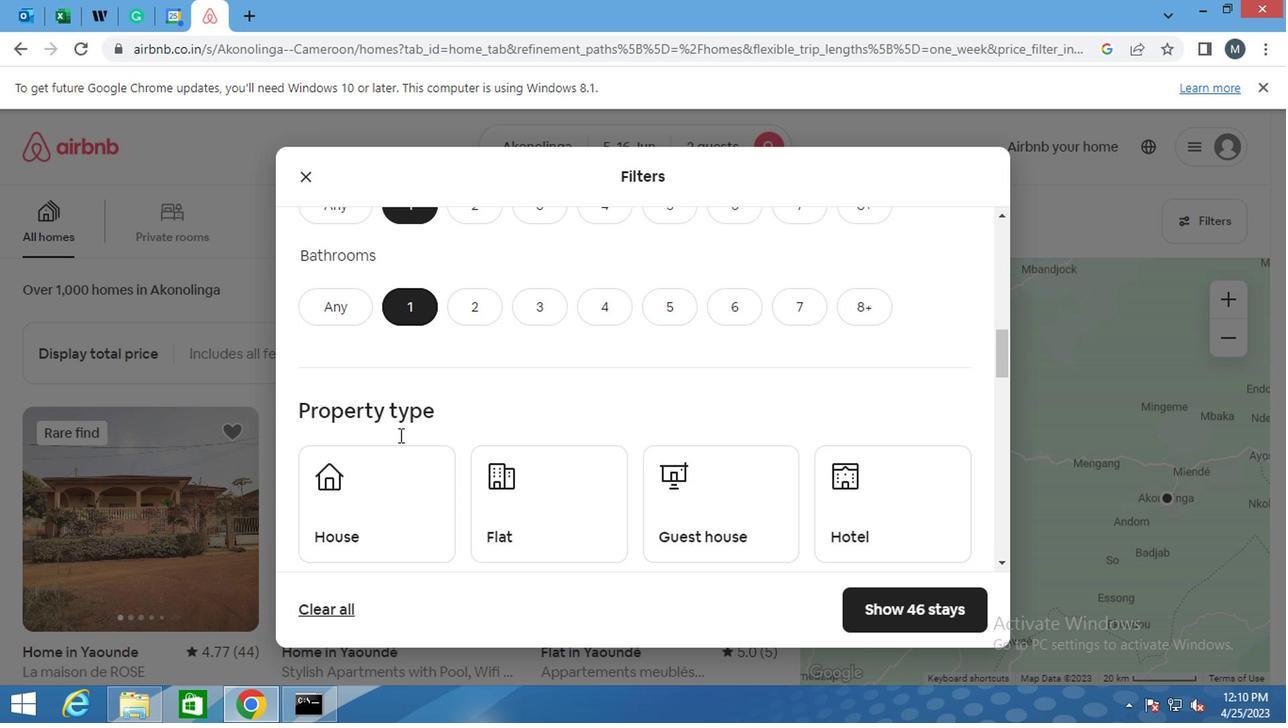 
Action: Mouse scrolled (396, 434) with delta (0, 0)
Screenshot: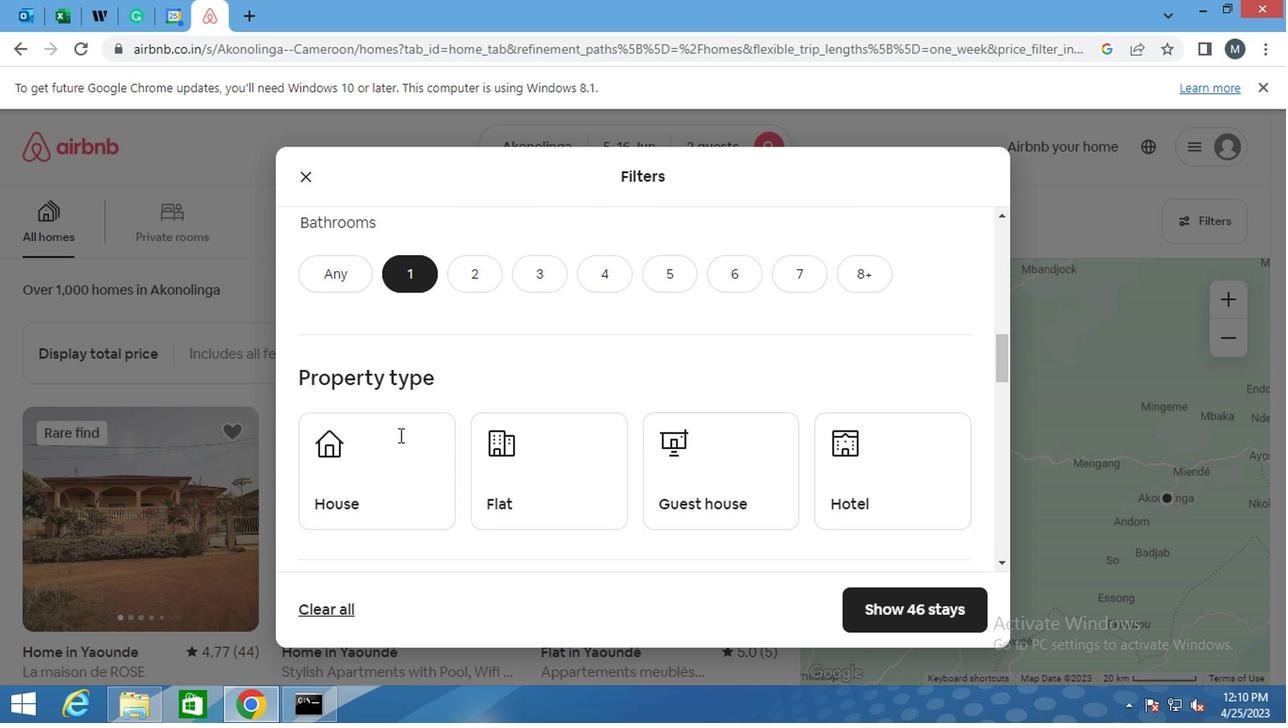 
Action: Mouse moved to (395, 437)
Screenshot: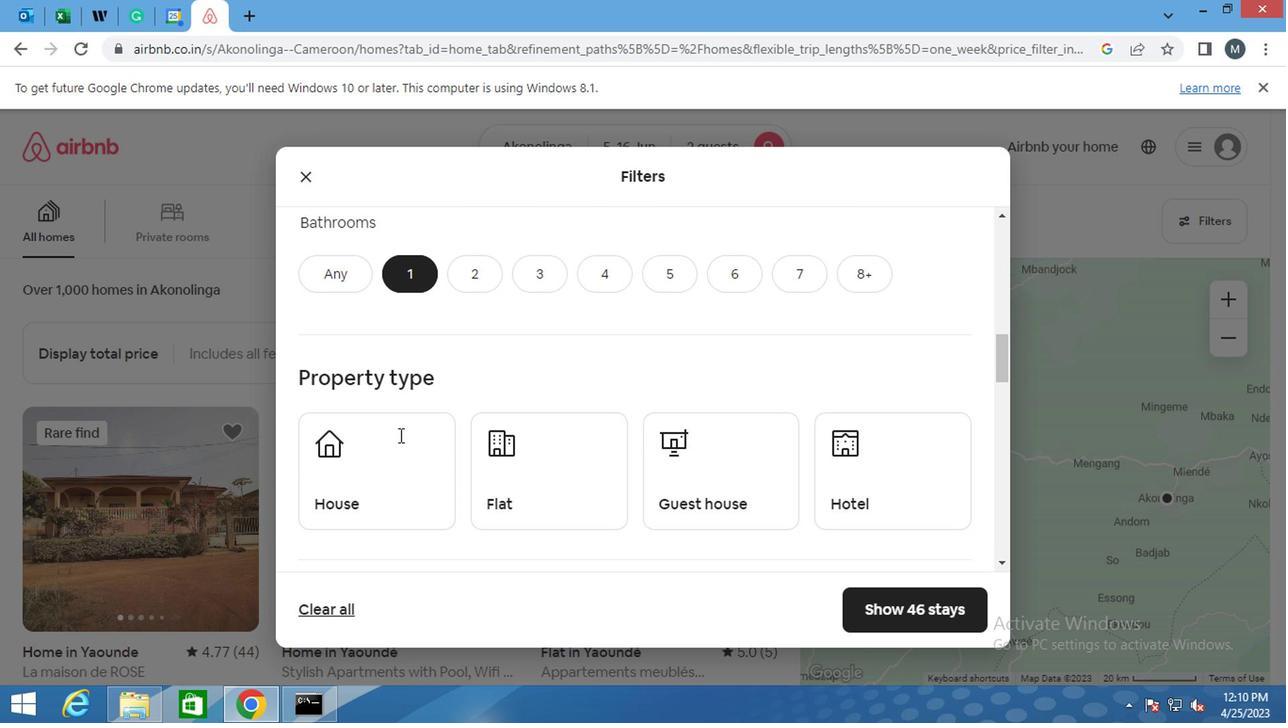 
Action: Mouse scrolled (395, 436) with delta (0, 0)
Screenshot: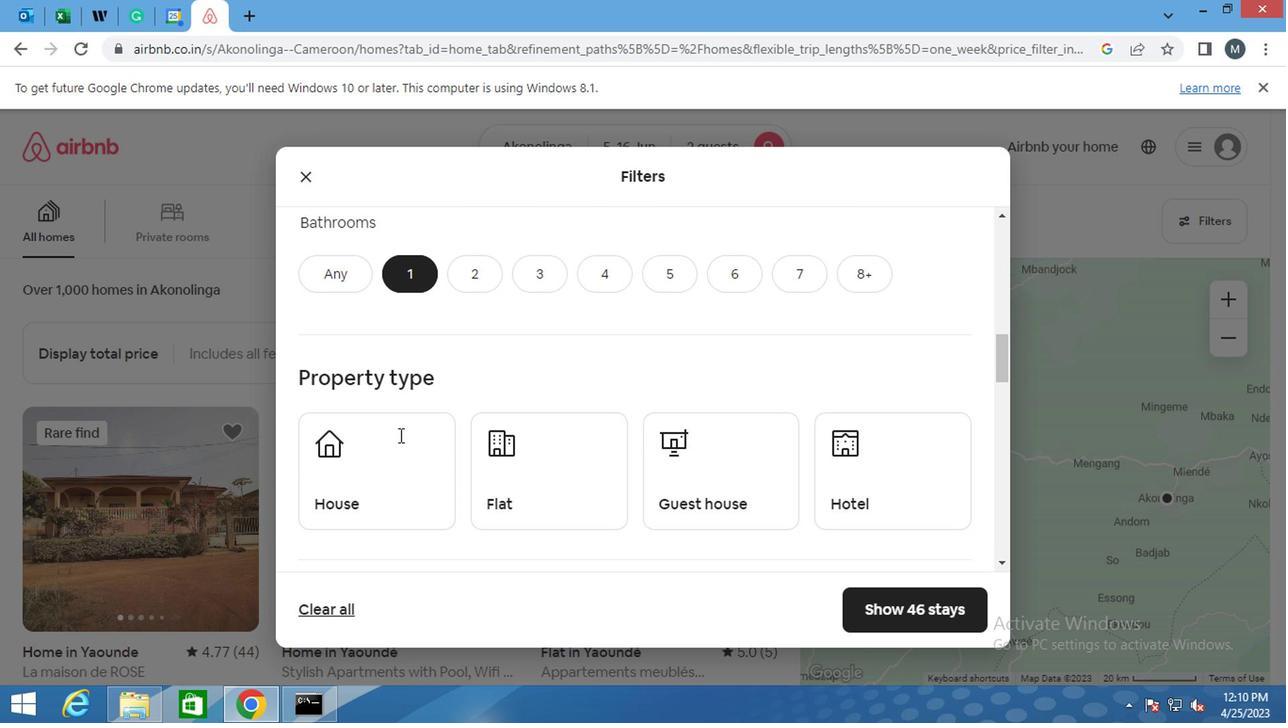 
Action: Mouse moved to (389, 316)
Screenshot: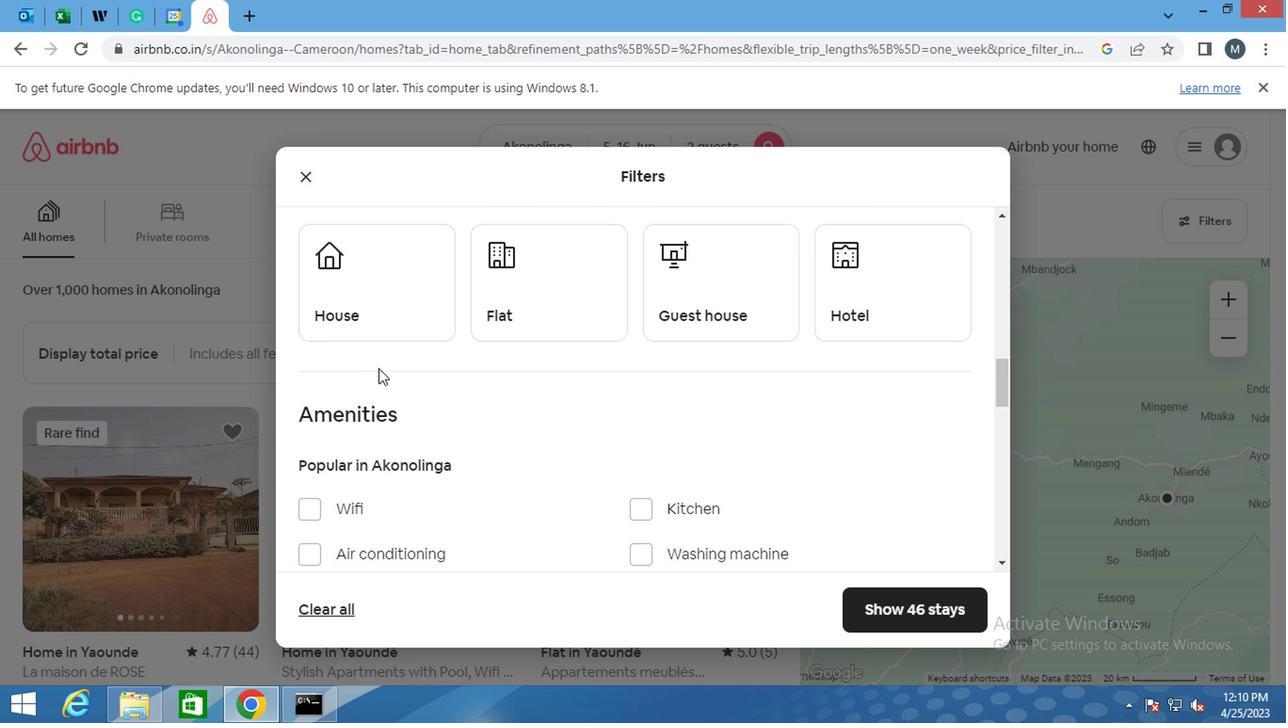 
Action: Mouse pressed left at (389, 316)
Screenshot: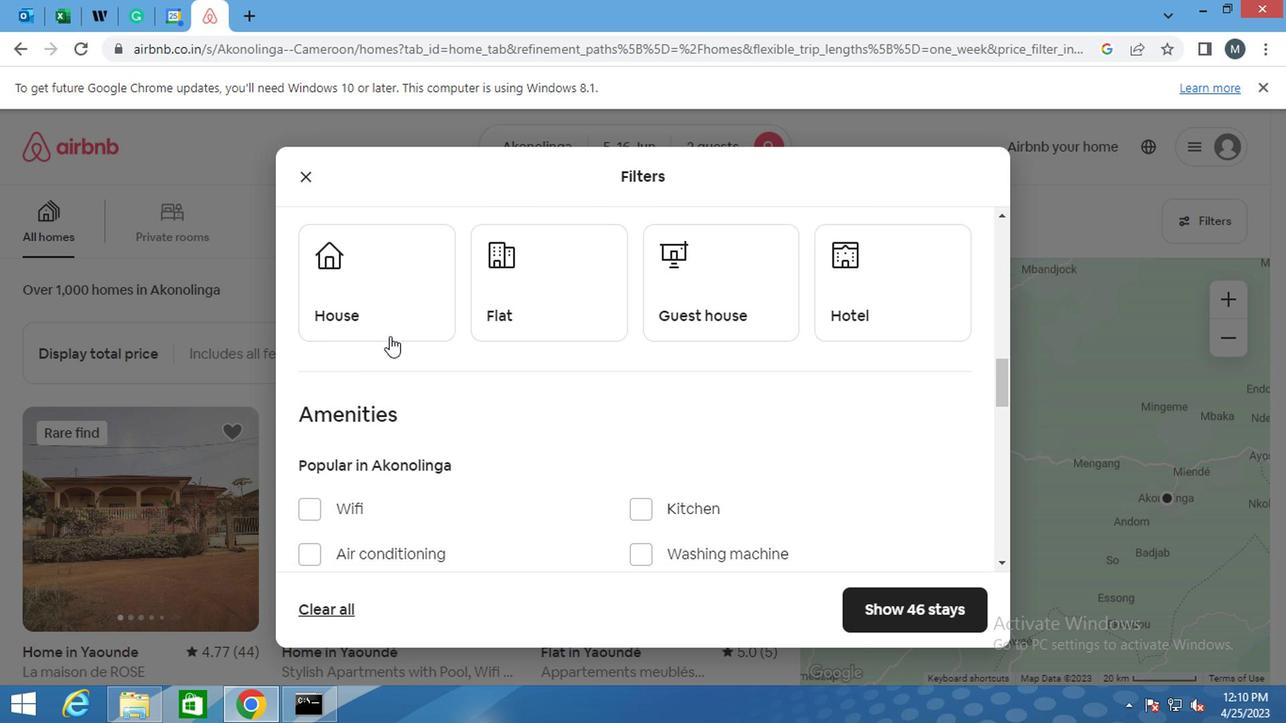 
Action: Mouse moved to (496, 309)
Screenshot: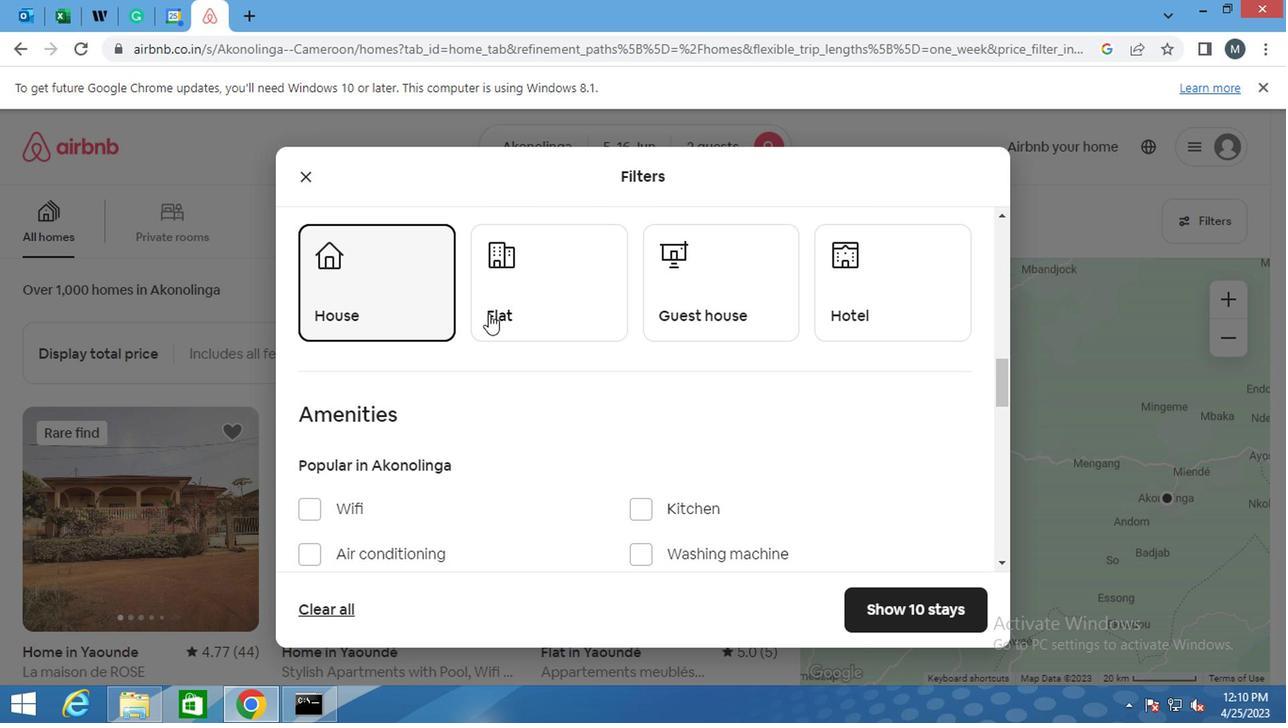 
Action: Mouse pressed left at (496, 309)
Screenshot: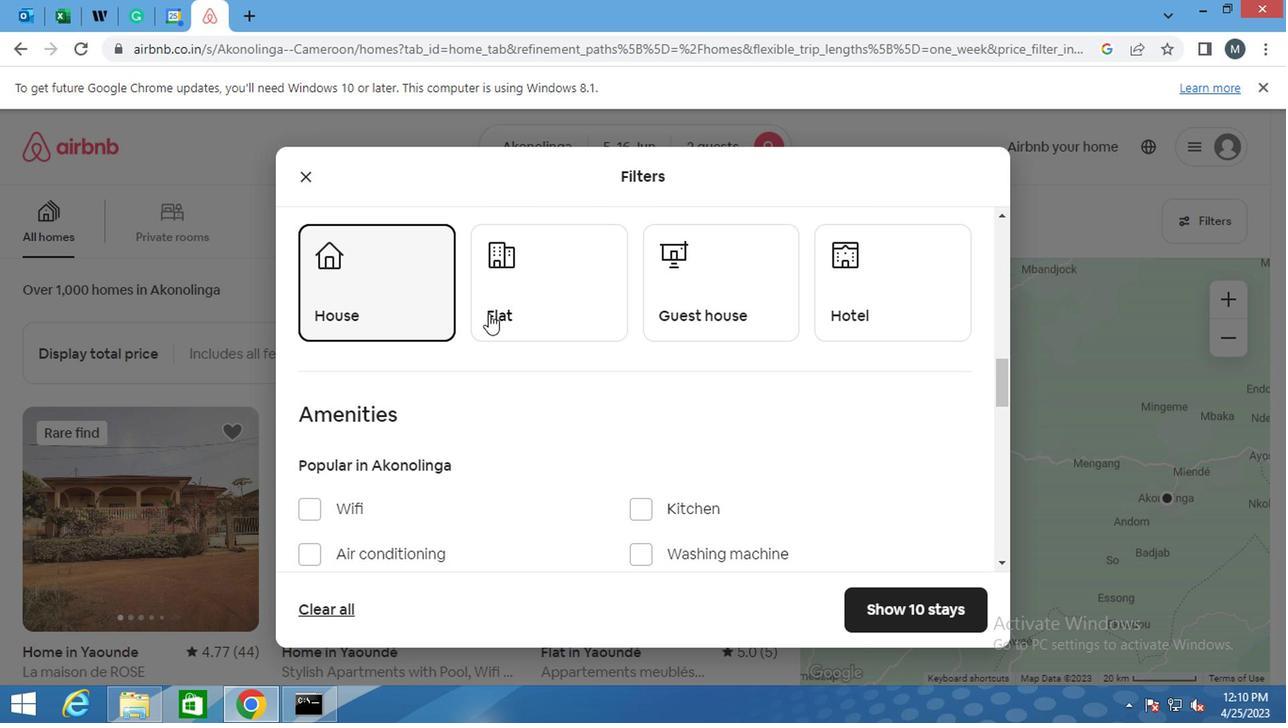 
Action: Mouse moved to (699, 305)
Screenshot: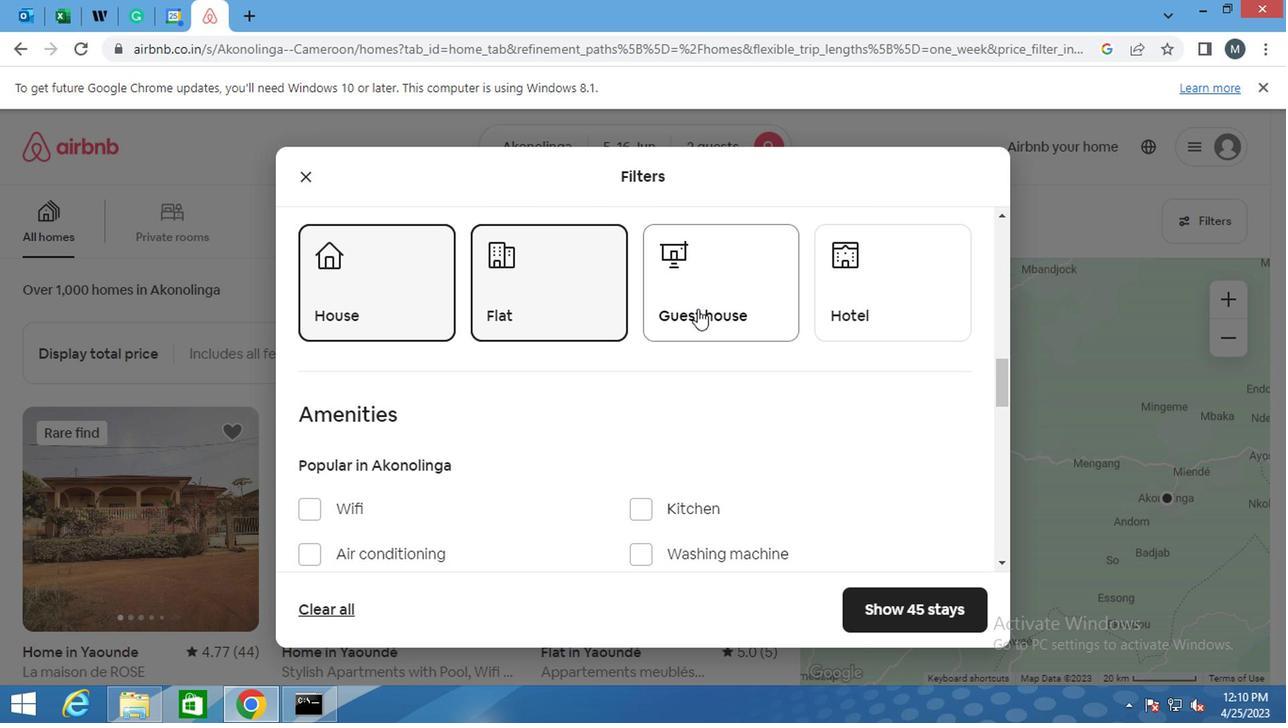 
Action: Mouse pressed left at (699, 305)
Screenshot: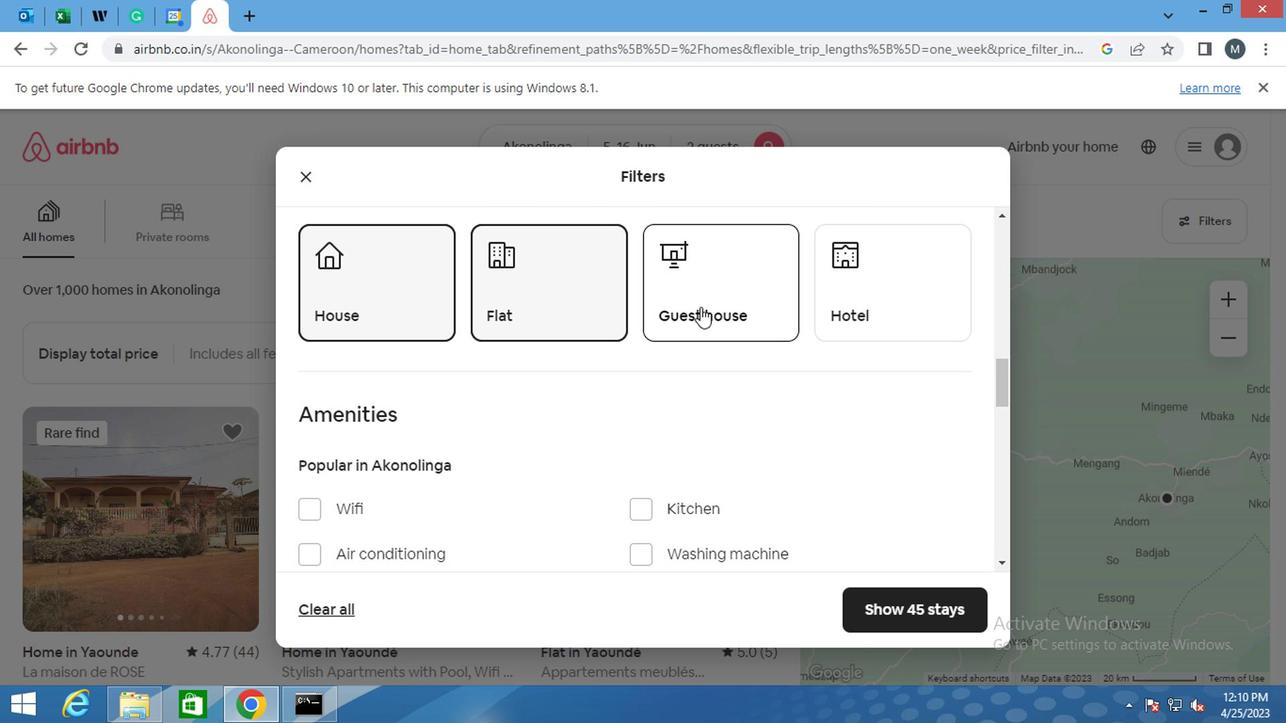 
Action: Mouse moved to (869, 298)
Screenshot: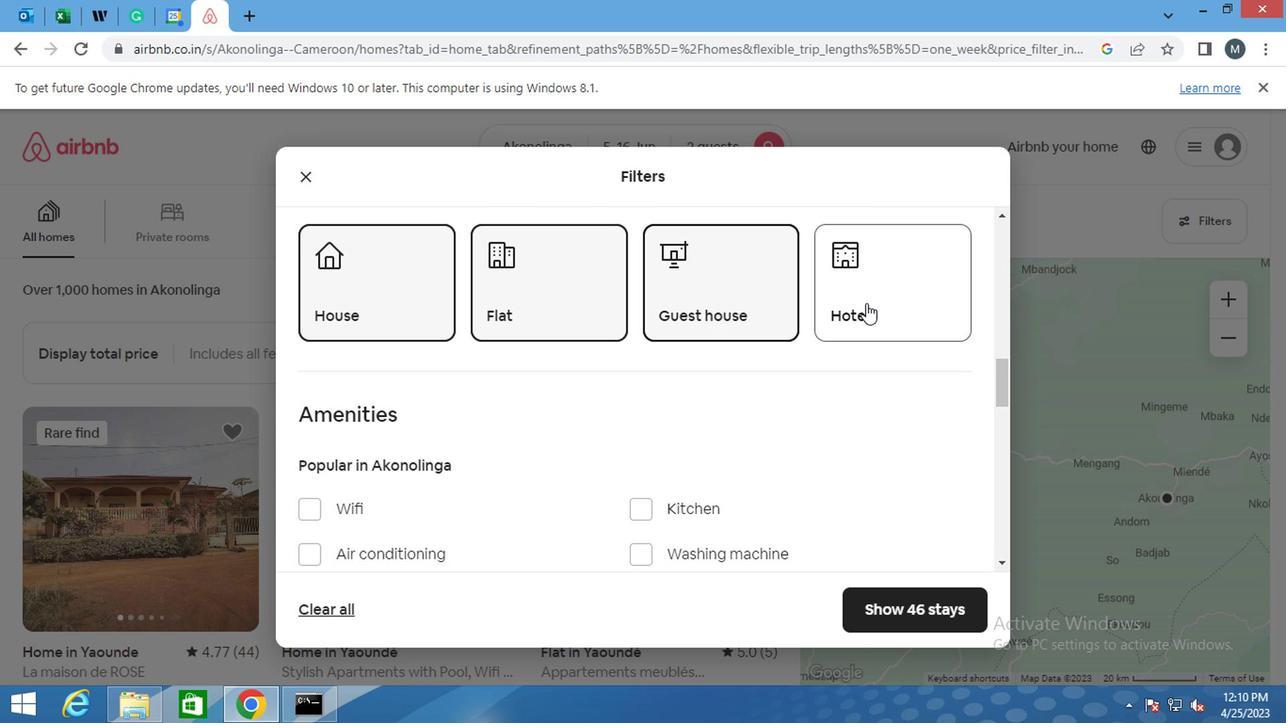 
Action: Mouse pressed left at (869, 298)
Screenshot: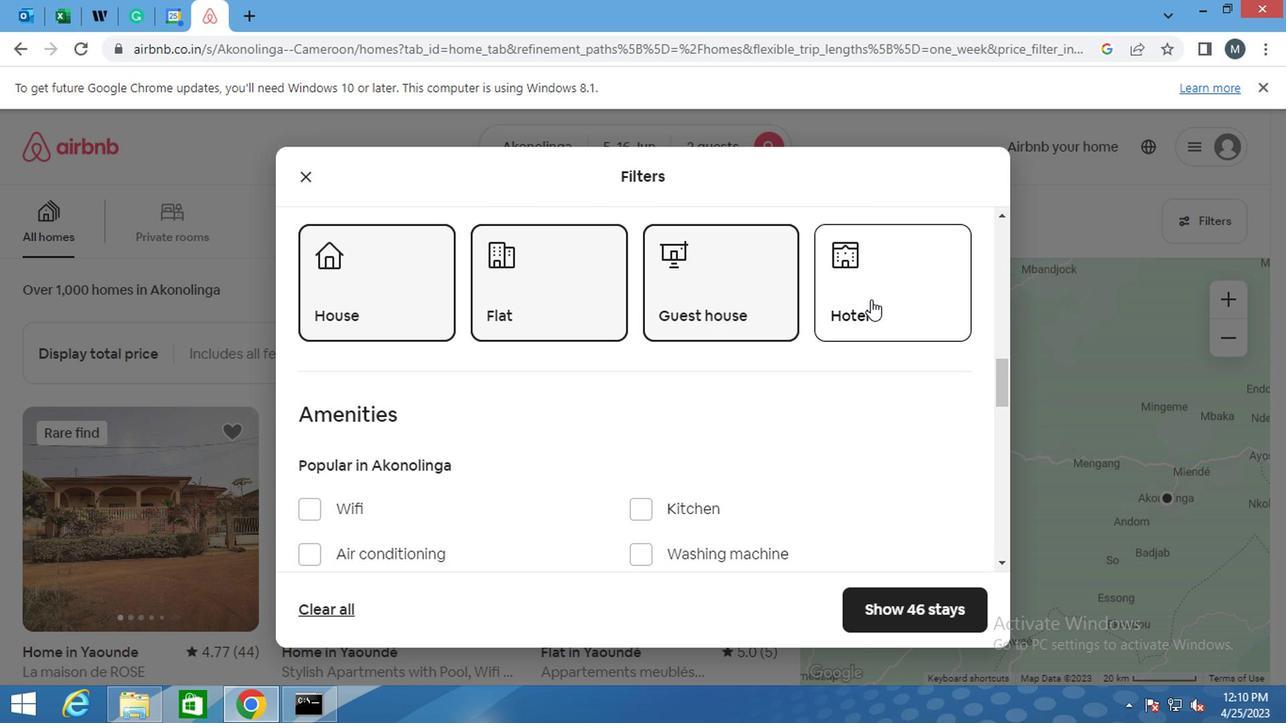 
Action: Mouse moved to (453, 381)
Screenshot: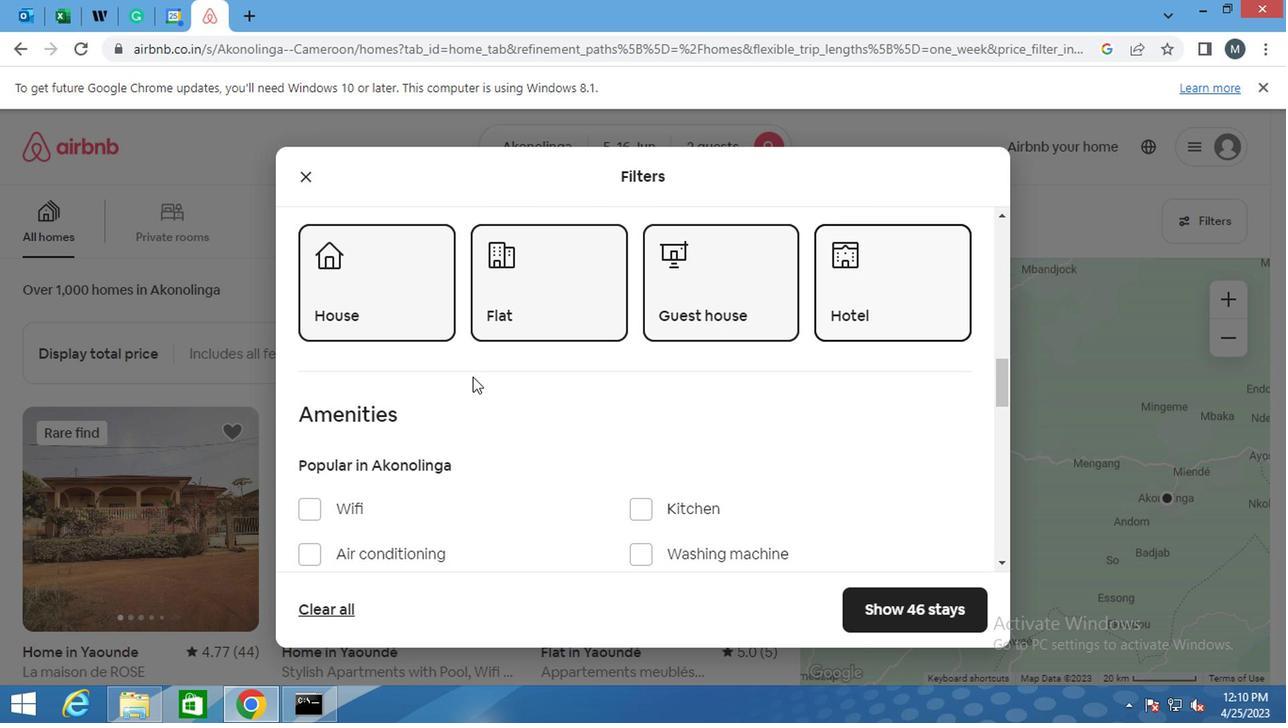 
Action: Mouse scrolled (453, 380) with delta (0, -1)
Screenshot: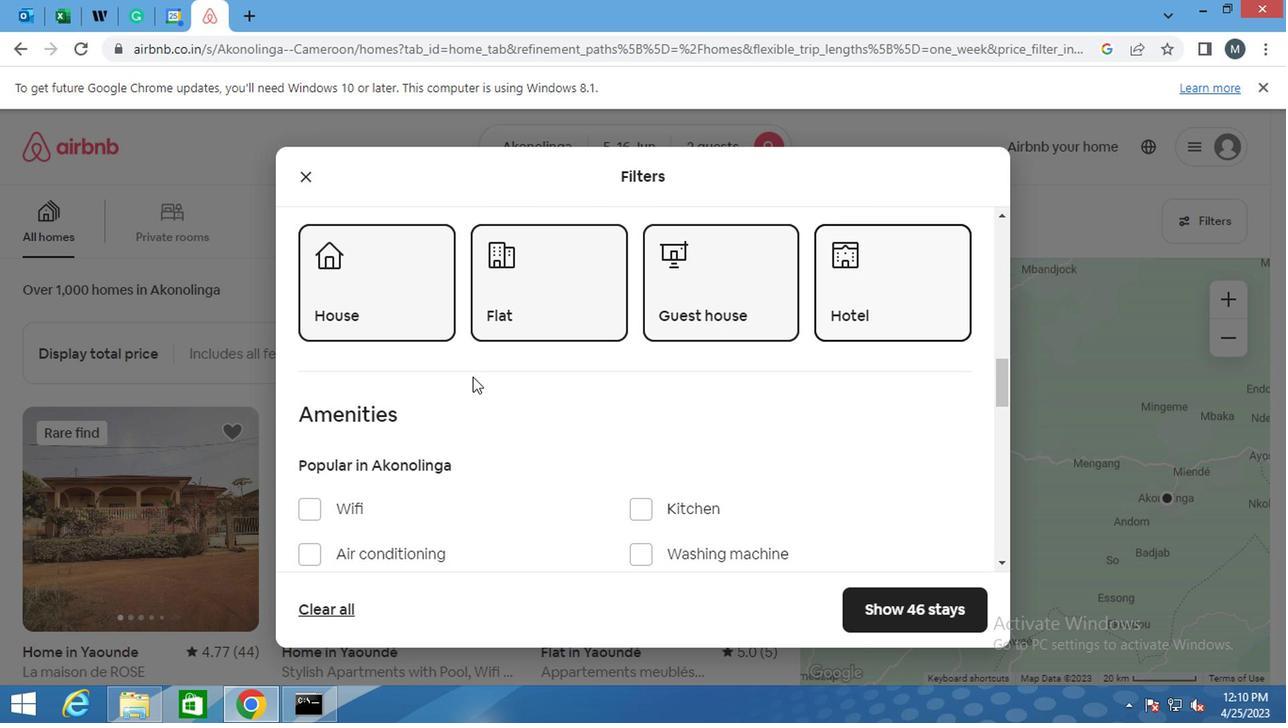 
Action: Mouse moved to (431, 394)
Screenshot: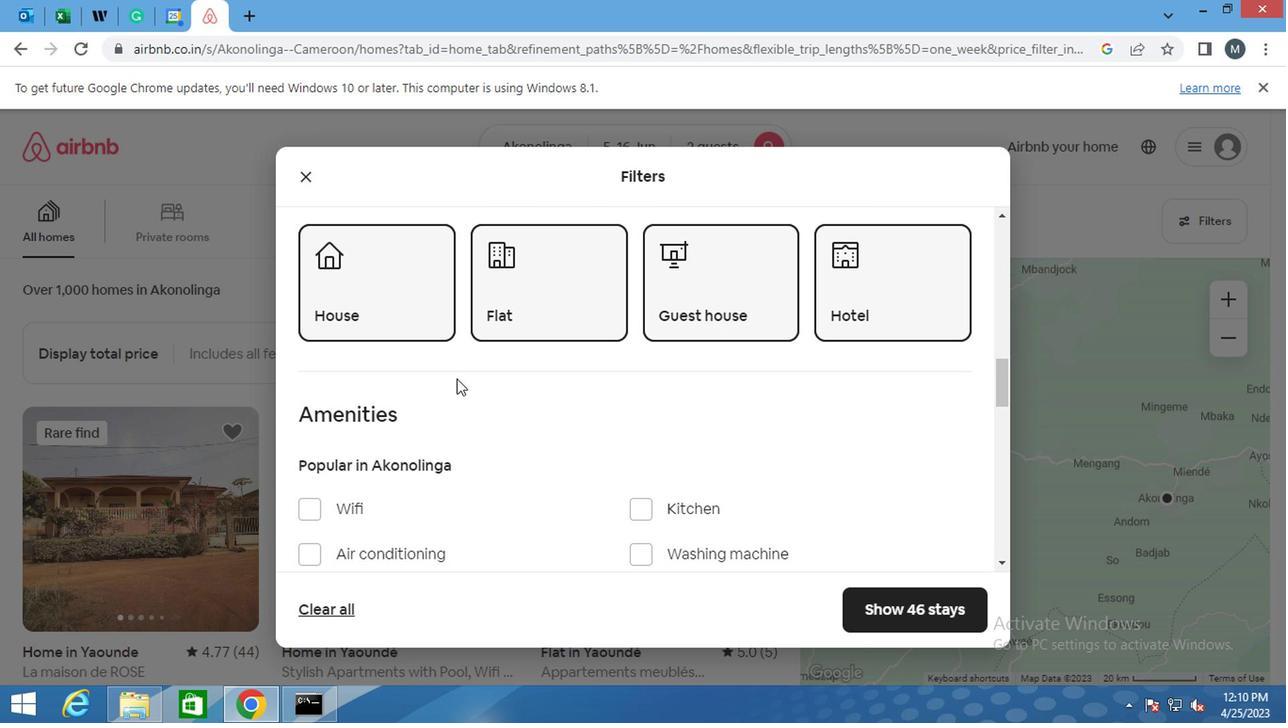 
Action: Mouse scrolled (431, 393) with delta (0, 0)
Screenshot: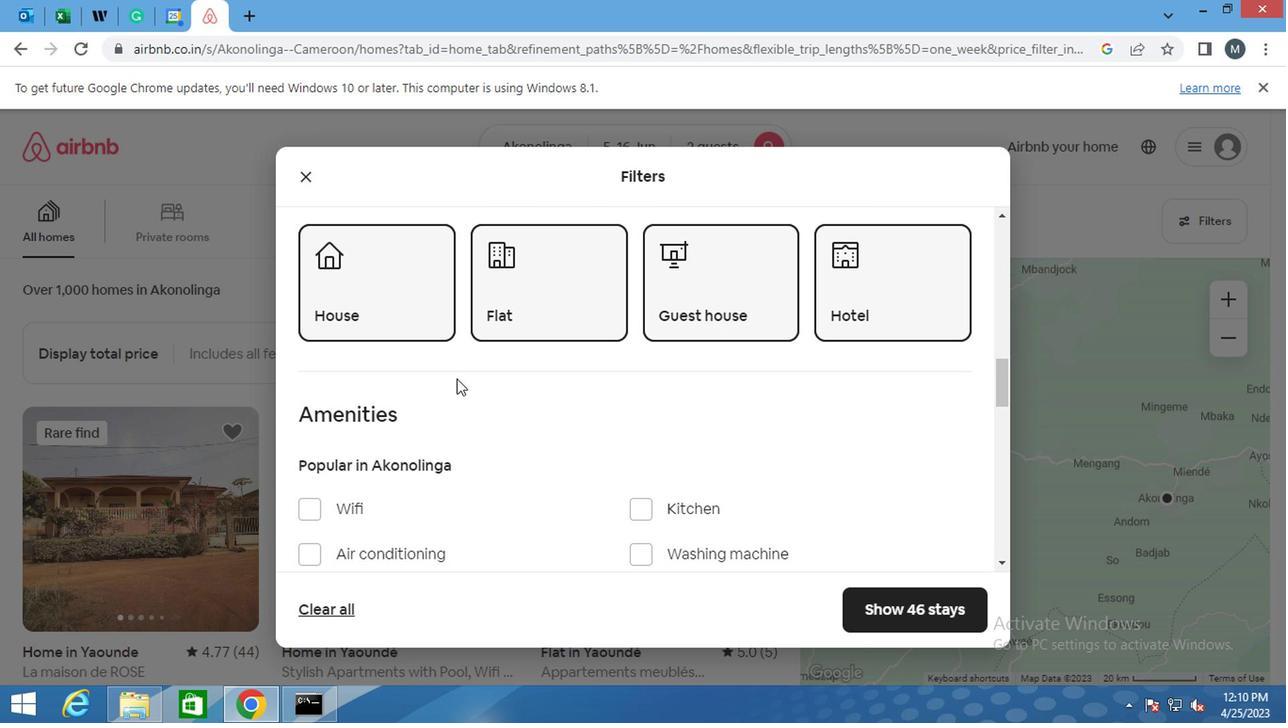 
Action: Mouse moved to (316, 326)
Screenshot: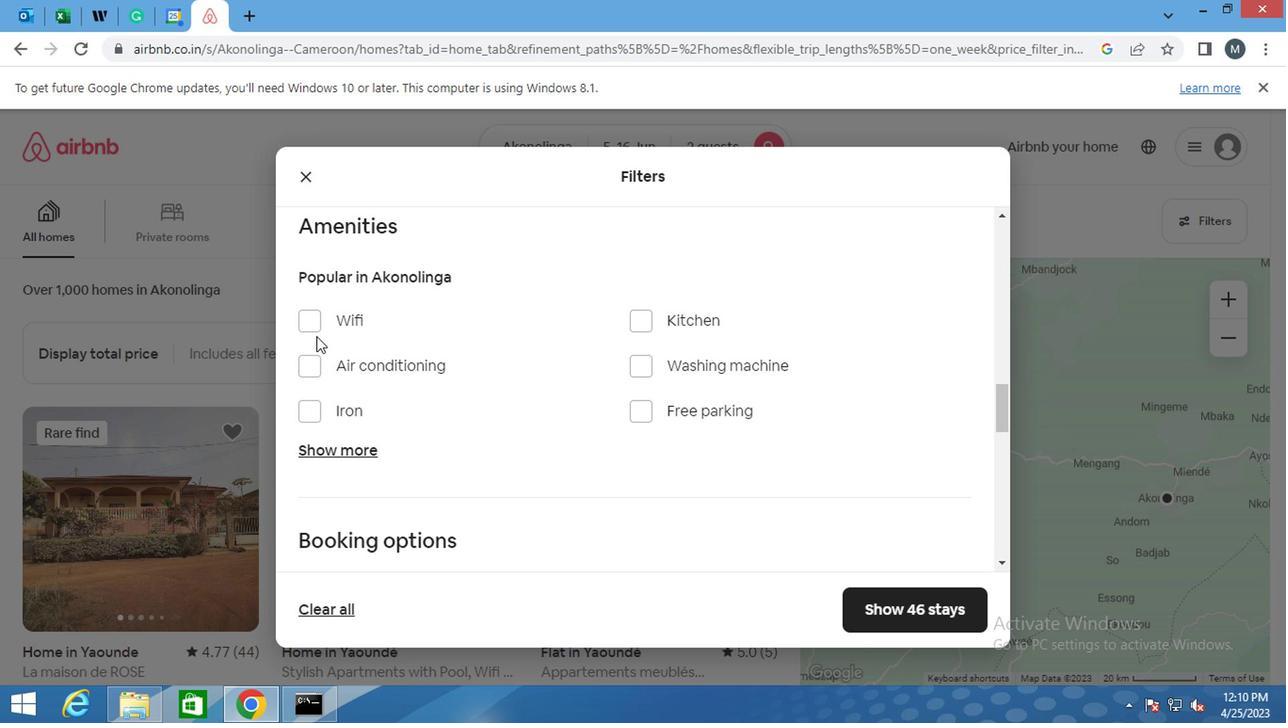 
Action: Mouse pressed left at (316, 326)
Screenshot: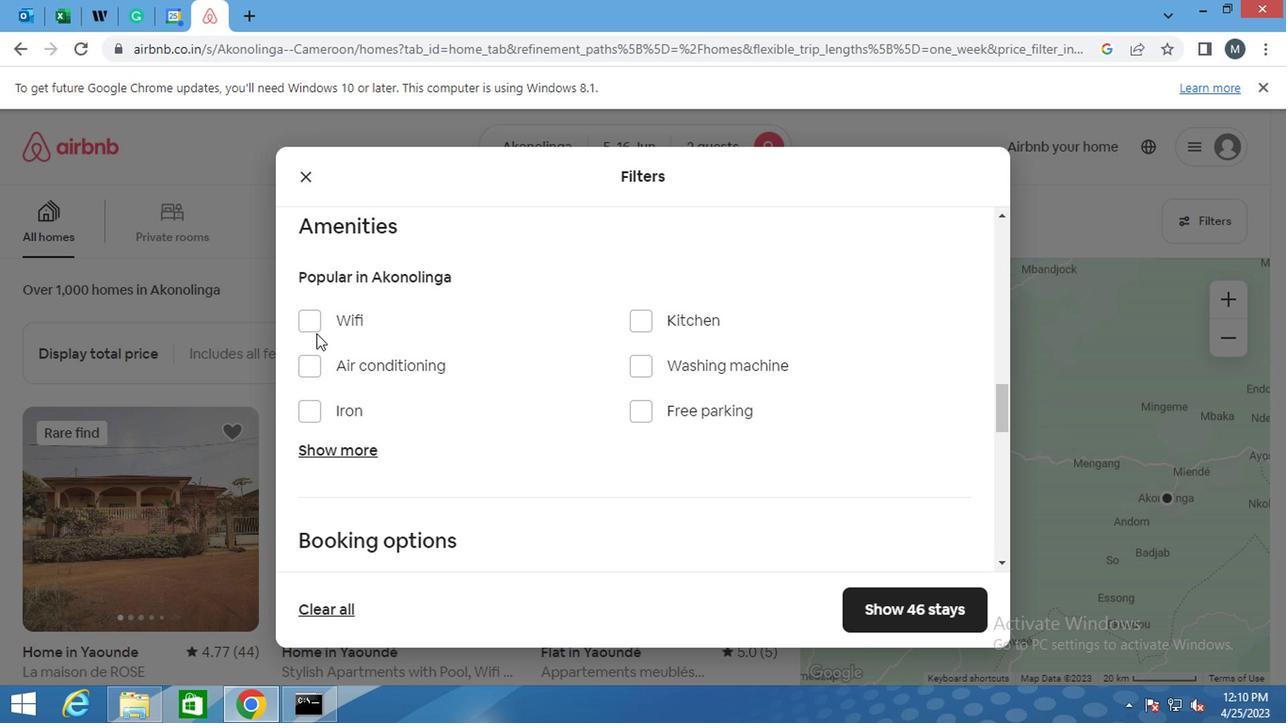 
Action: Mouse moved to (434, 327)
Screenshot: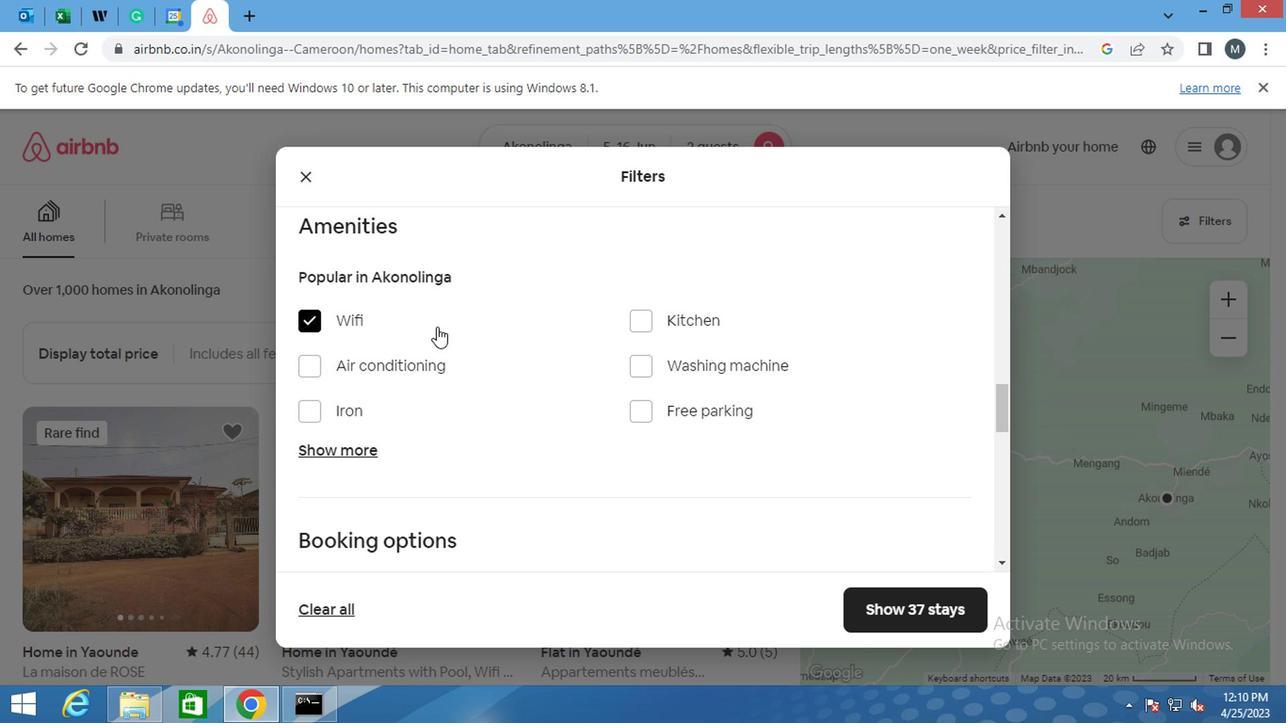 
Action: Mouse scrolled (434, 326) with delta (0, -1)
Screenshot: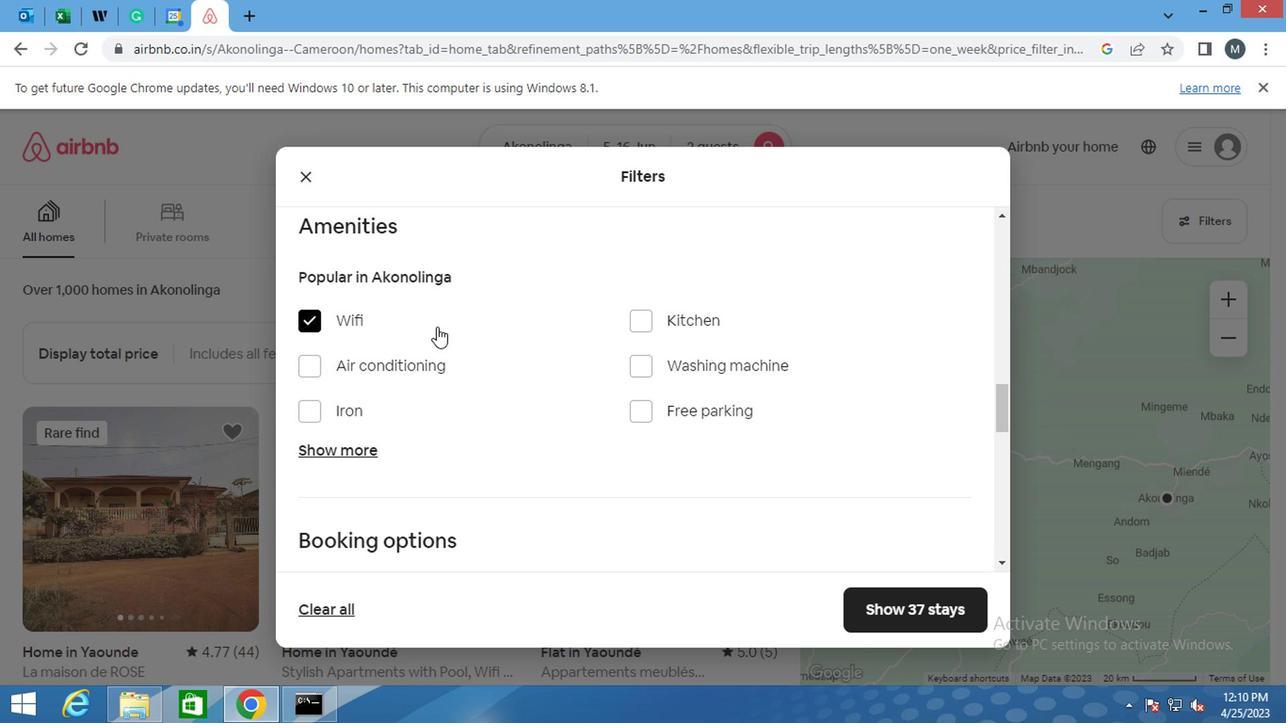 
Action: Mouse moved to (641, 273)
Screenshot: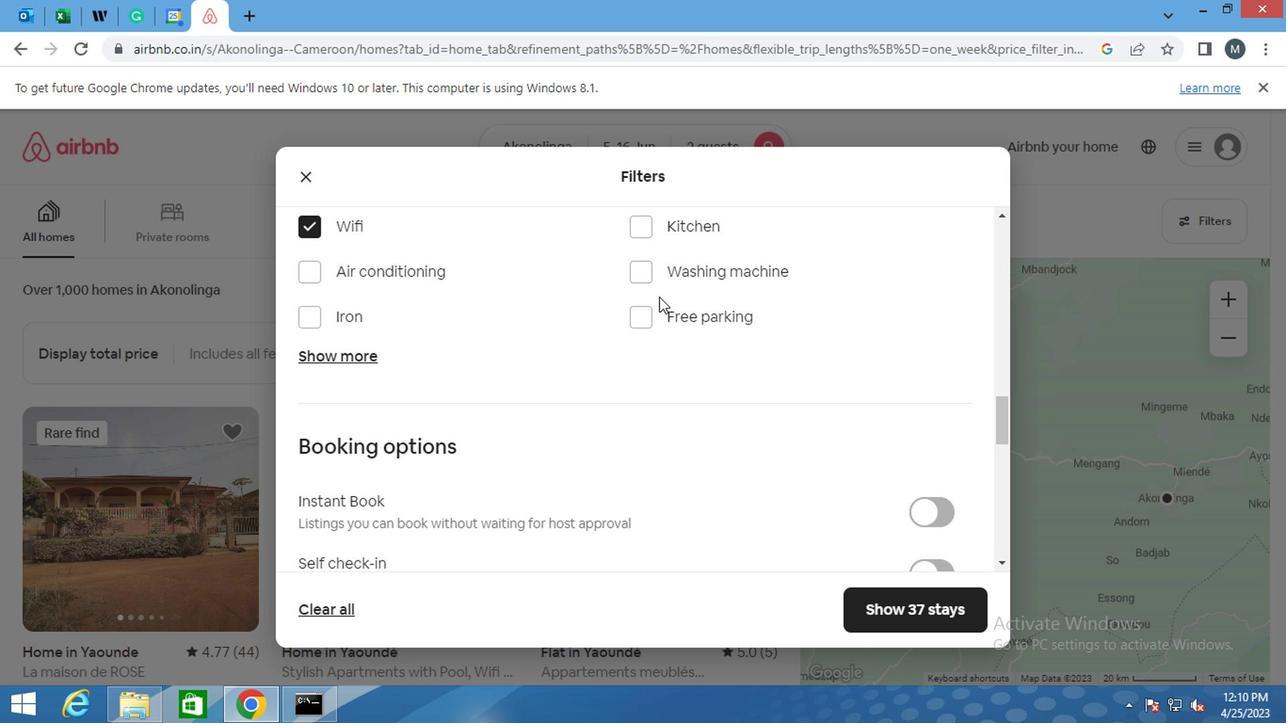 
Action: Mouse pressed left at (641, 273)
Screenshot: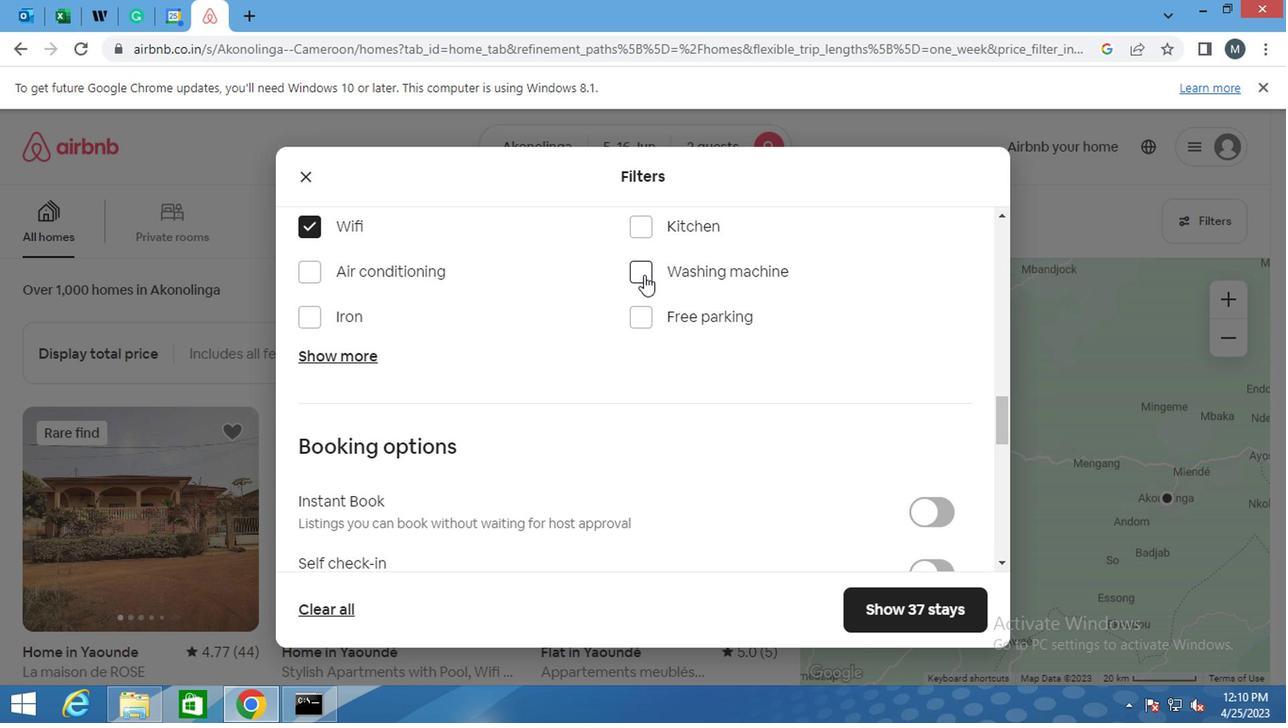 
Action: Mouse moved to (615, 312)
Screenshot: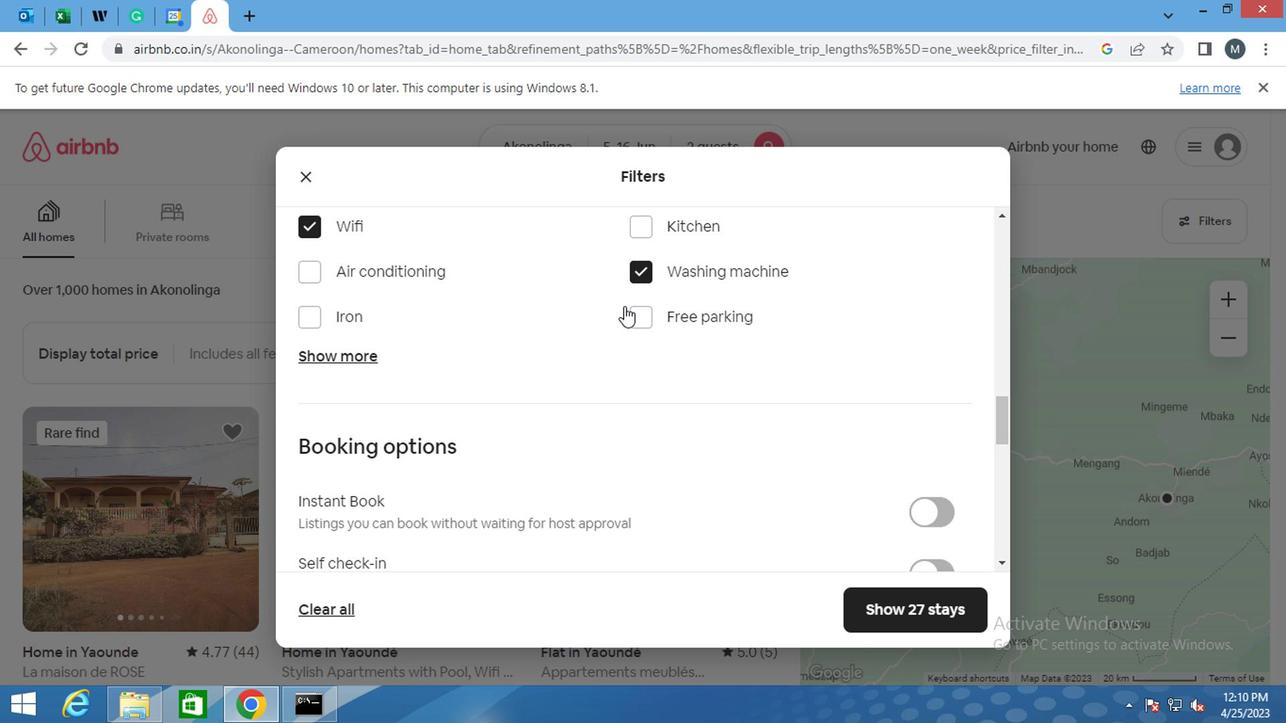 
Action: Mouse scrolled (615, 312) with delta (0, 0)
Screenshot: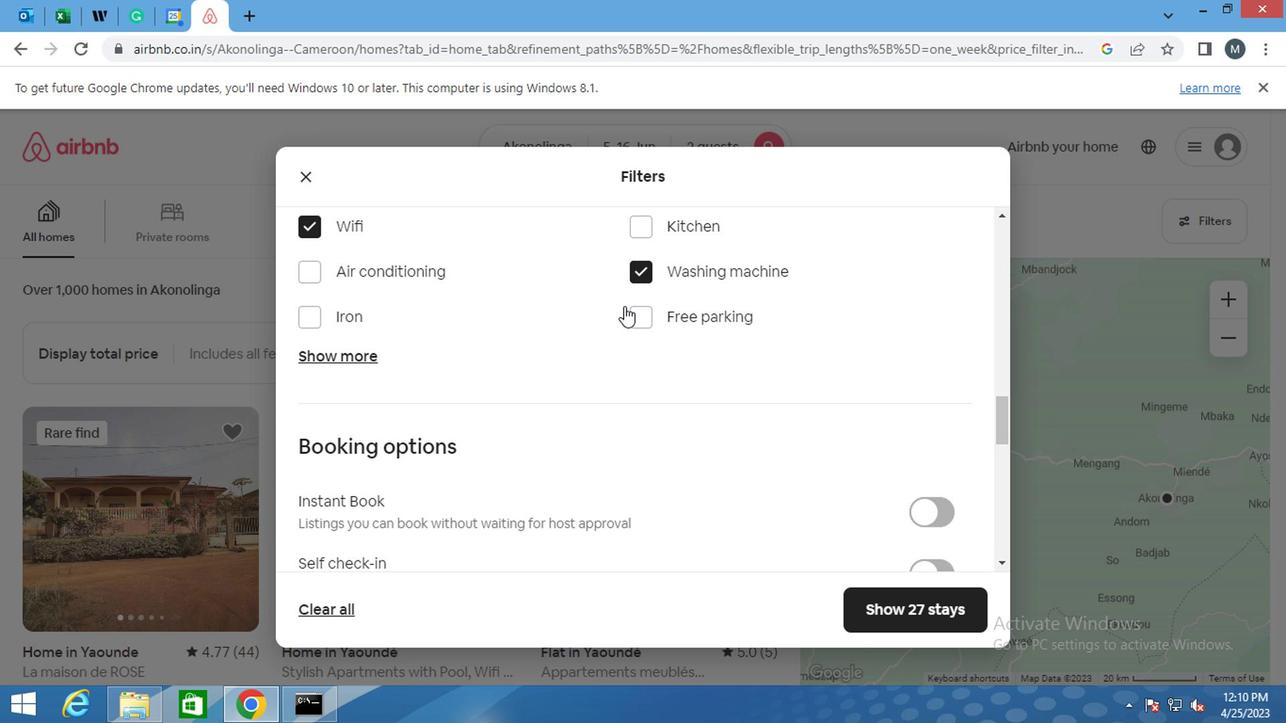 
Action: Mouse moved to (613, 318)
Screenshot: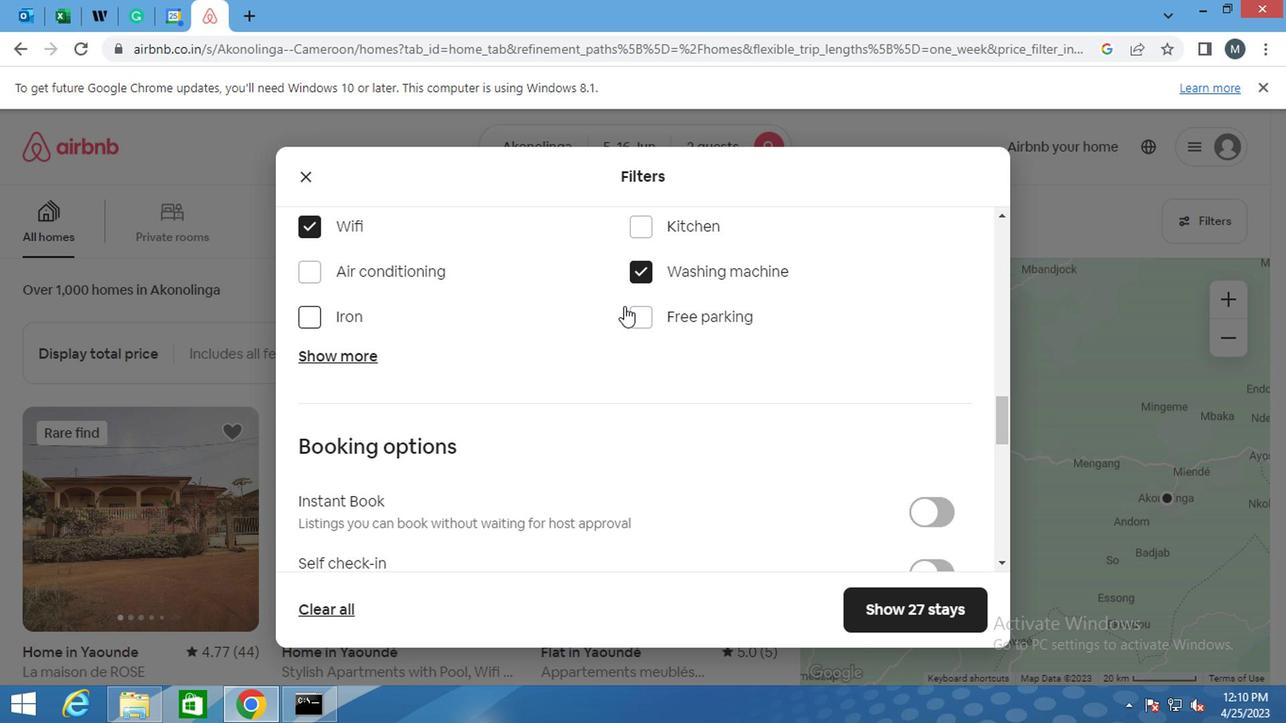 
Action: Mouse scrolled (613, 316) with delta (0, -1)
Screenshot: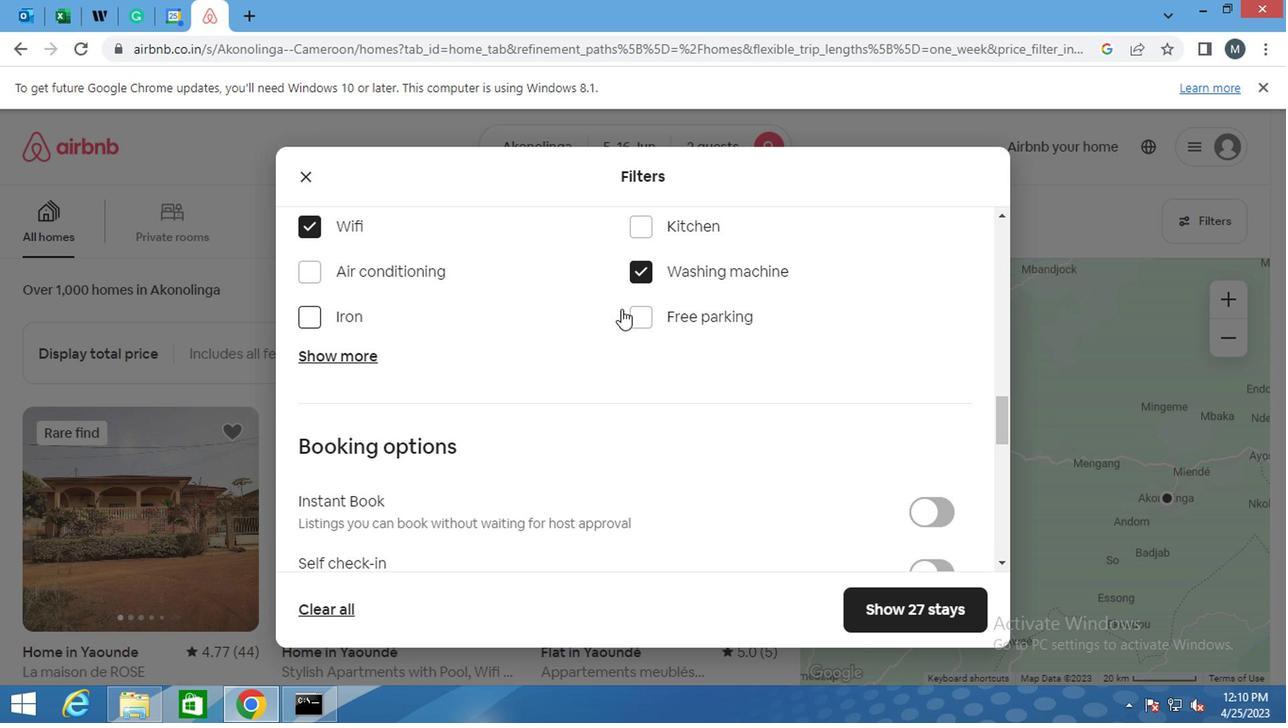 
Action: Mouse moved to (610, 332)
Screenshot: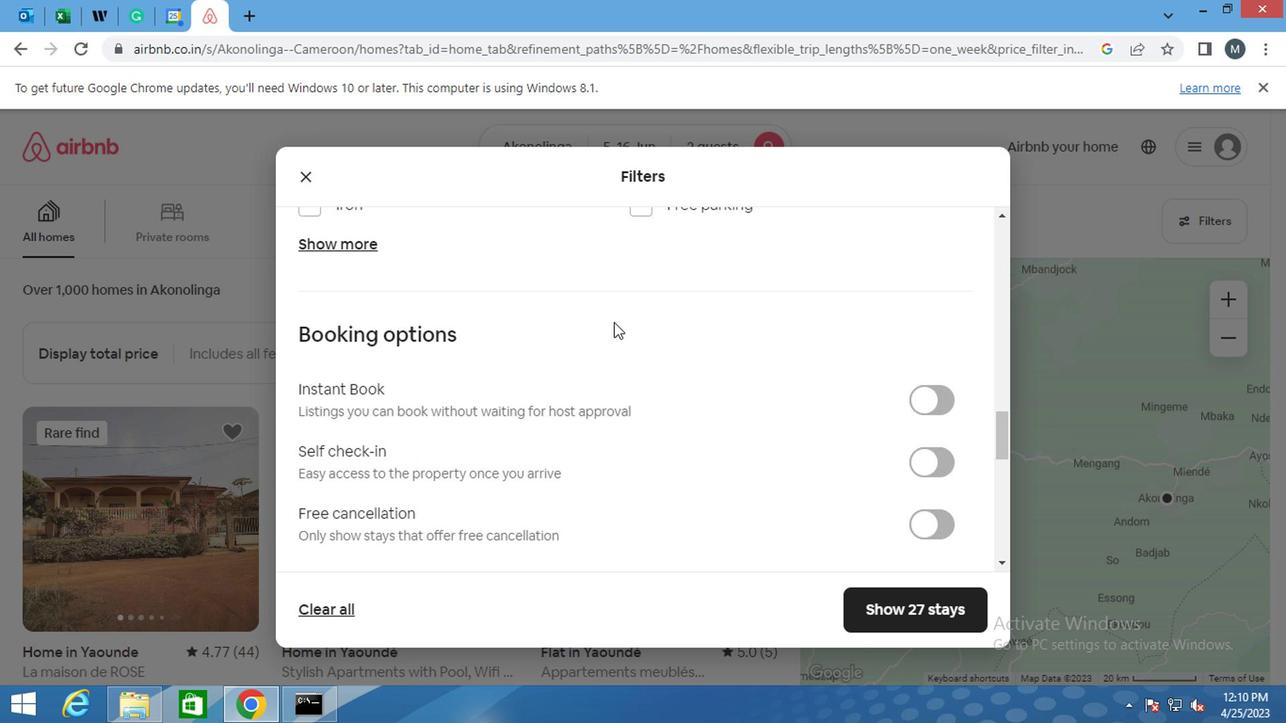 
Action: Mouse scrolled (610, 331) with delta (0, -1)
Screenshot: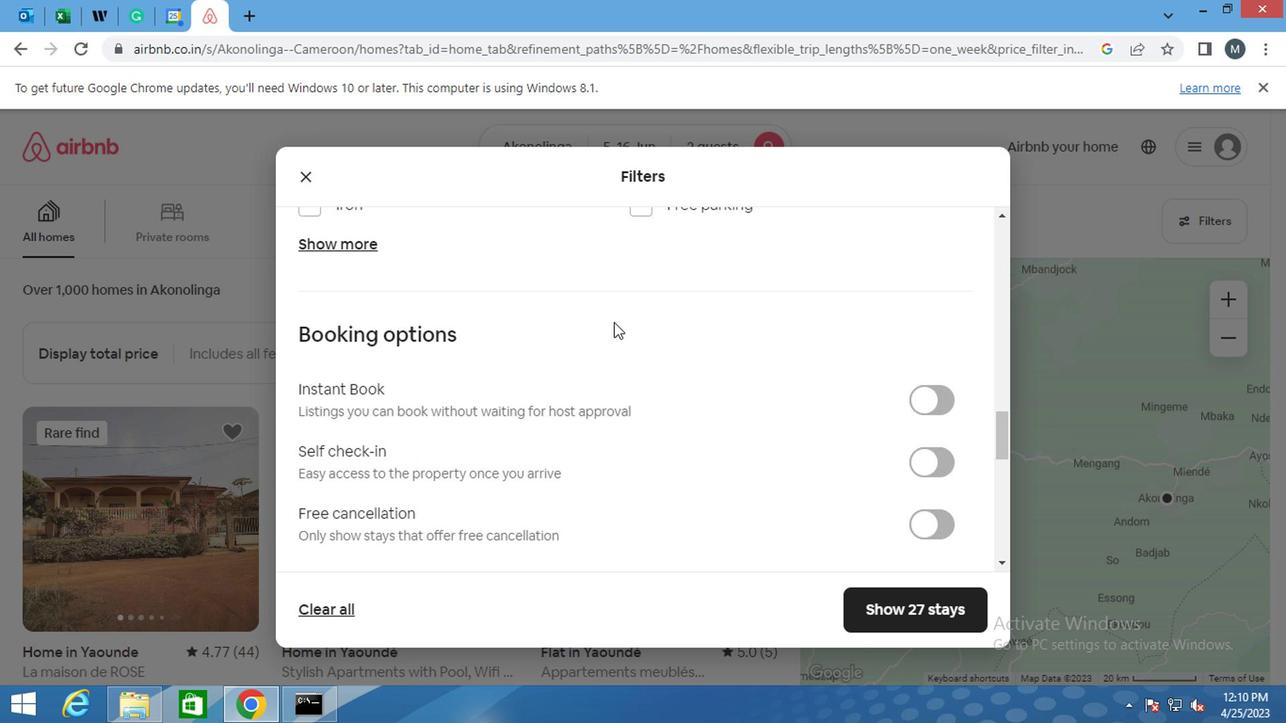 
Action: Mouse moved to (934, 291)
Screenshot: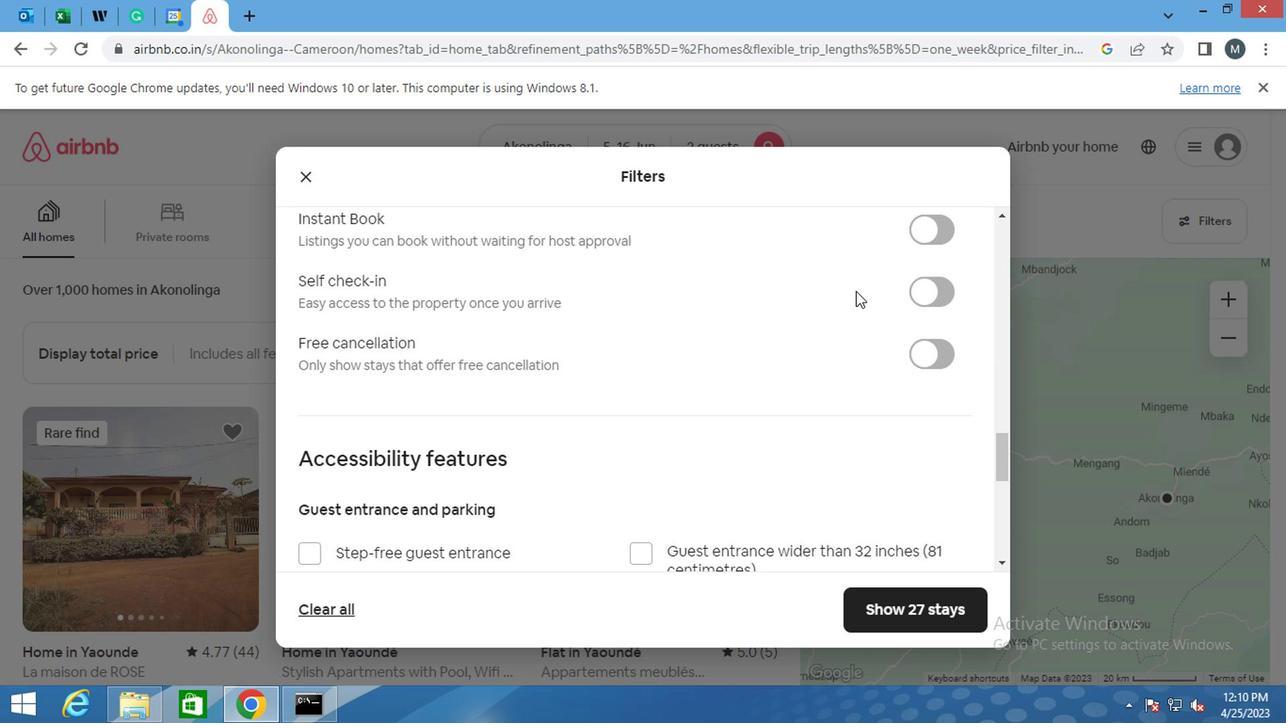 
Action: Mouse pressed left at (934, 291)
Screenshot: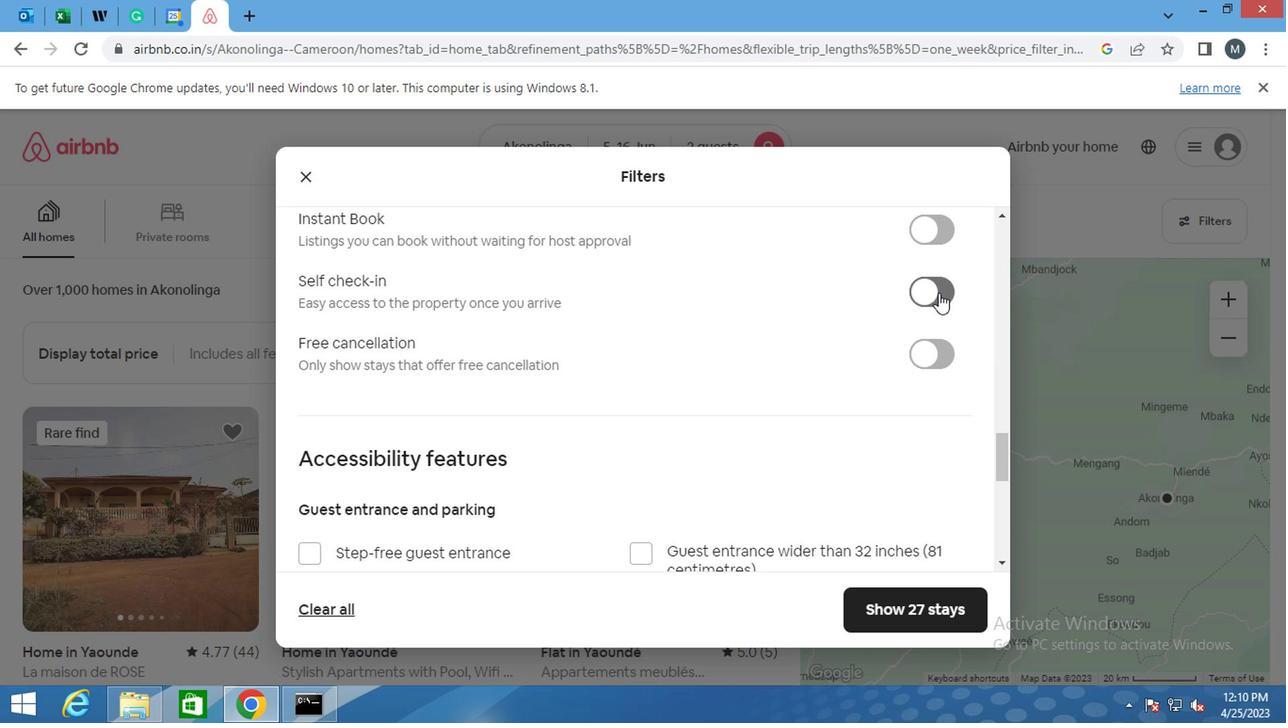 
Action: Mouse moved to (658, 335)
Screenshot: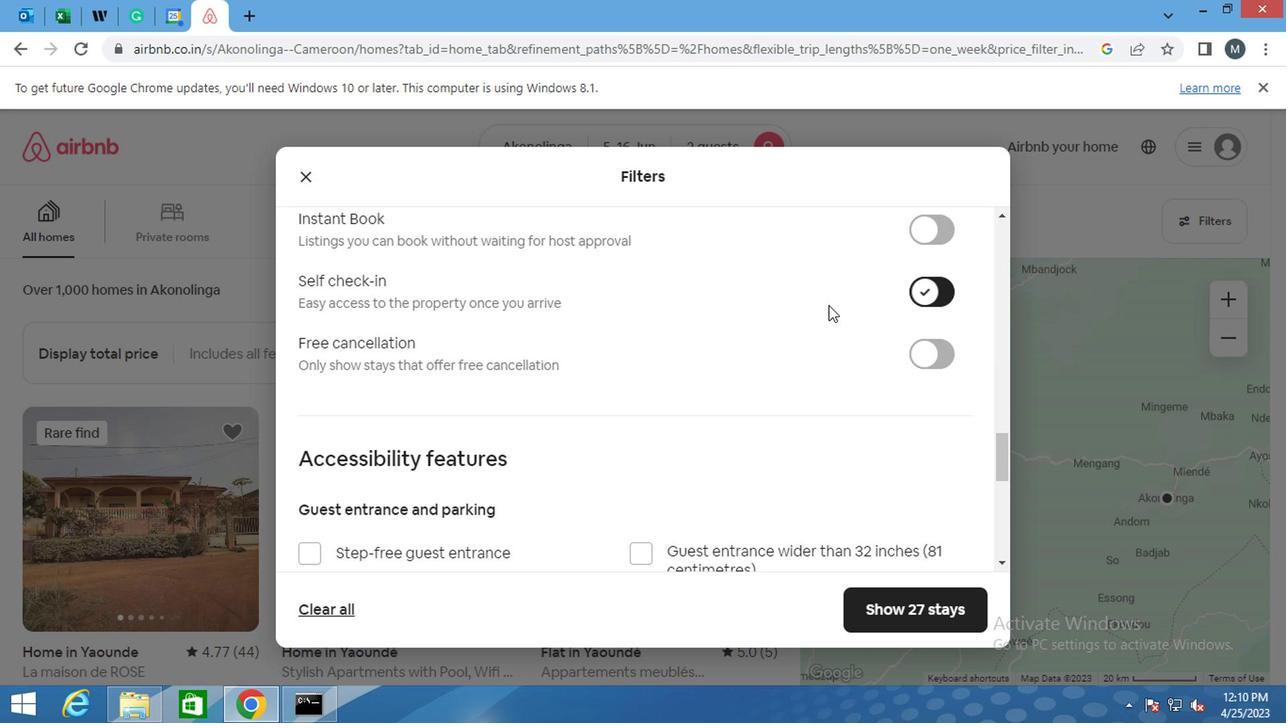 
Action: Mouse scrolled (658, 334) with delta (0, 0)
Screenshot: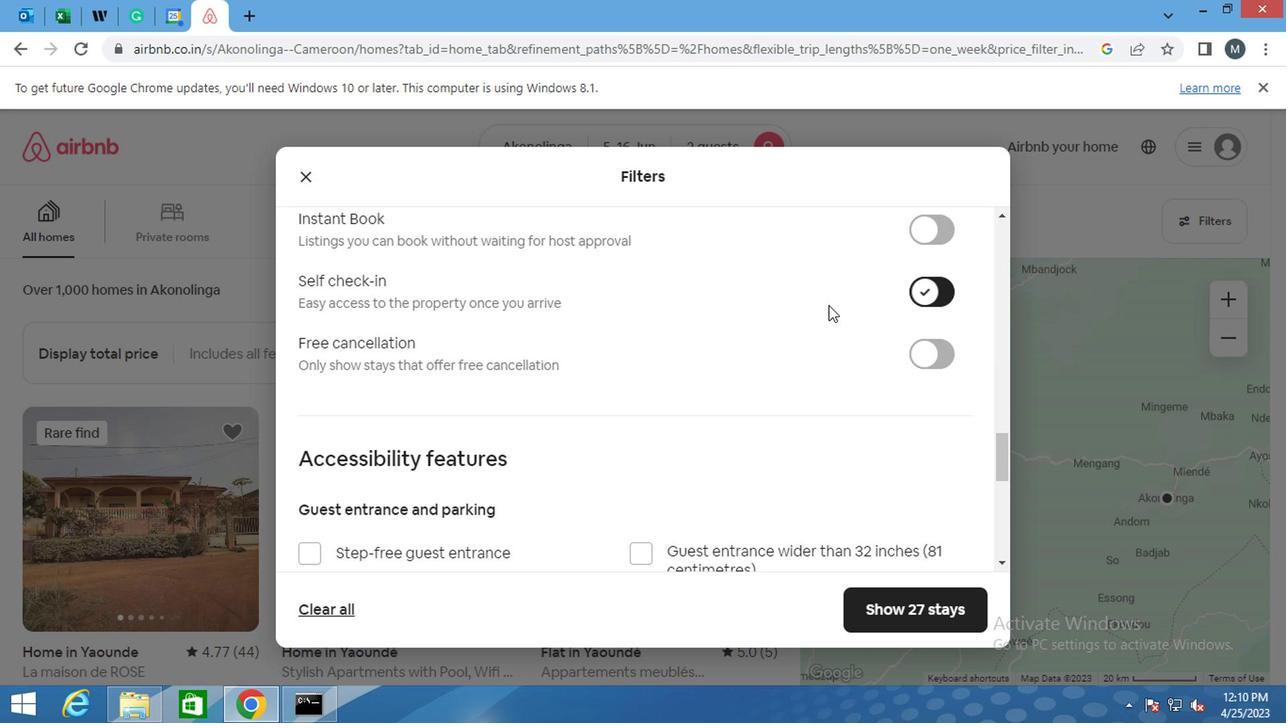
Action: Mouse moved to (654, 341)
Screenshot: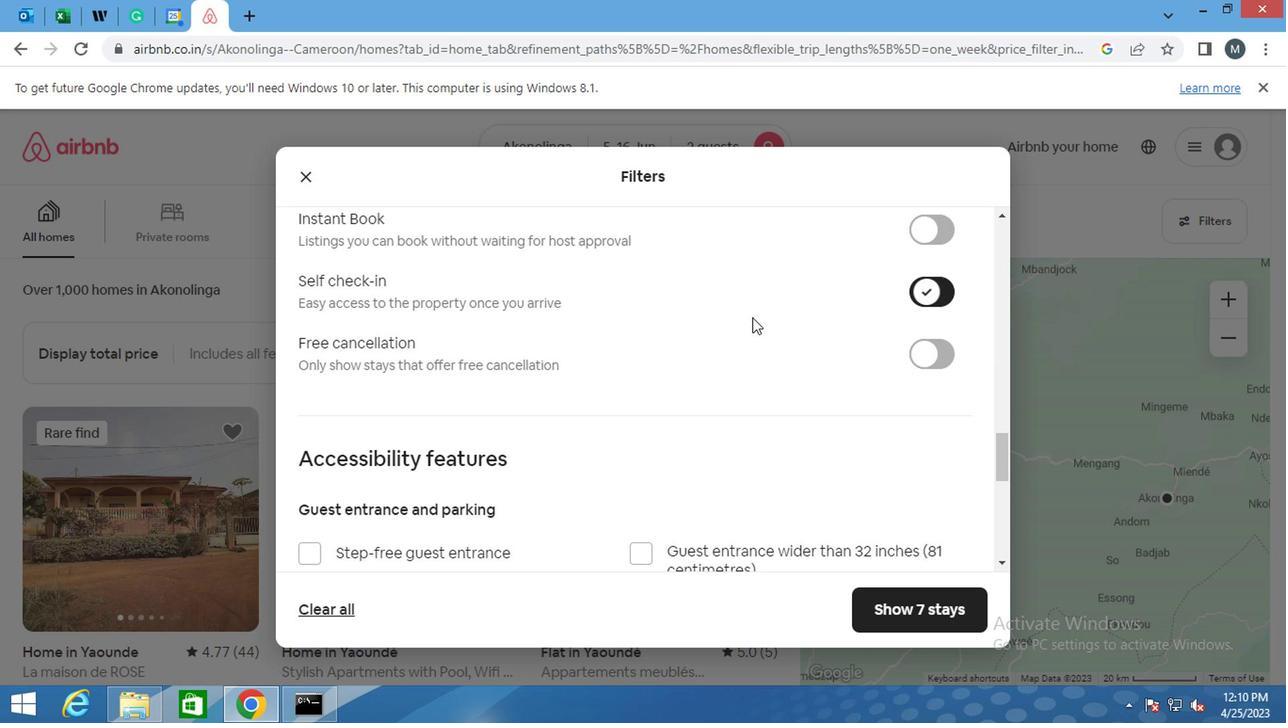
Action: Mouse scrolled (654, 339) with delta (0, -1)
Screenshot: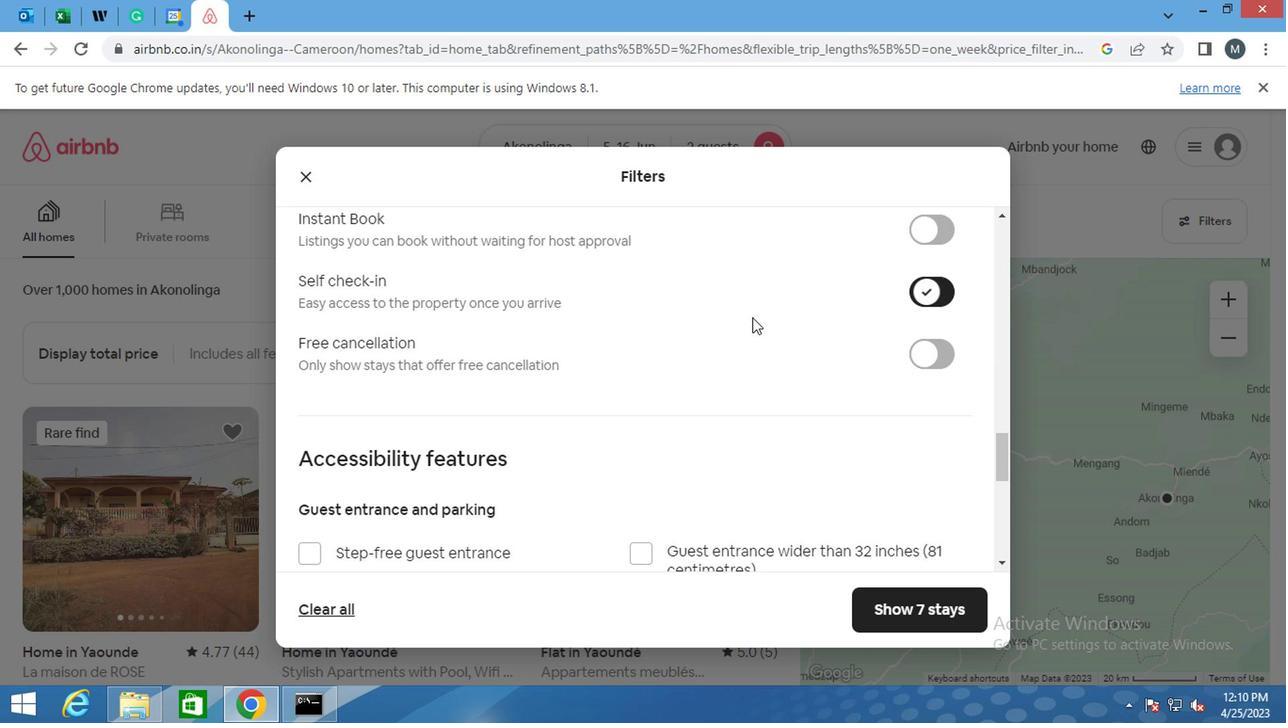 
Action: Mouse moved to (632, 352)
Screenshot: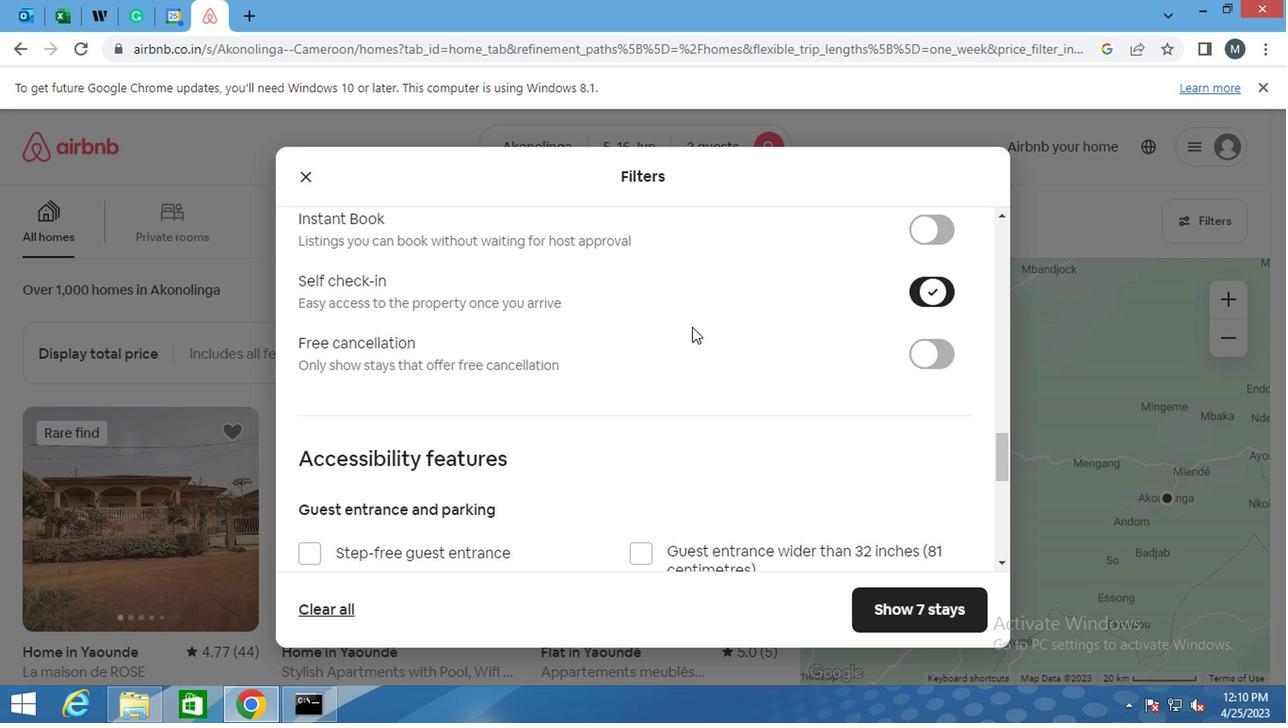 
Action: Mouse scrolled (632, 351) with delta (0, -1)
Screenshot: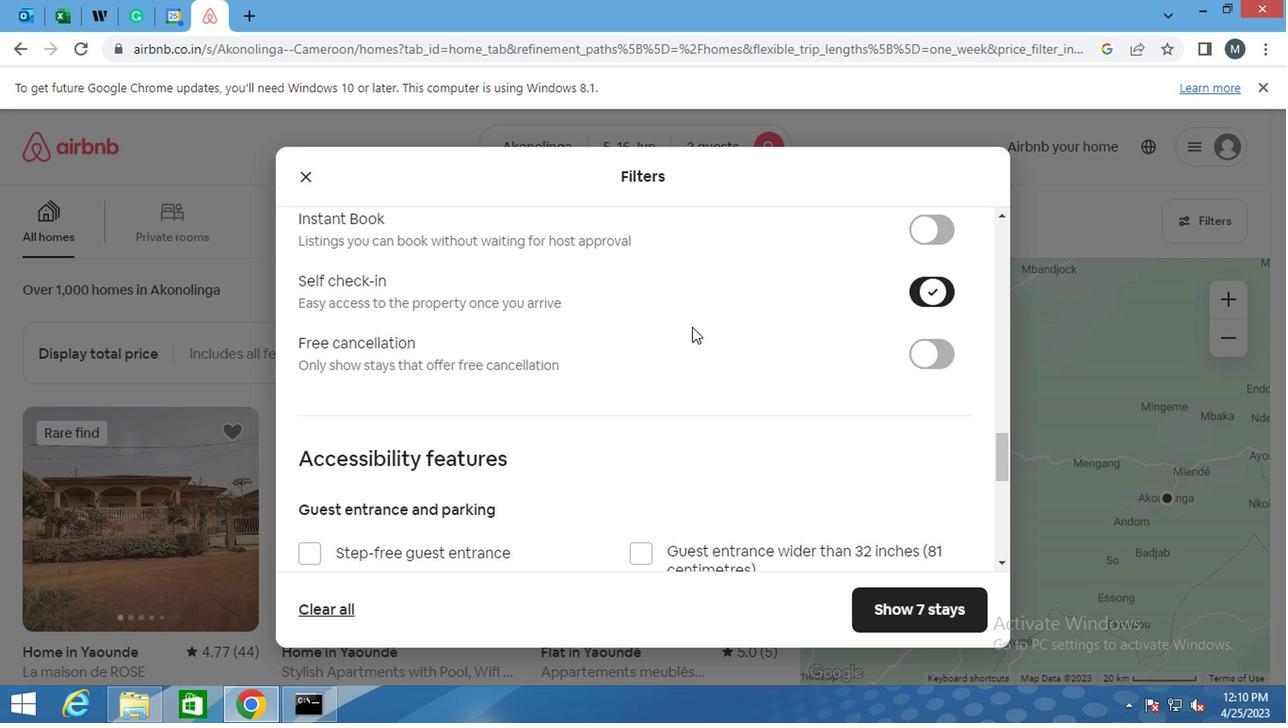 
Action: Mouse moved to (605, 359)
Screenshot: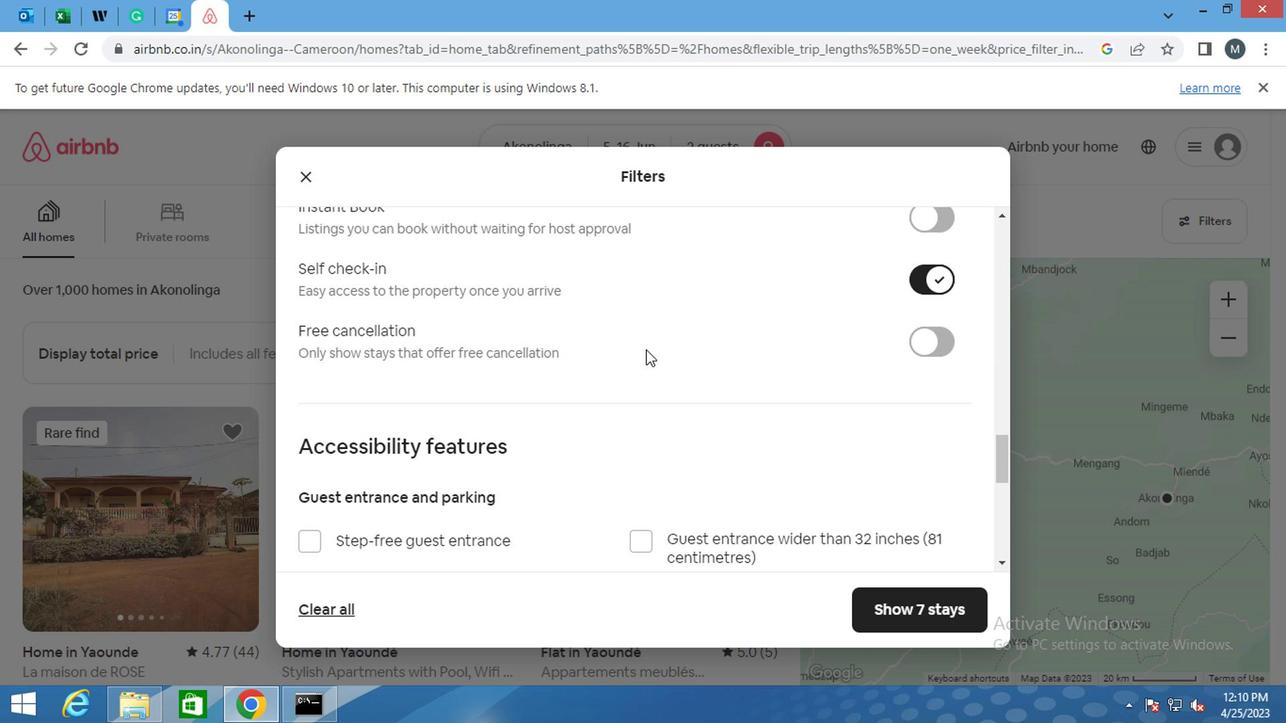 
Action: Mouse scrolled (605, 360) with delta (0, 0)
Screenshot: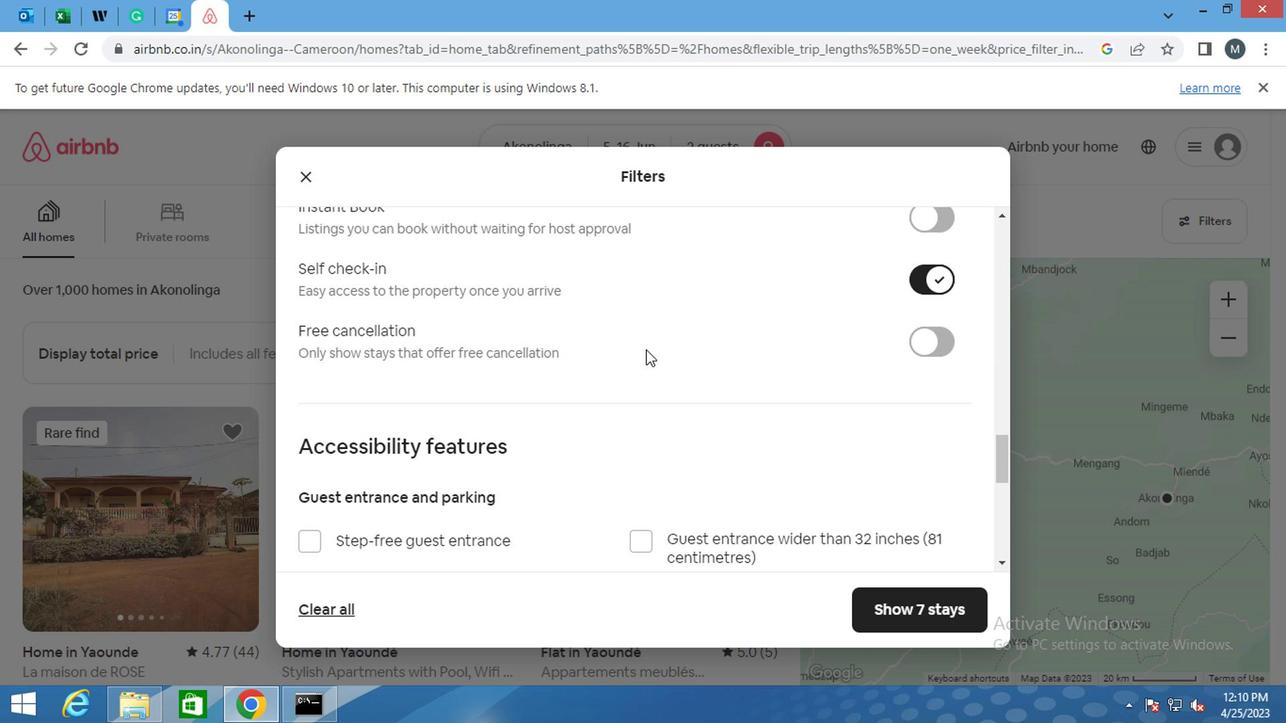 
Action: Mouse moved to (574, 377)
Screenshot: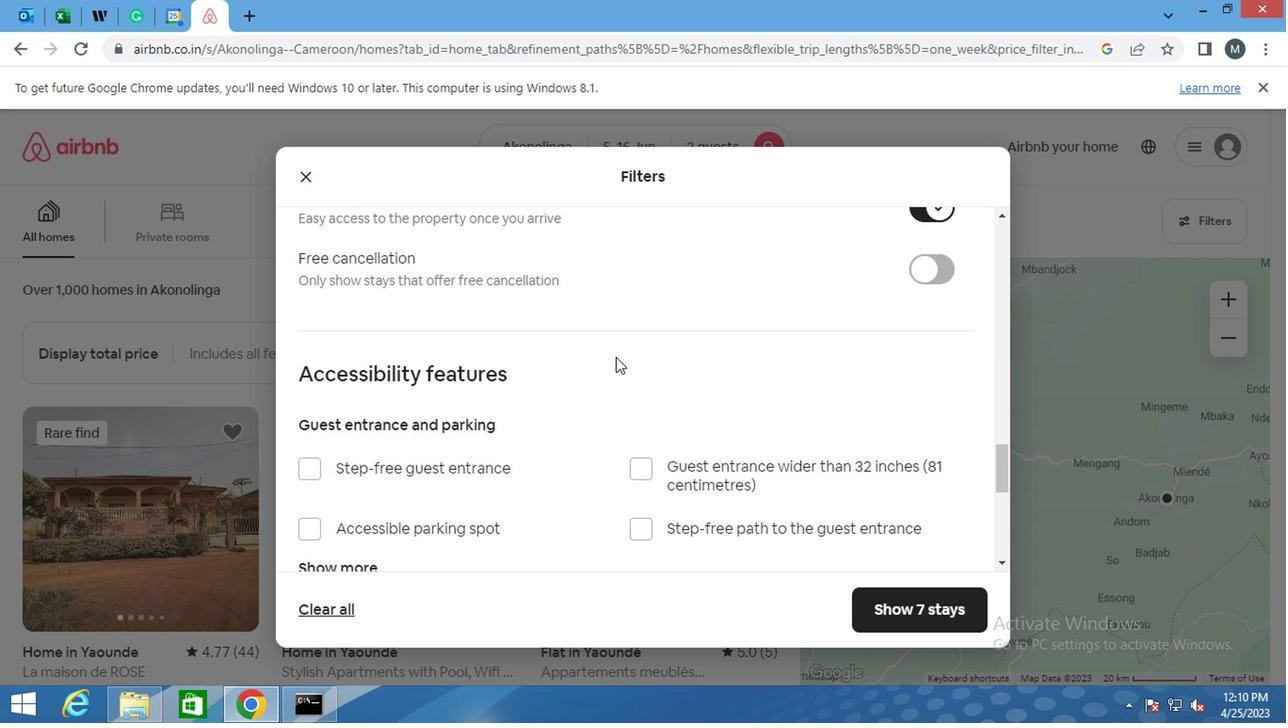 
Action: Mouse scrolled (574, 376) with delta (0, -1)
Screenshot: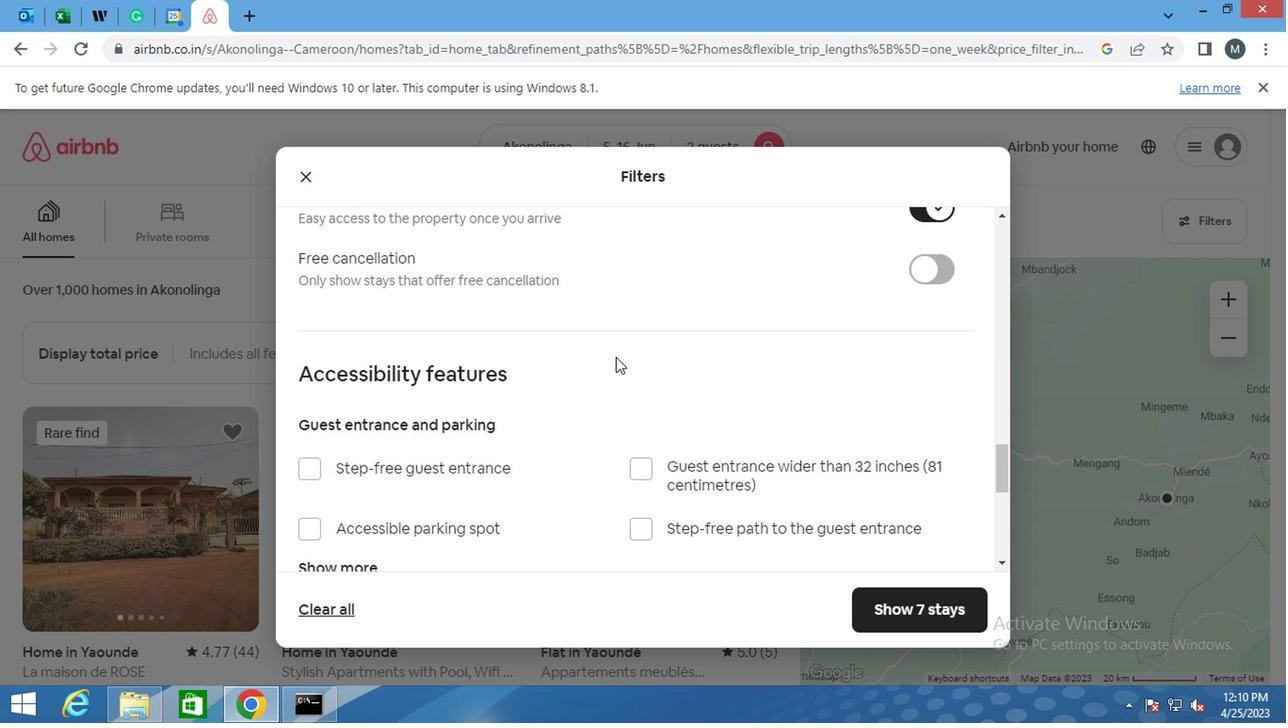 
Action: Mouse moved to (389, 443)
Screenshot: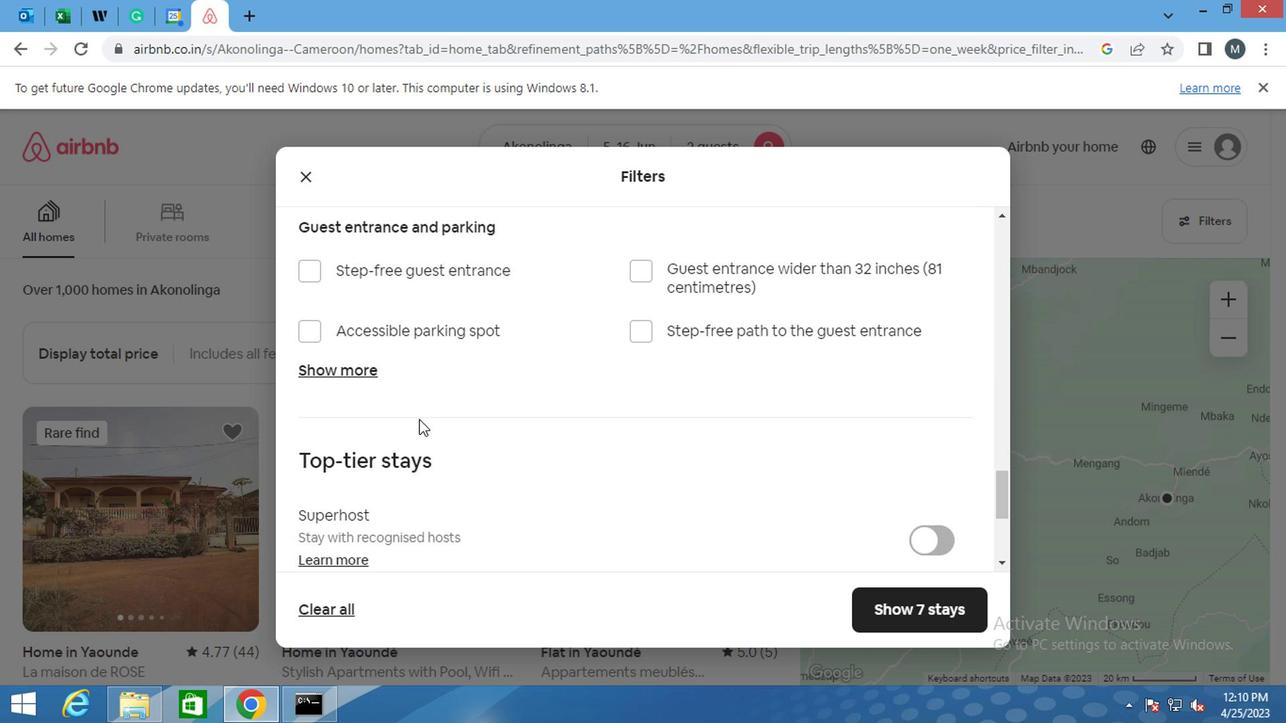 
Action: Mouse scrolled (389, 442) with delta (0, -1)
Screenshot: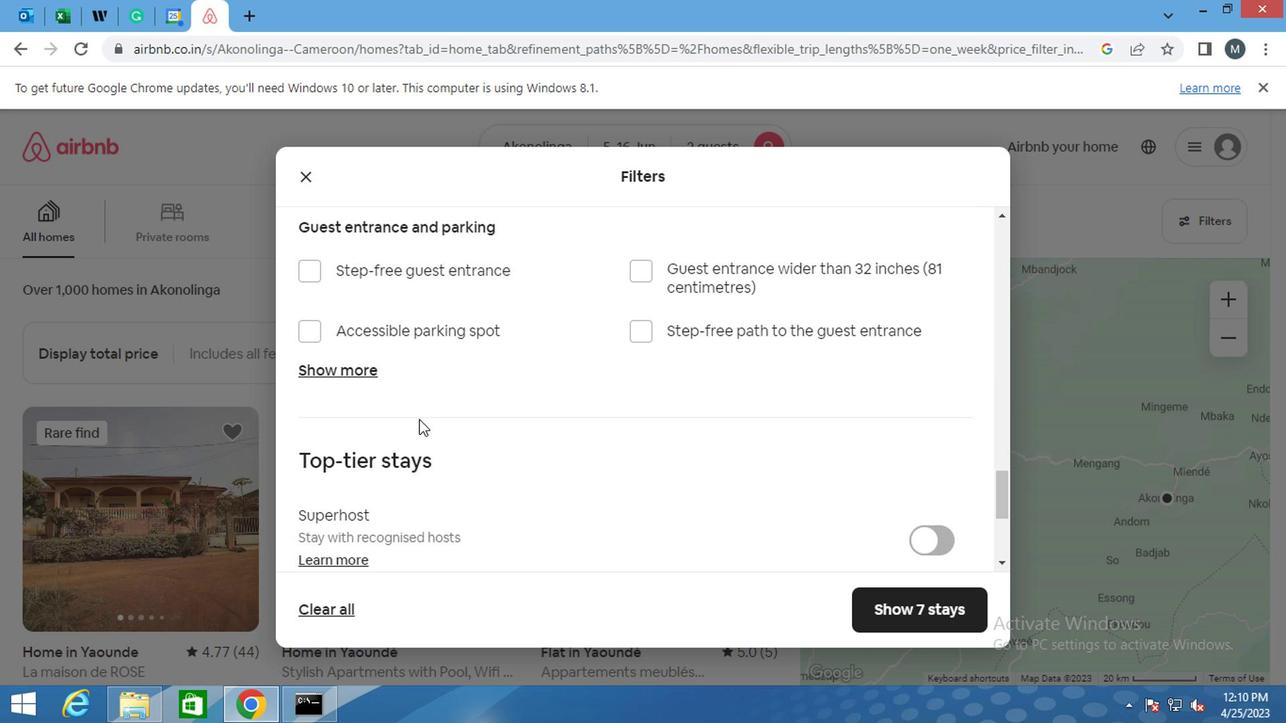 
Action: Mouse moved to (389, 444)
Screenshot: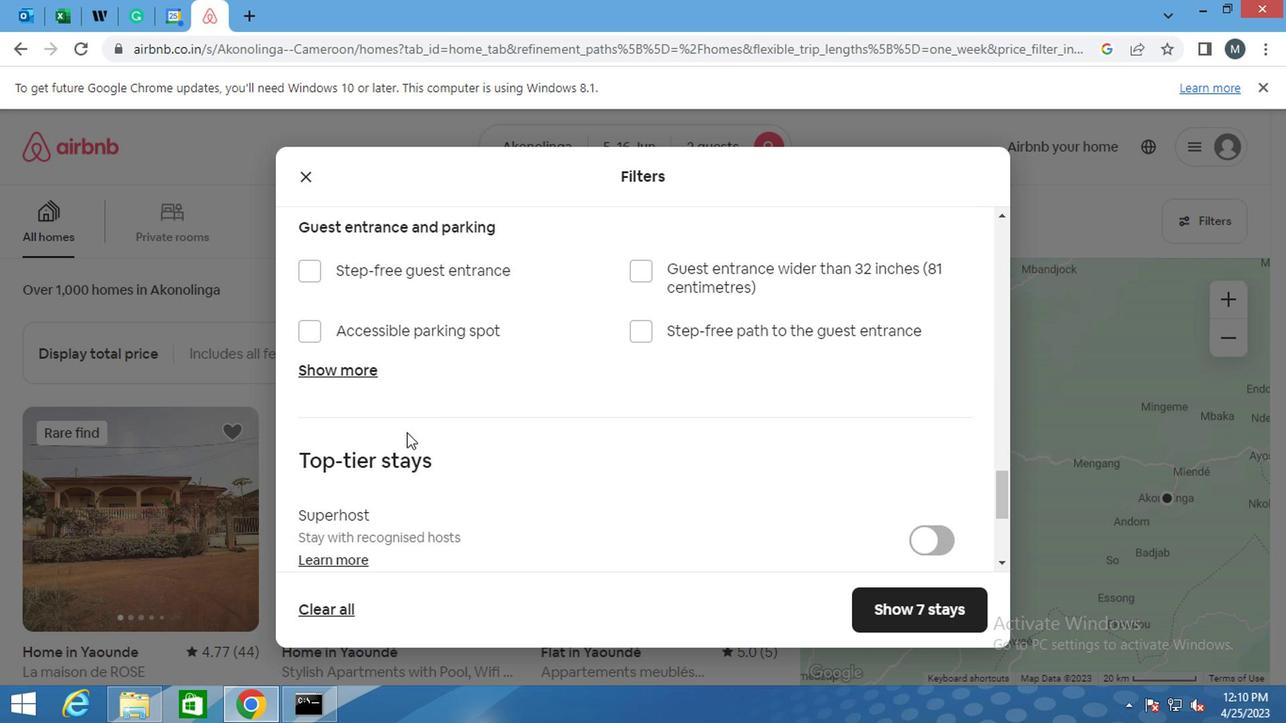 
Action: Mouse scrolled (389, 443) with delta (0, 0)
Screenshot: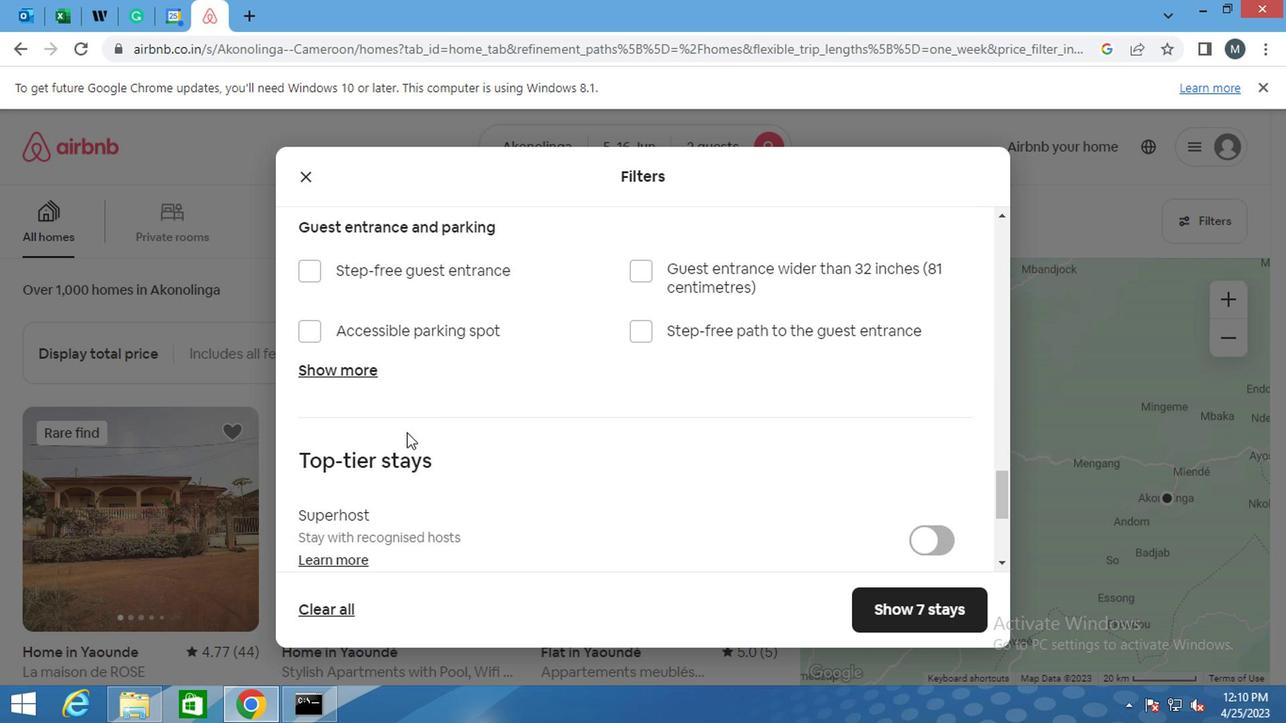 
Action: Mouse scrolled (389, 443) with delta (0, 0)
Screenshot: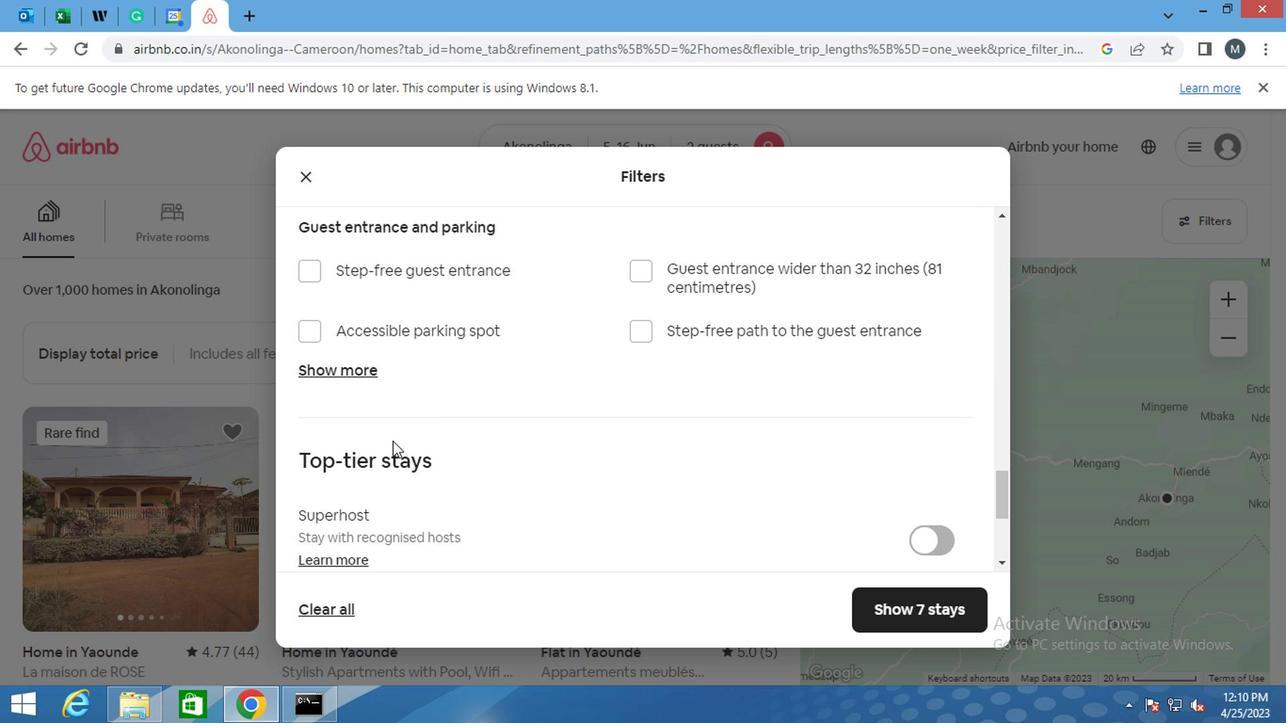 
Action: Mouse moved to (385, 445)
Screenshot: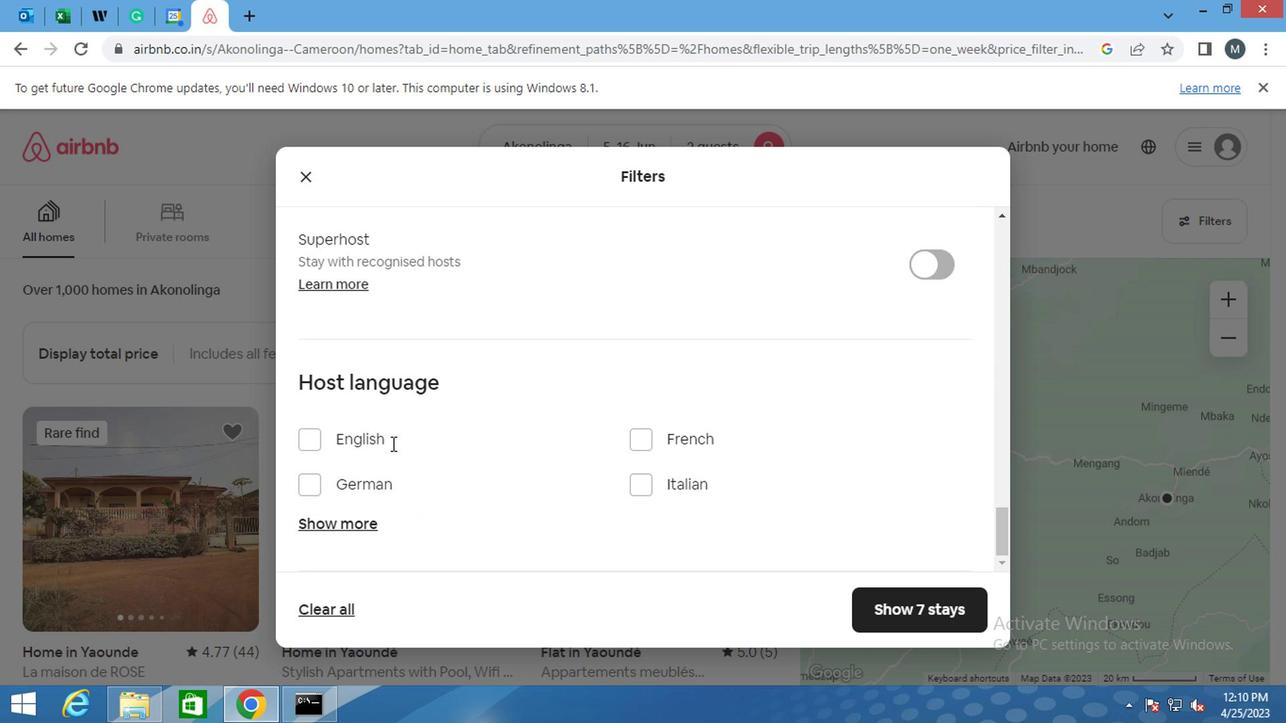 
Action: Mouse scrolled (385, 444) with delta (0, -1)
Screenshot: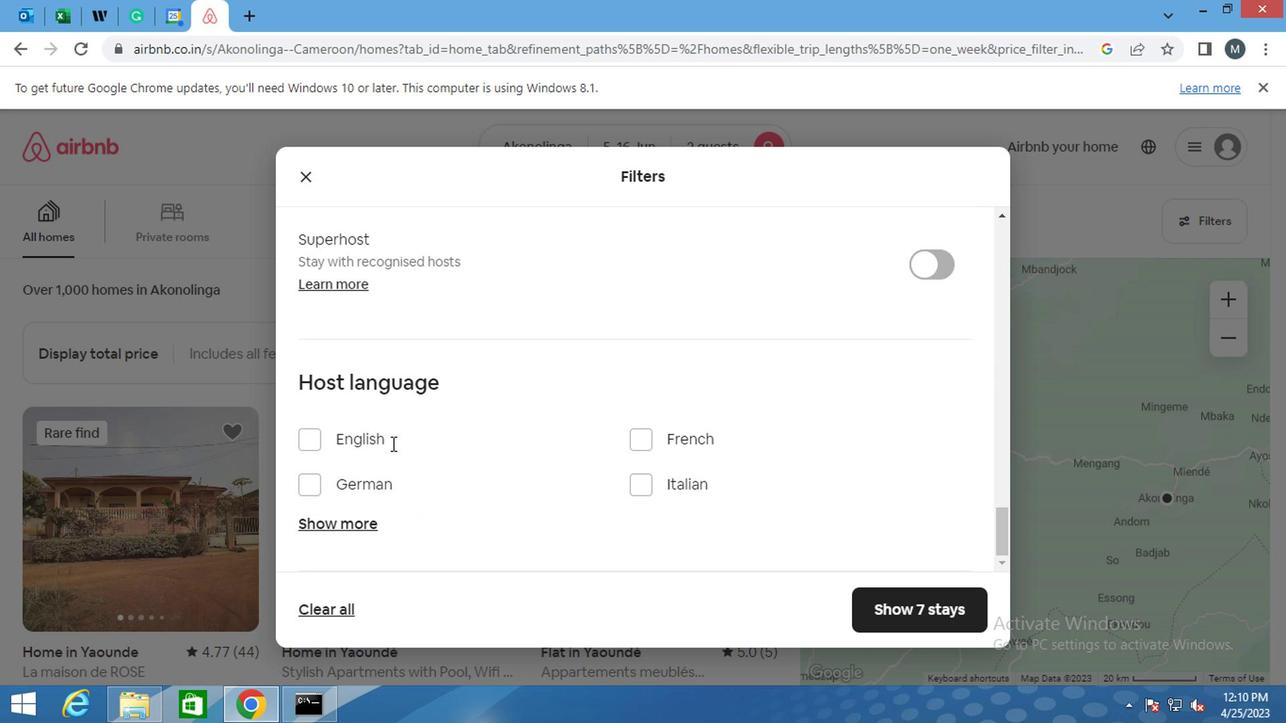 
Action: Mouse moved to (309, 432)
Screenshot: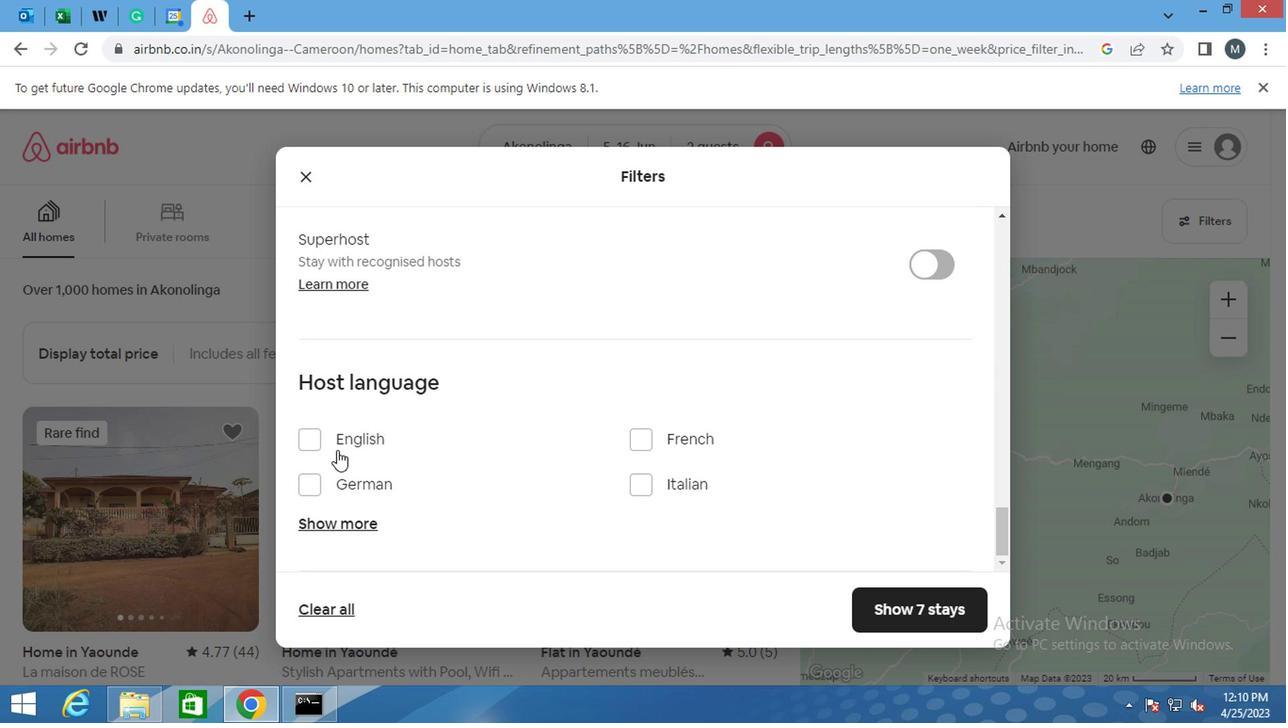 
Action: Mouse pressed left at (309, 432)
Screenshot: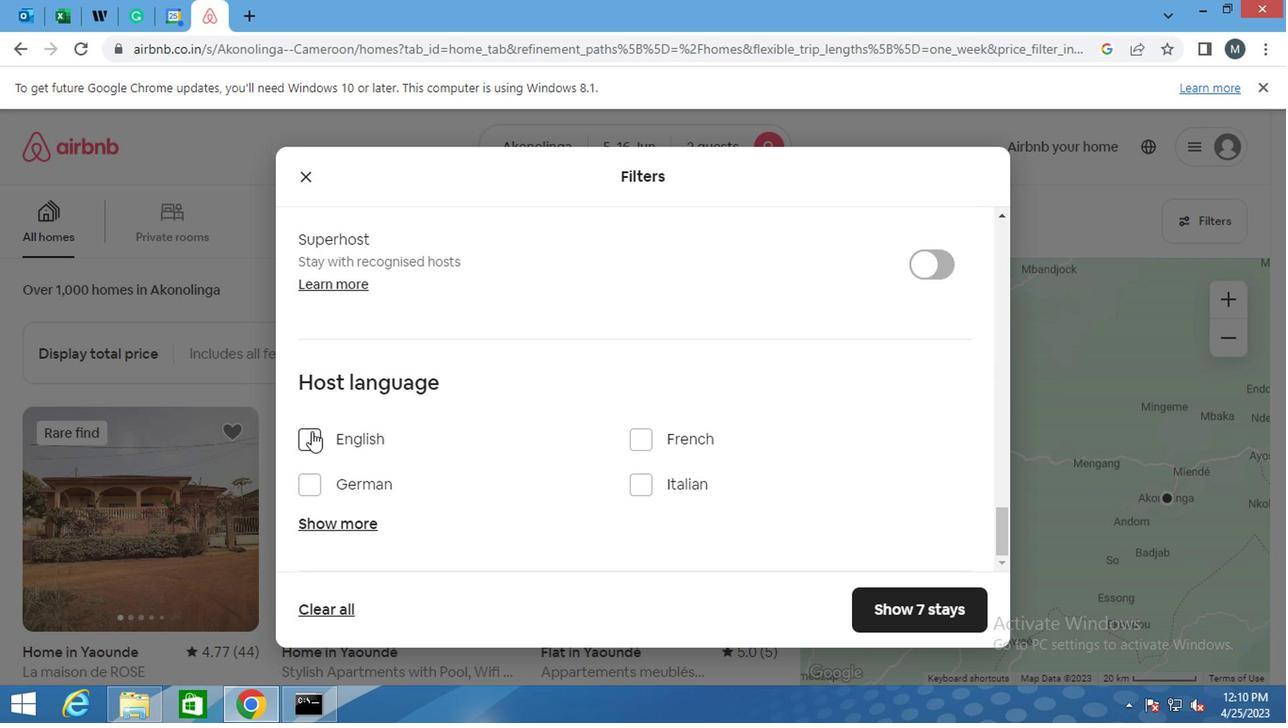 
Action: Mouse moved to (667, 416)
Screenshot: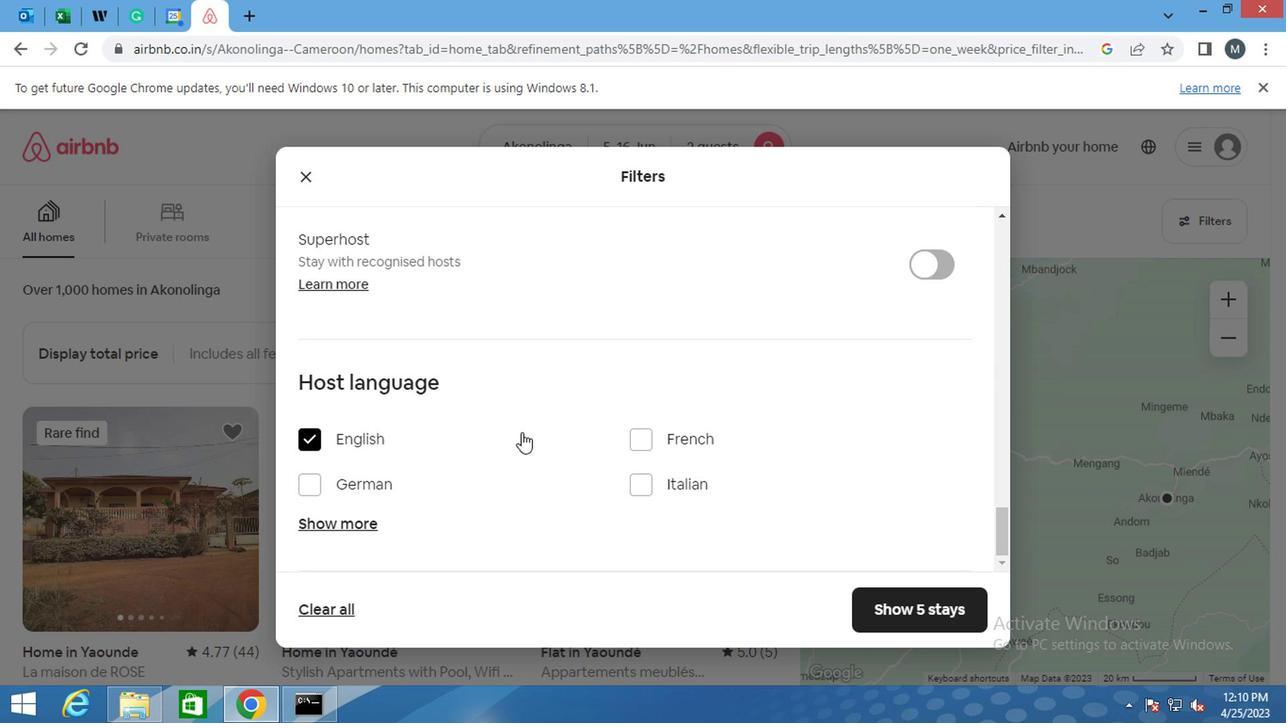 
Action: Mouse scrolled (667, 414) with delta (0, -1)
Screenshot: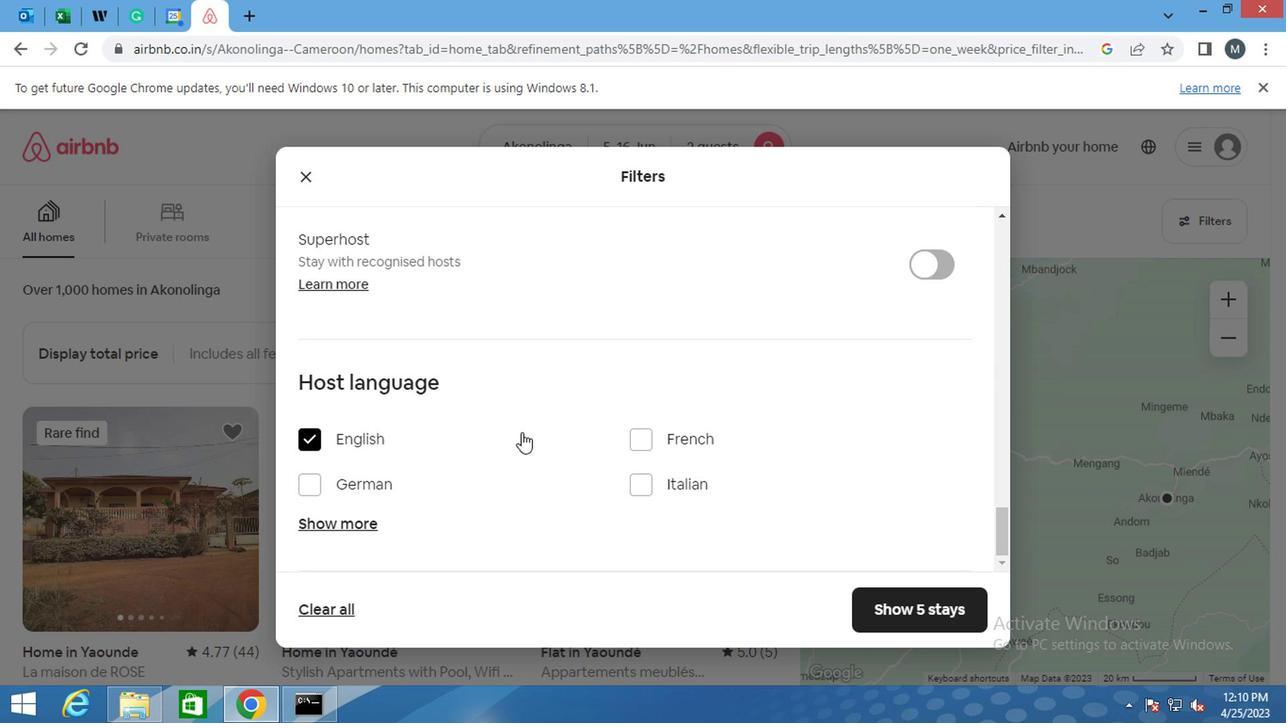 
Action: Mouse moved to (671, 434)
Screenshot: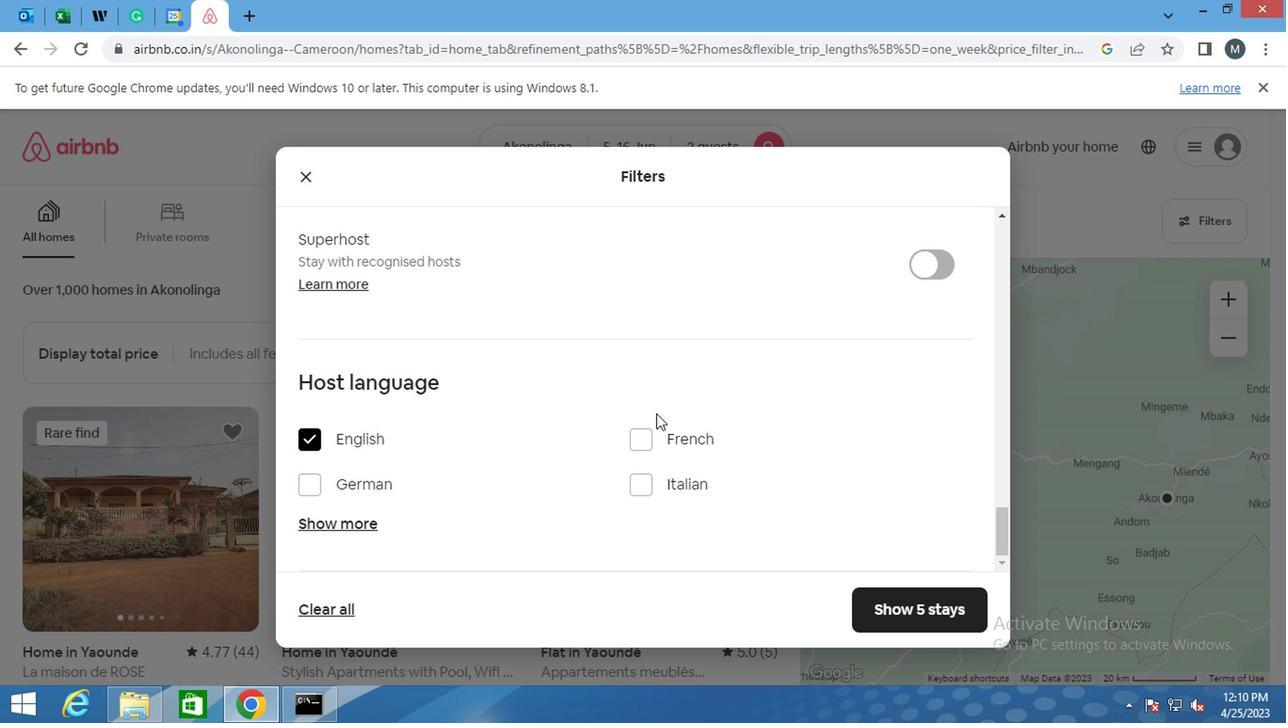 
Action: Mouse scrolled (671, 434) with delta (0, 0)
Screenshot: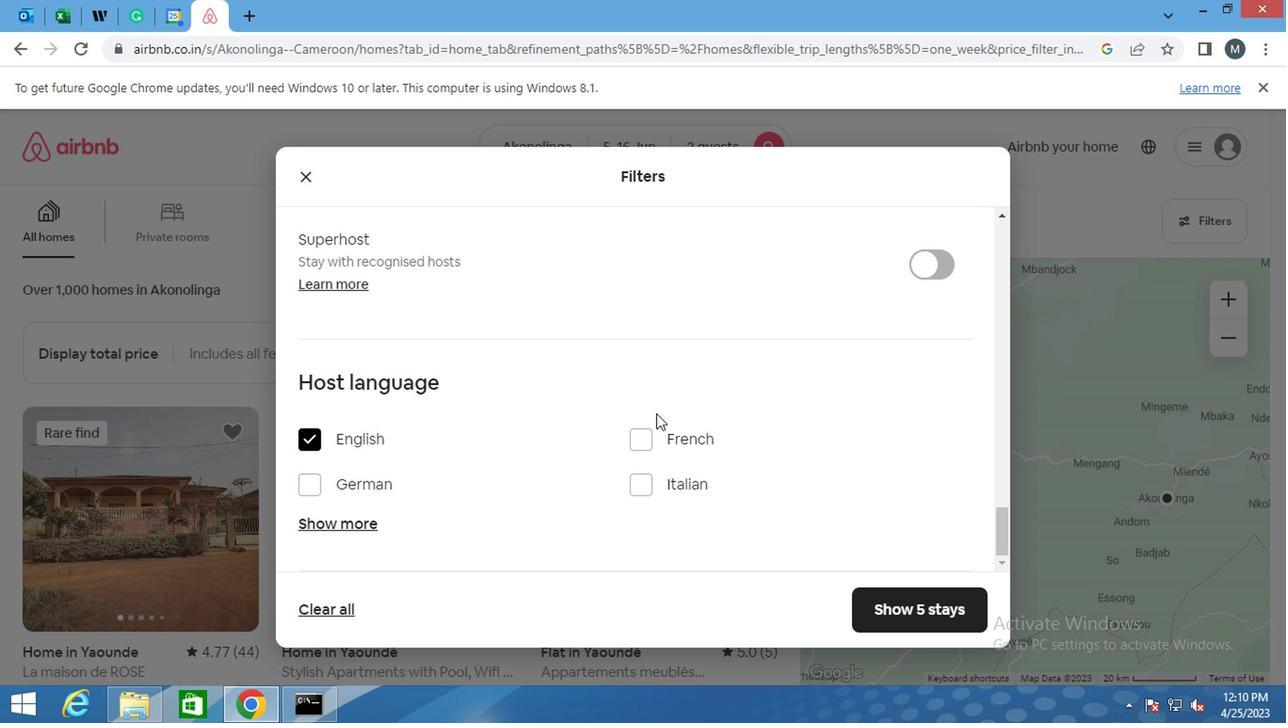 
Action: Mouse moved to (886, 615)
Screenshot: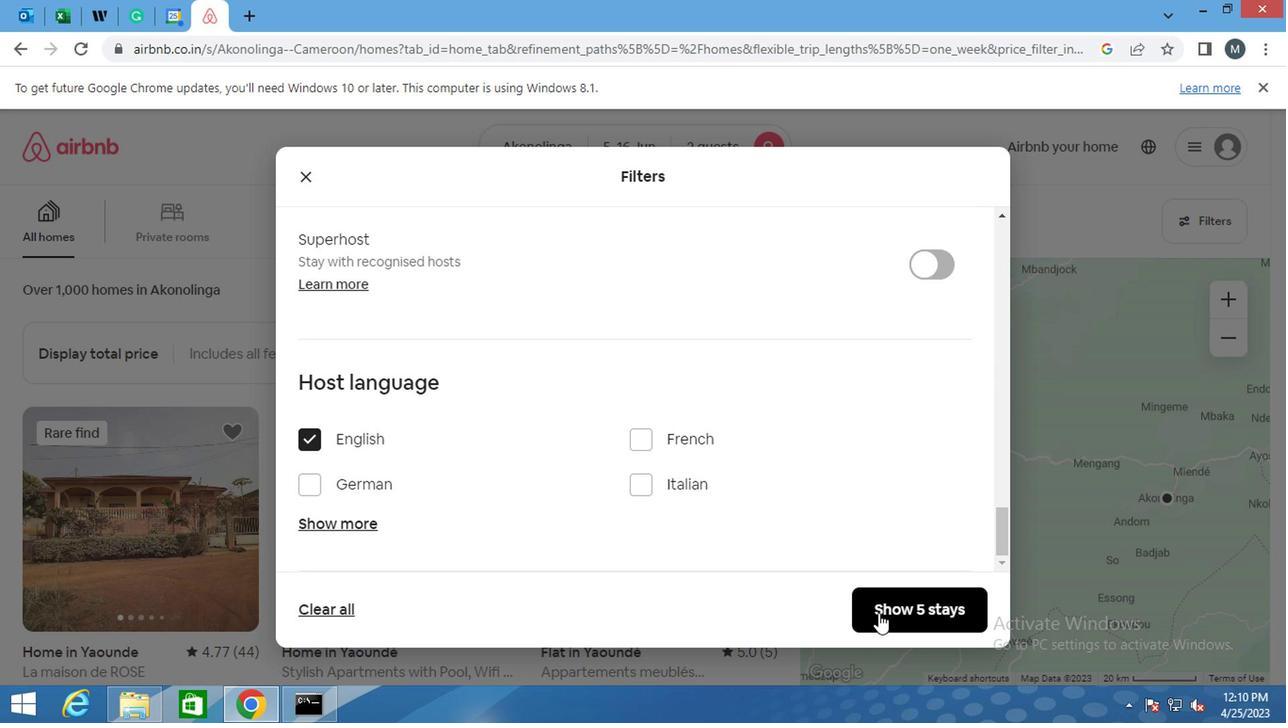 
Action: Mouse pressed left at (886, 615)
Screenshot: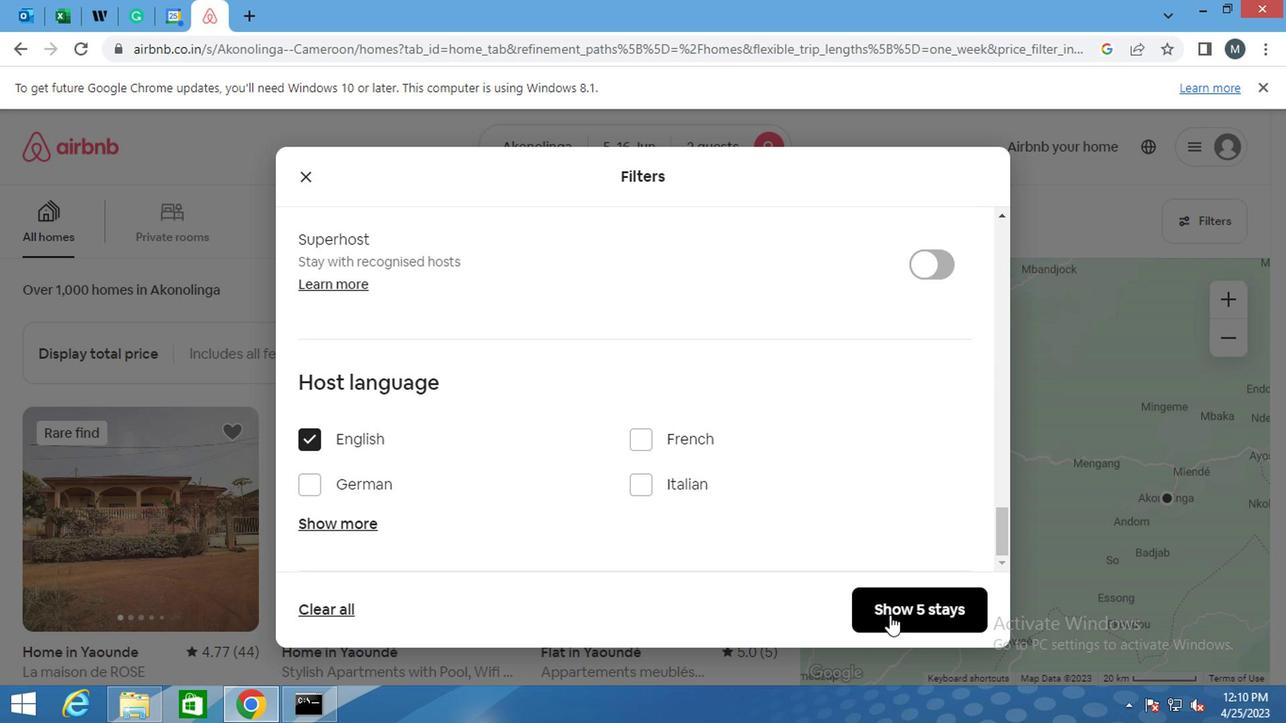 
Action: Mouse moved to (879, 615)
Screenshot: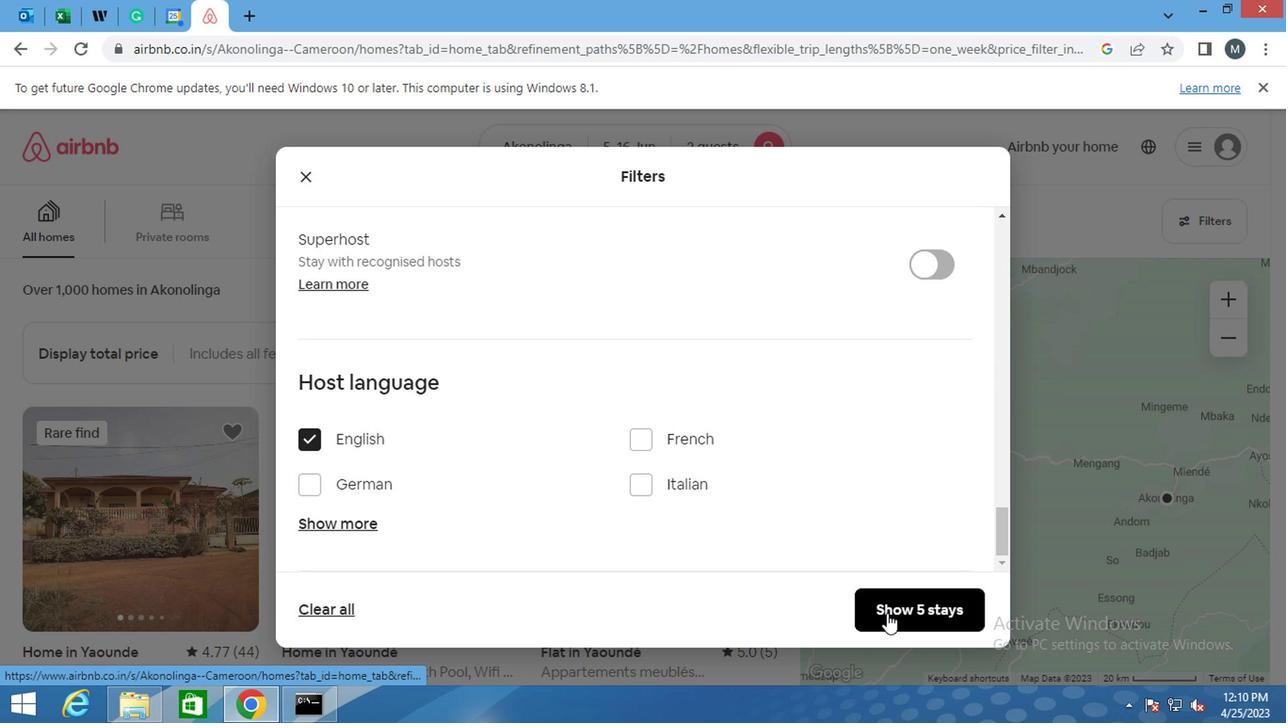 
